 Task: Find connections with filter location Changanācheri with filter topic #travelwith filter profile language German with filter current company GAIL (India) Limited with filter school MGM COLLEGE with filter industry Interurban and Rural Bus Services with filter service category Immigration Law with filter keywords title Customer Service
Action: Mouse moved to (552, 71)
Screenshot: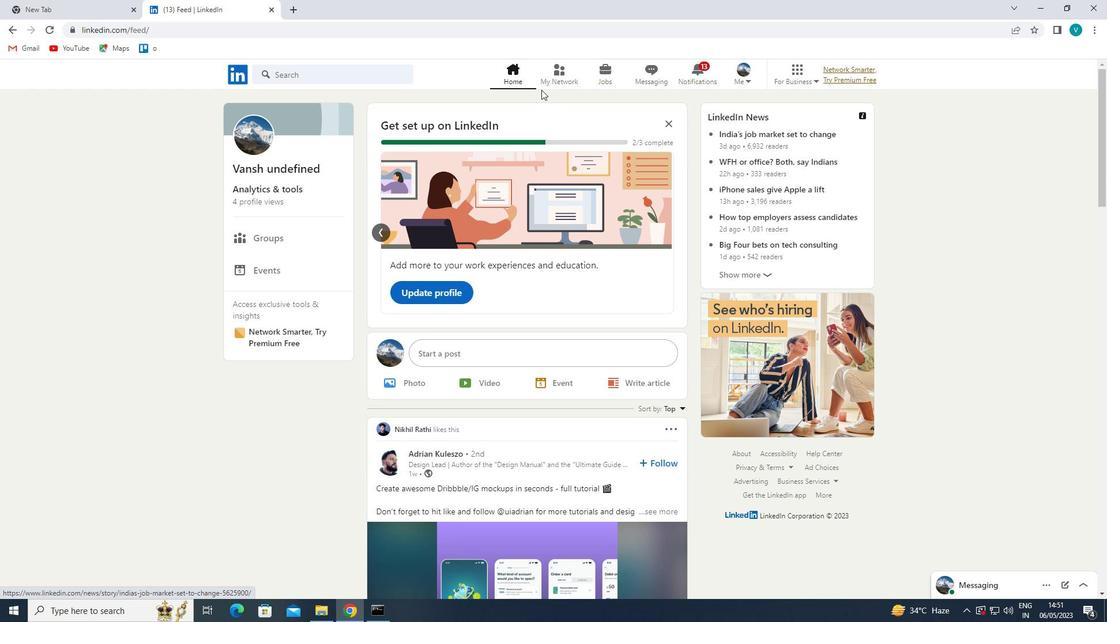 
Action: Mouse pressed left at (552, 71)
Screenshot: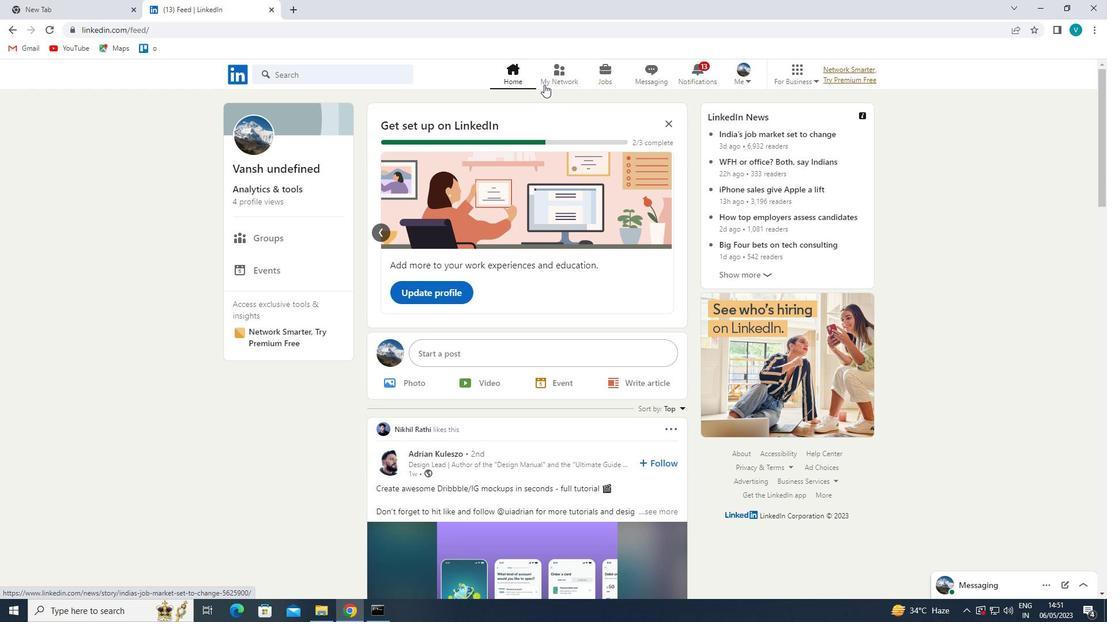
Action: Mouse moved to (333, 134)
Screenshot: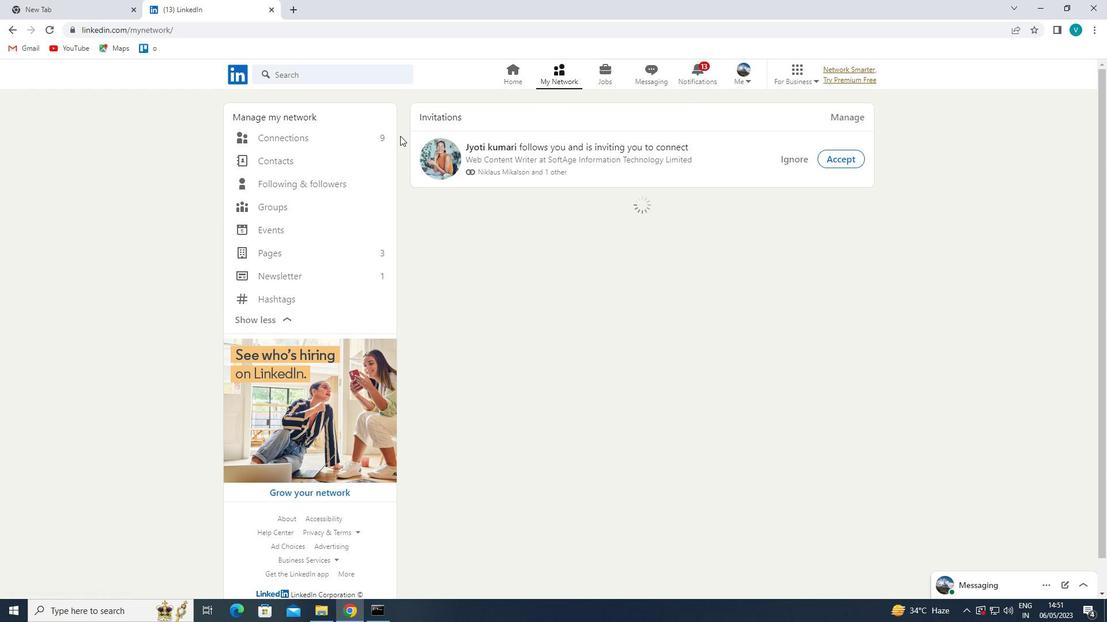 
Action: Mouse pressed left at (333, 134)
Screenshot: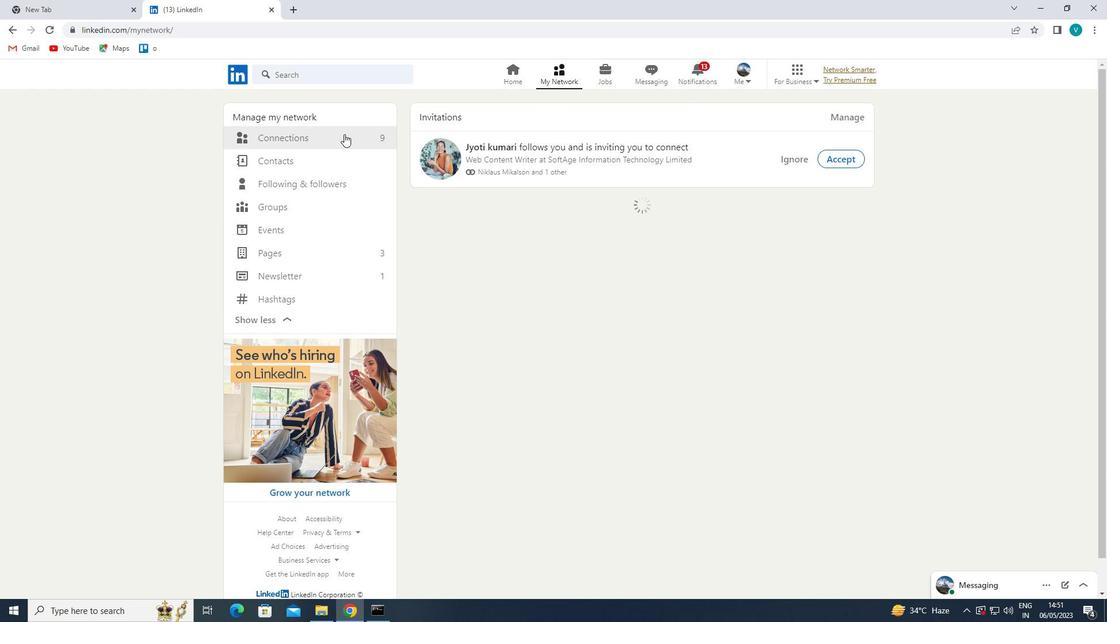
Action: Mouse moved to (635, 138)
Screenshot: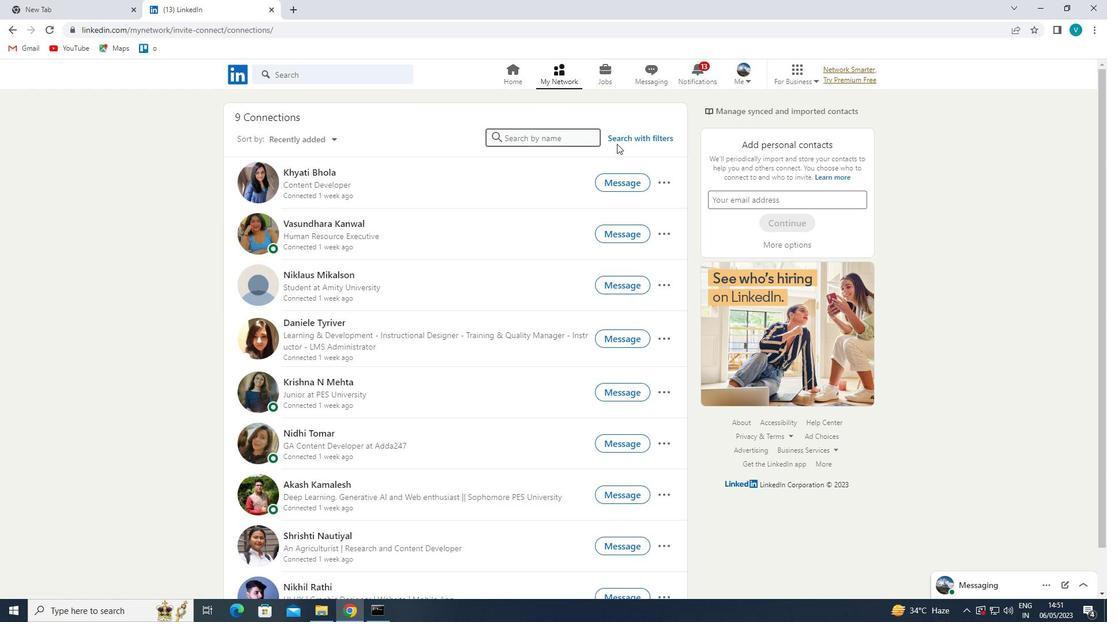 
Action: Mouse pressed left at (635, 138)
Screenshot: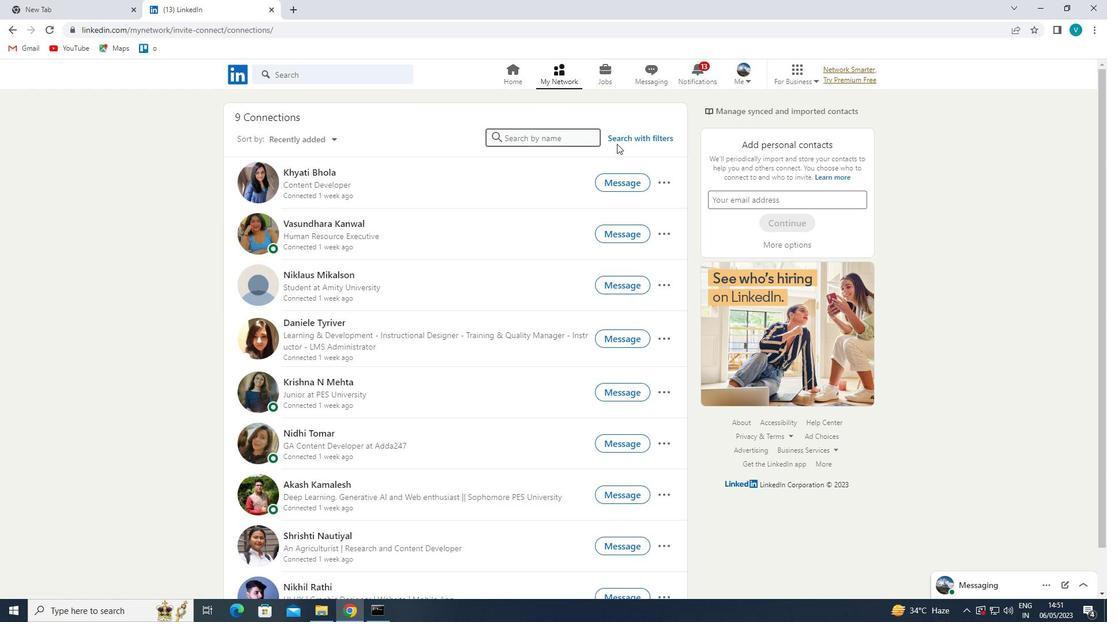 
Action: Mouse moved to (565, 106)
Screenshot: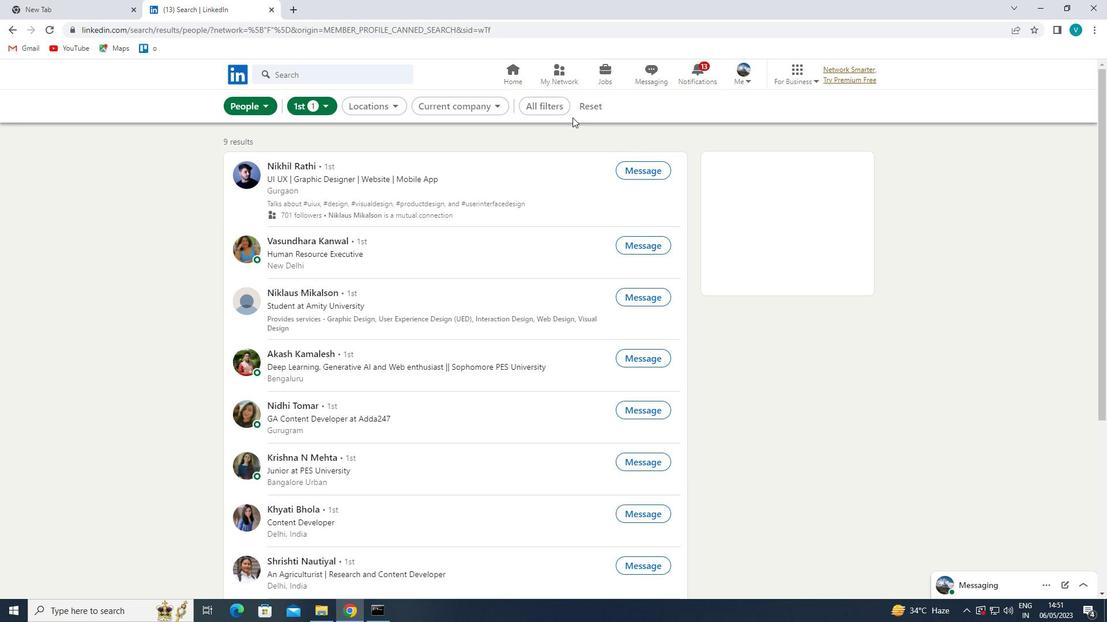 
Action: Mouse pressed left at (565, 106)
Screenshot: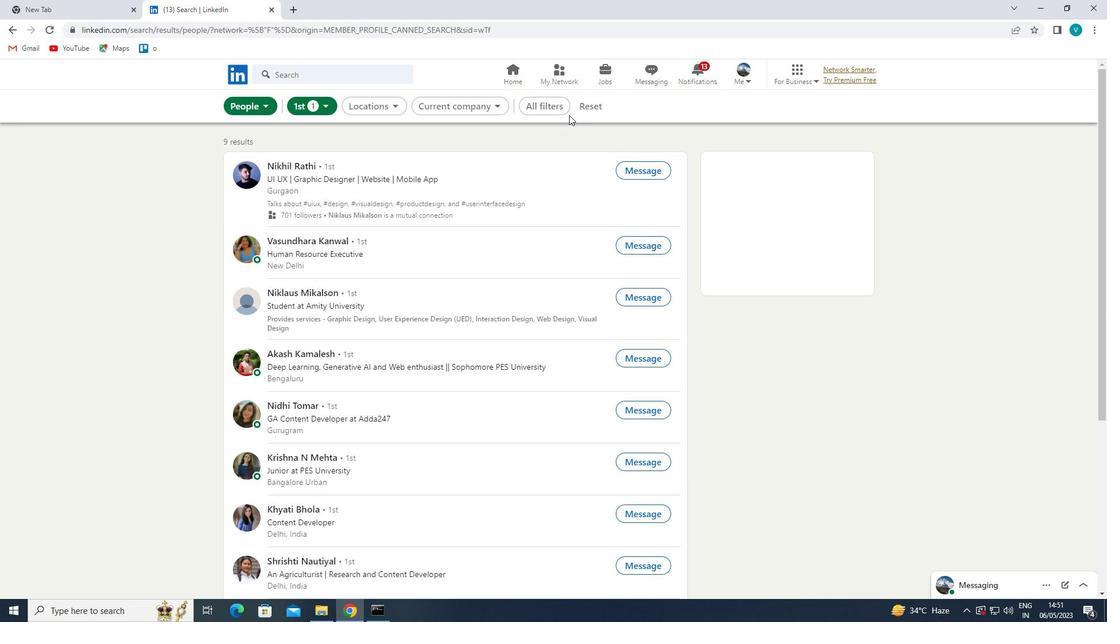 
Action: Mouse moved to (936, 253)
Screenshot: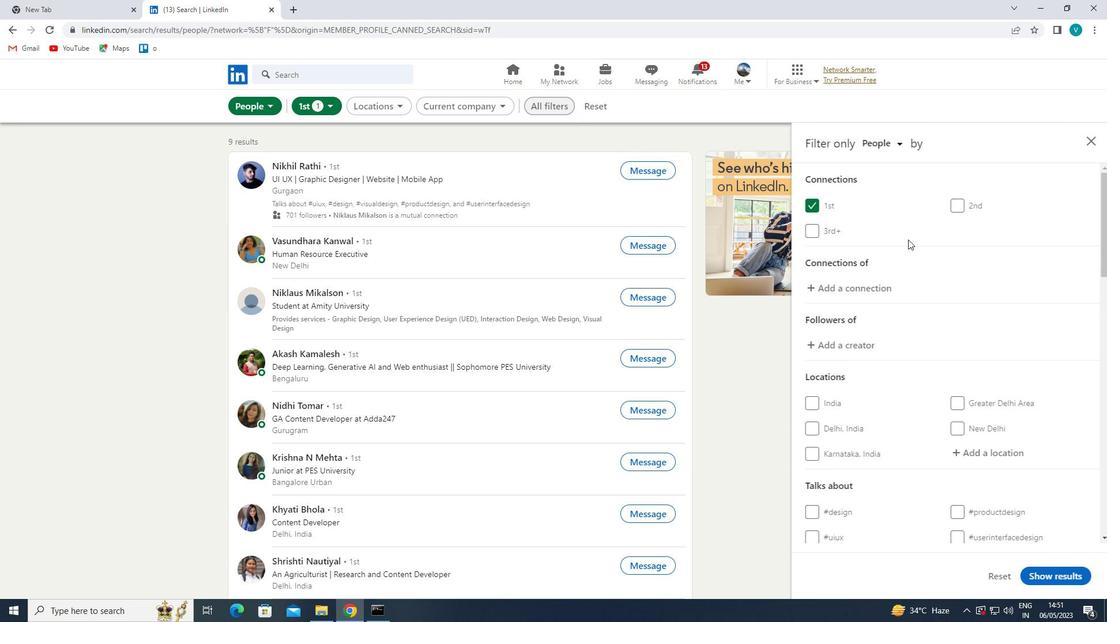 
Action: Mouse scrolled (936, 252) with delta (0, 0)
Screenshot: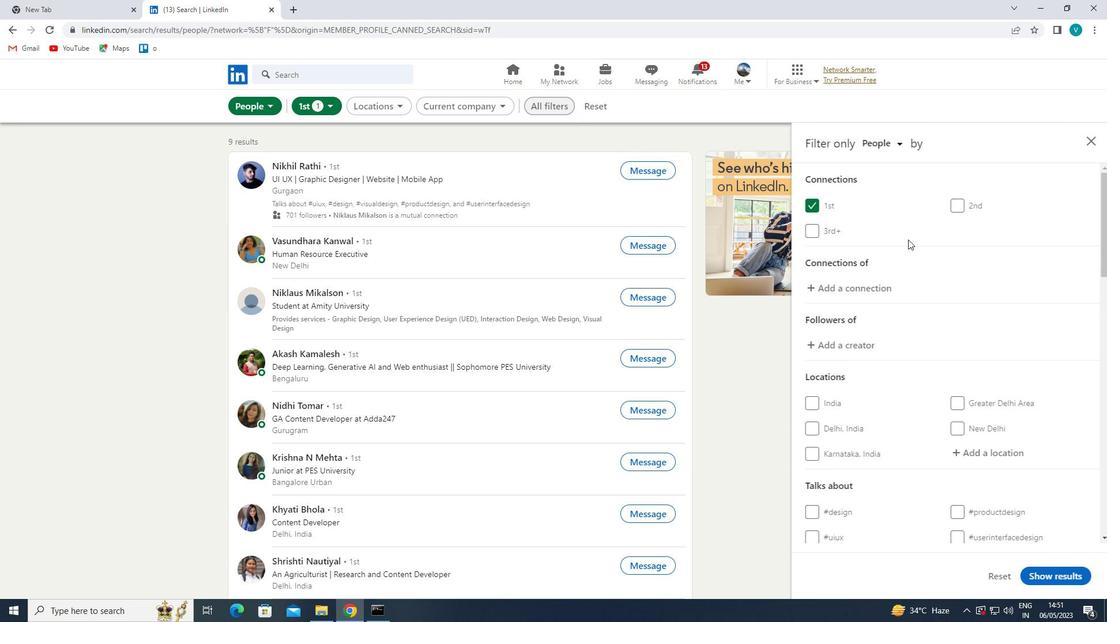 
Action: Mouse moved to (938, 254)
Screenshot: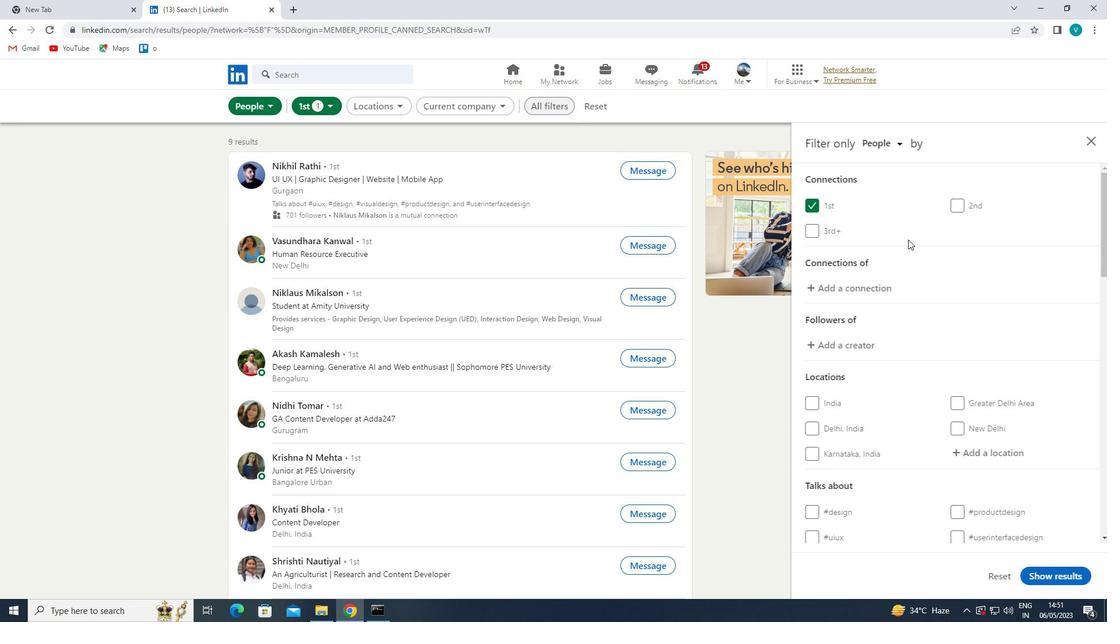 
Action: Mouse scrolled (938, 254) with delta (0, 0)
Screenshot: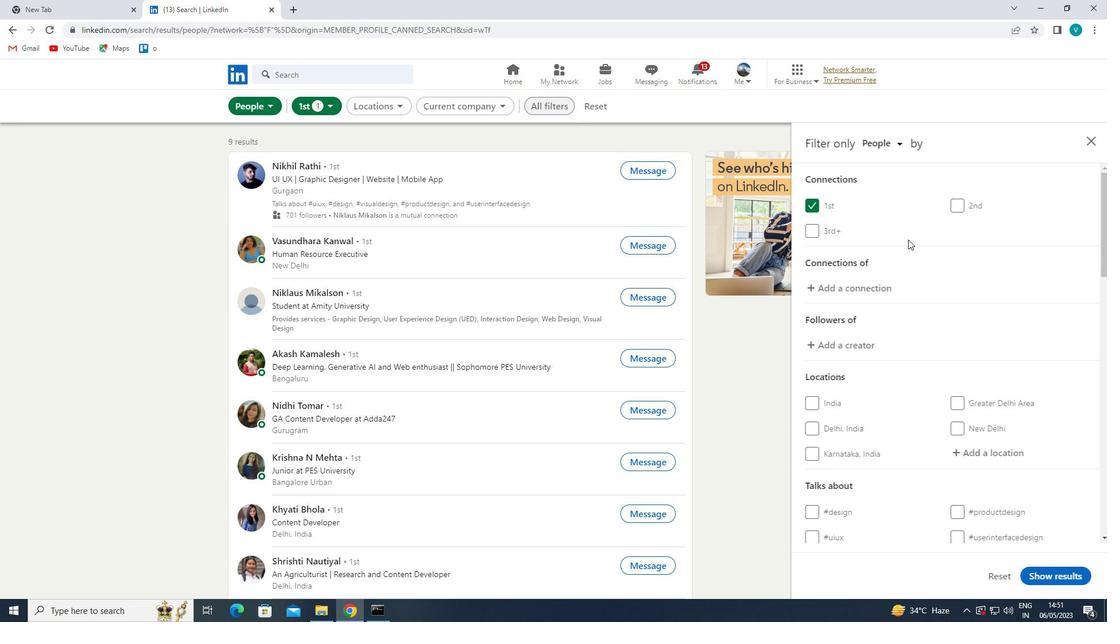
Action: Mouse moved to (939, 254)
Screenshot: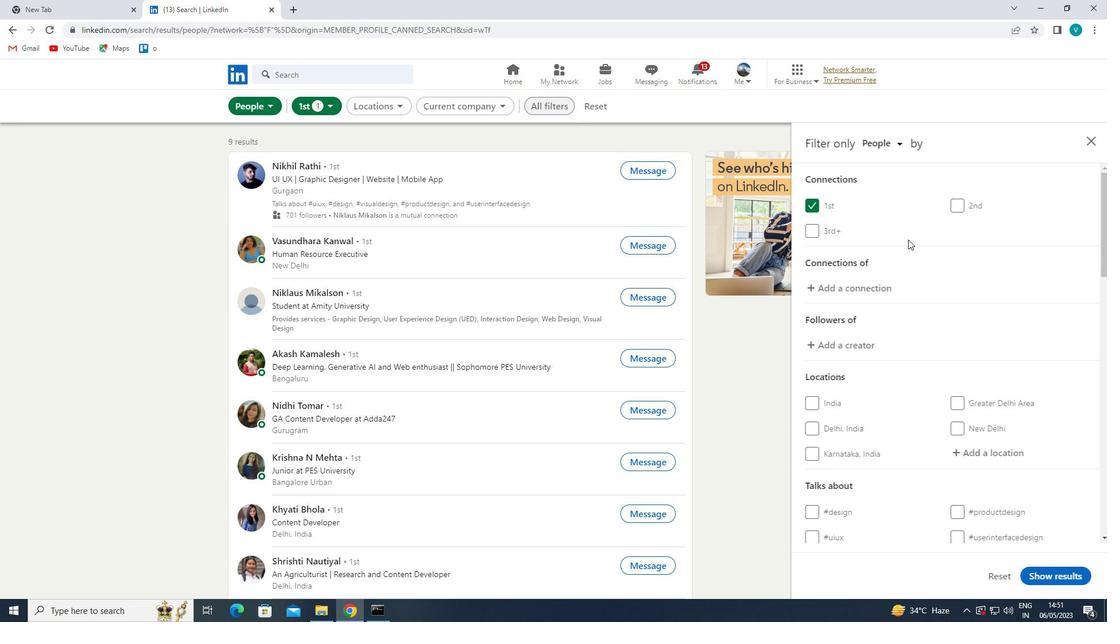 
Action: Mouse scrolled (939, 254) with delta (0, 0)
Screenshot: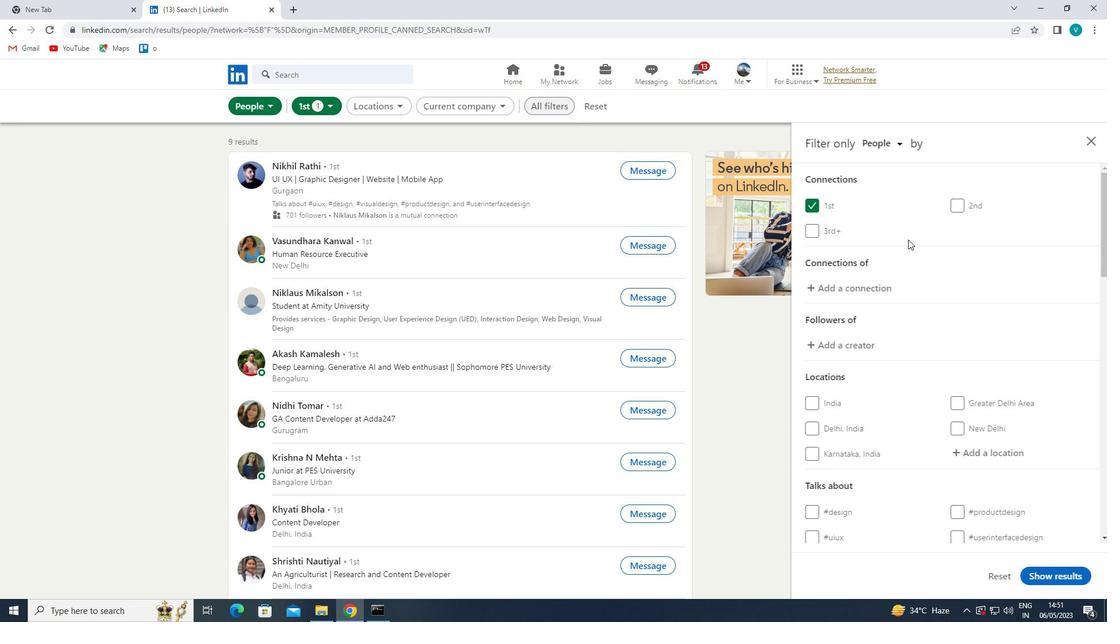 
Action: Mouse moved to (977, 327)
Screenshot: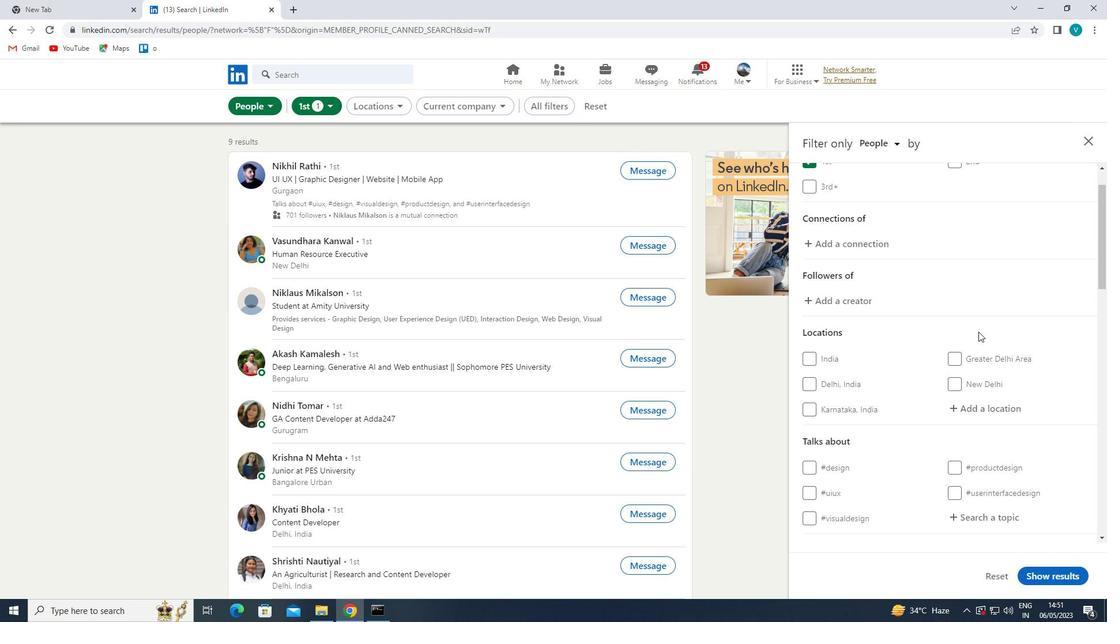 
Action: Mouse scrolled (977, 326) with delta (0, 0)
Screenshot: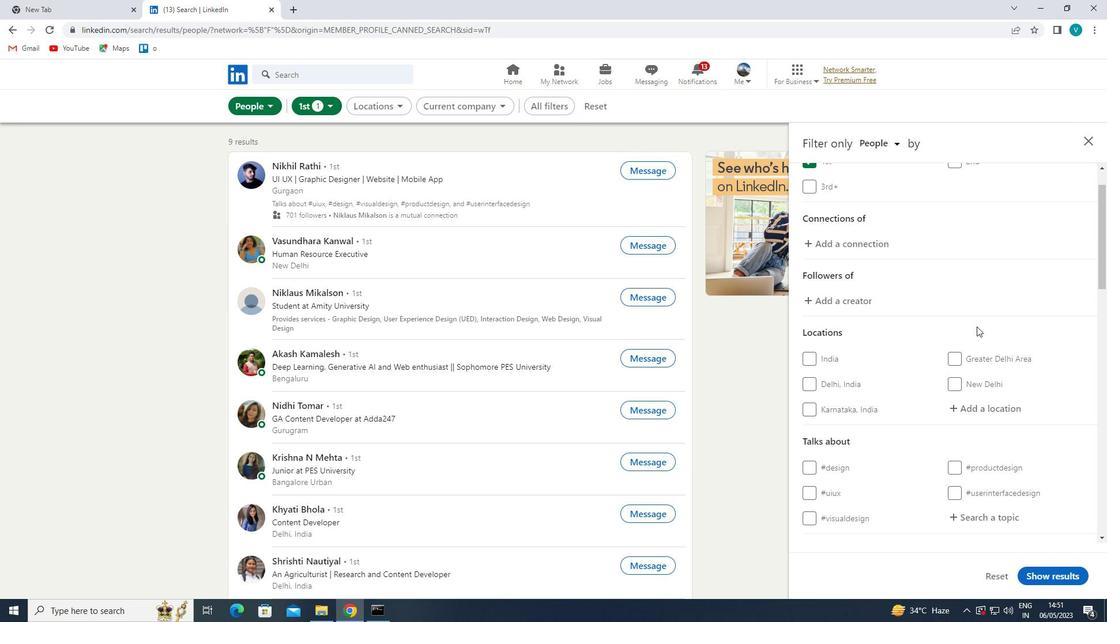
Action: Mouse moved to (980, 313)
Screenshot: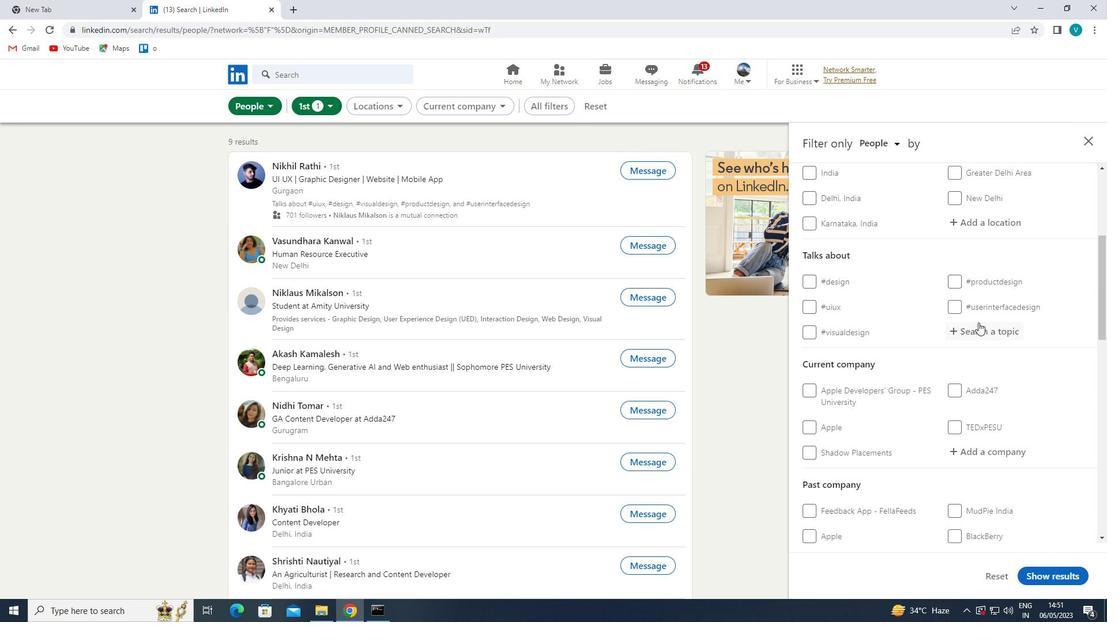 
Action: Mouse scrolled (980, 314) with delta (0, 0)
Screenshot: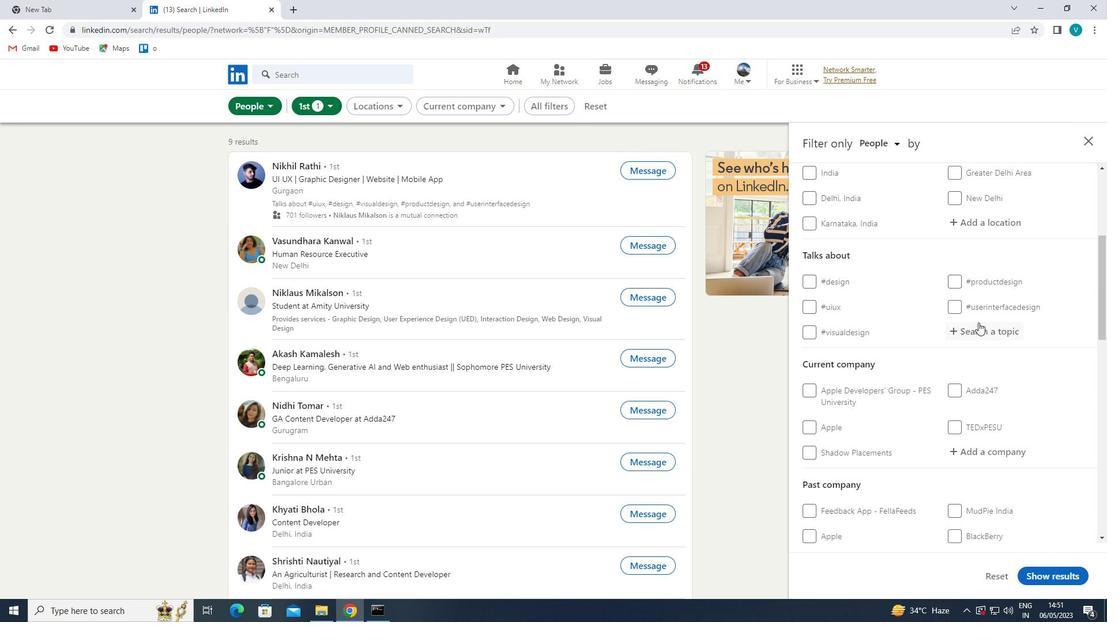 
Action: Mouse moved to (988, 287)
Screenshot: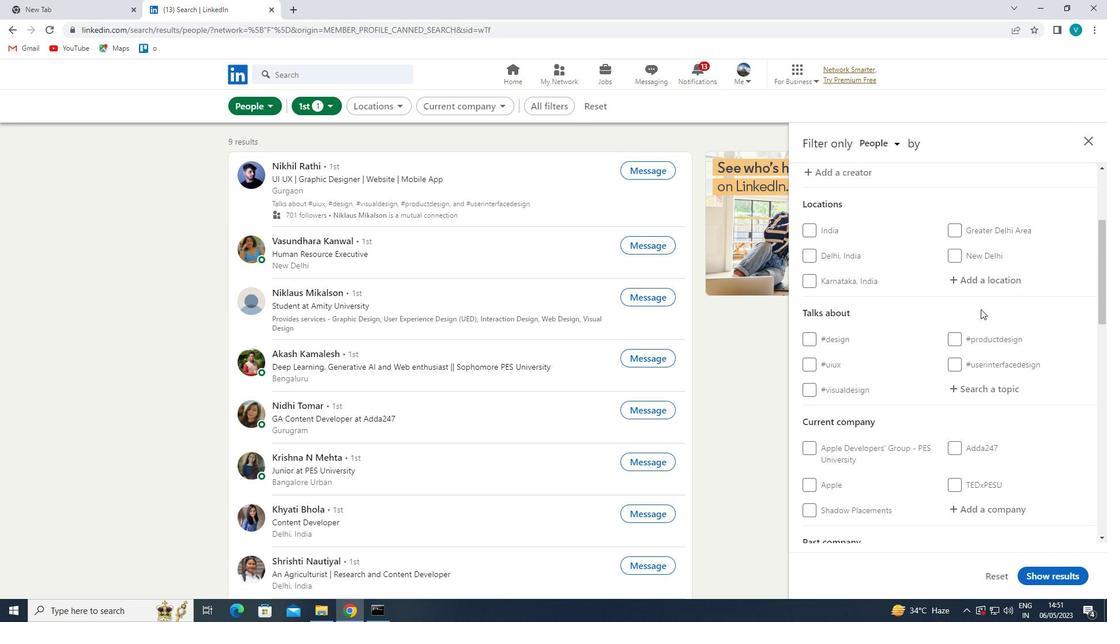 
Action: Mouse pressed left at (988, 287)
Screenshot: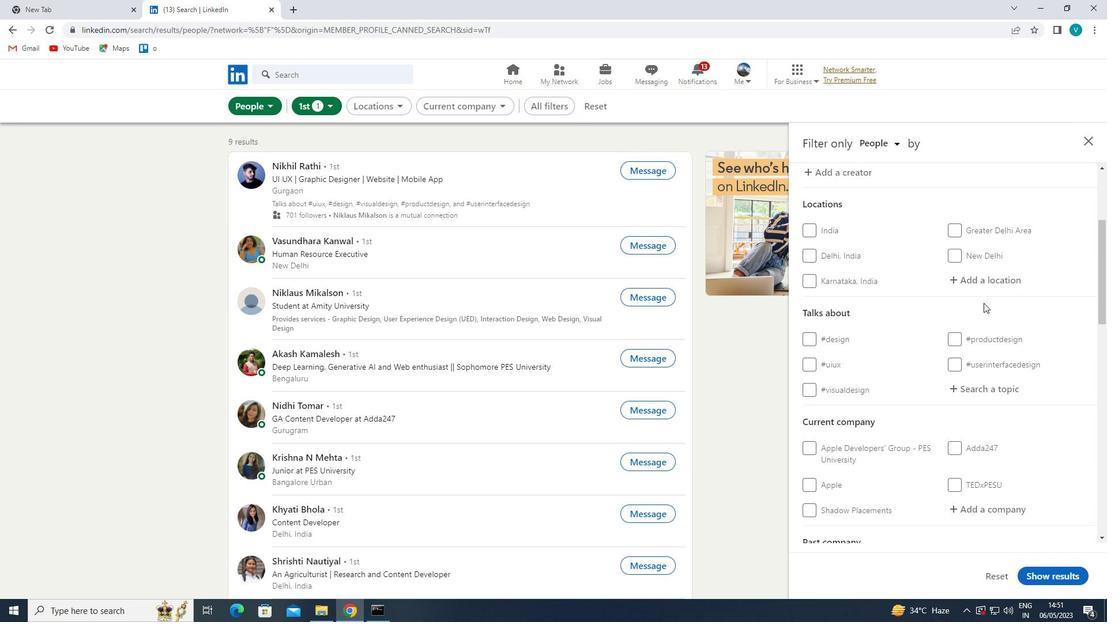
Action: Mouse moved to (629, 151)
Screenshot: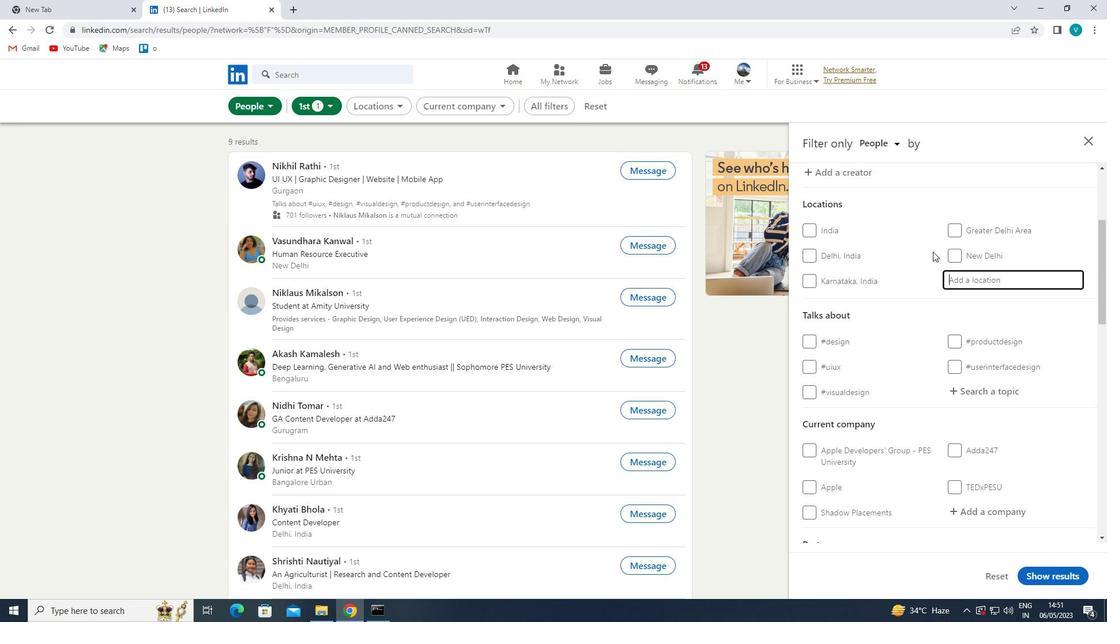 
Action: Key pressed <Key.shift>CHANGANACHERI
Screenshot: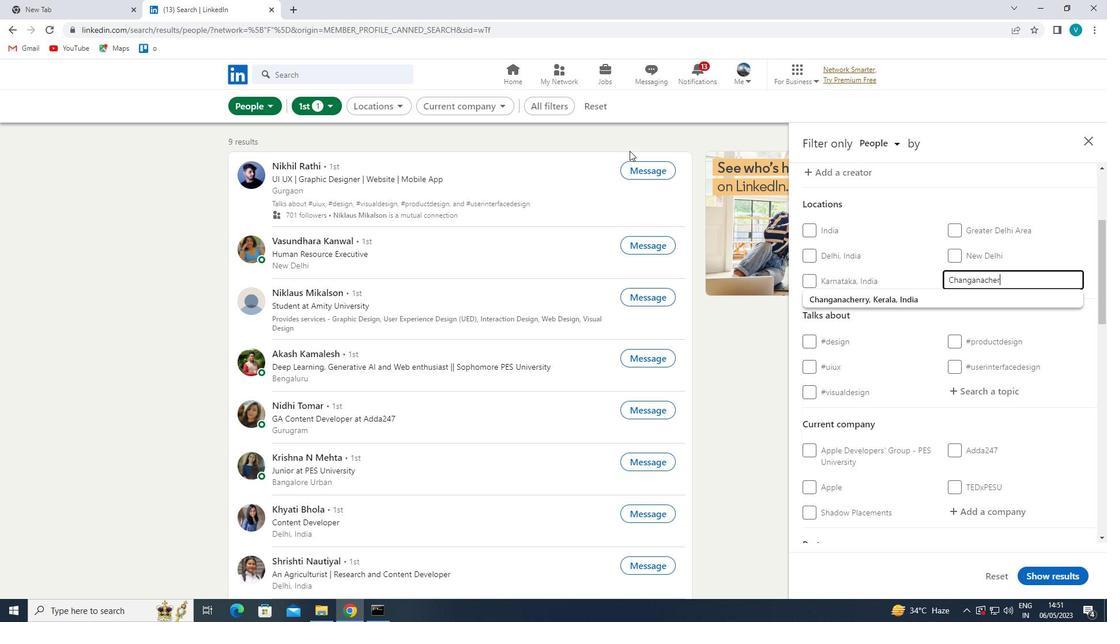 
Action: Mouse moved to (920, 291)
Screenshot: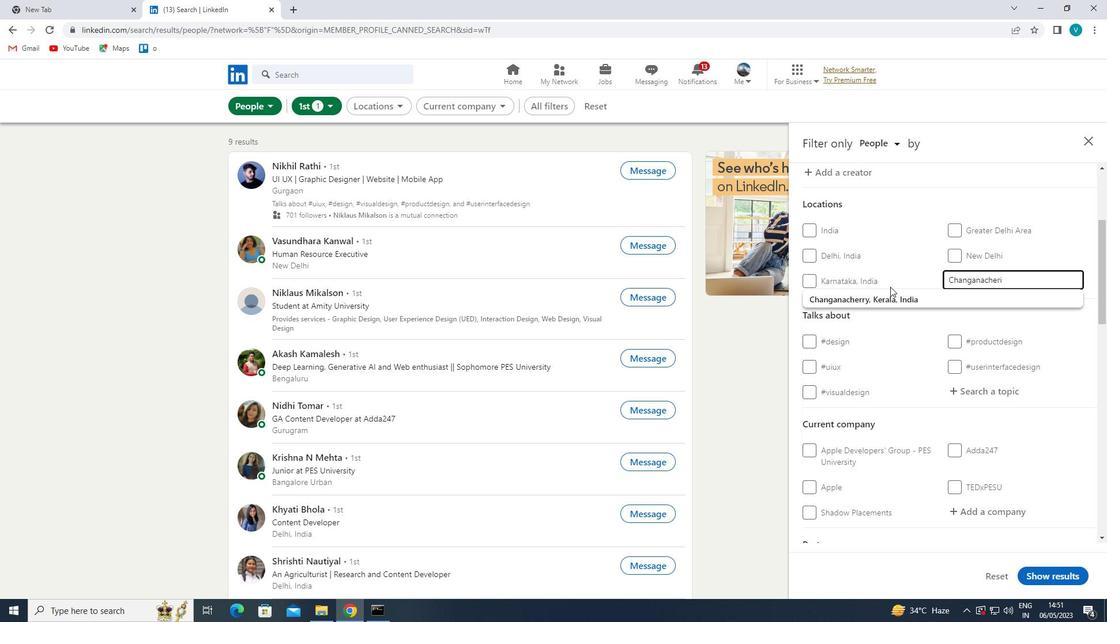 
Action: Mouse pressed left at (920, 291)
Screenshot: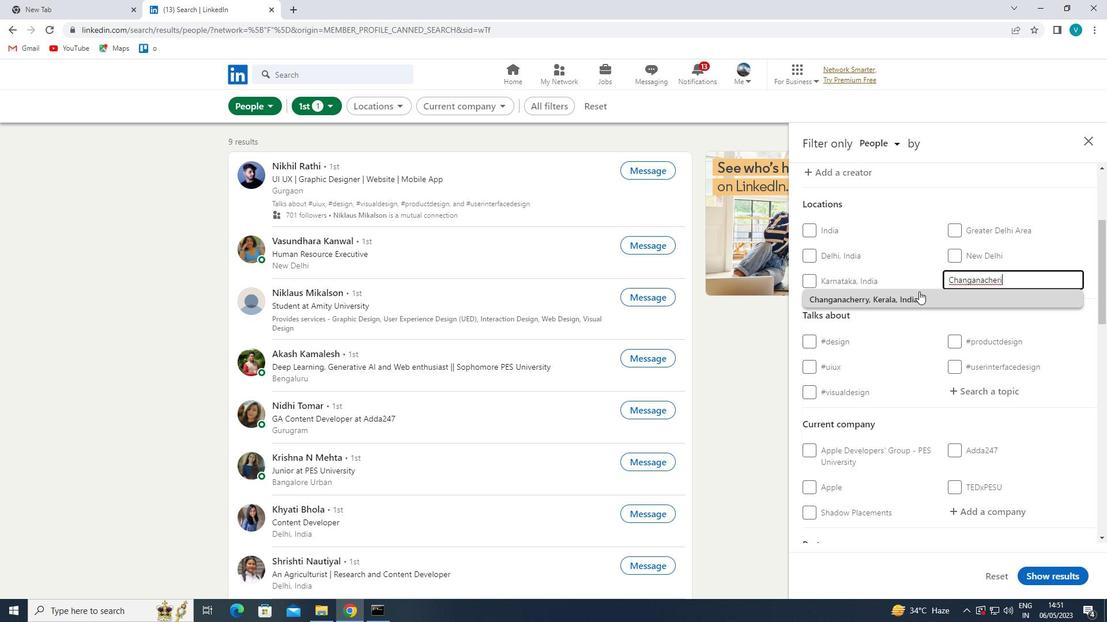 
Action: Mouse moved to (937, 308)
Screenshot: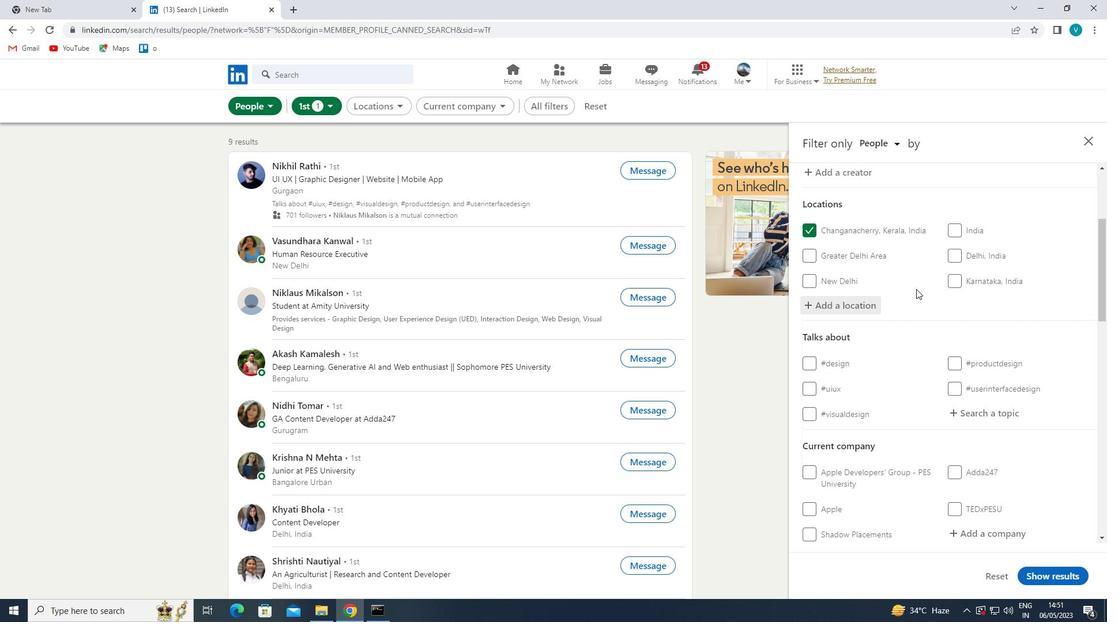 
Action: Mouse scrolled (937, 307) with delta (0, 0)
Screenshot: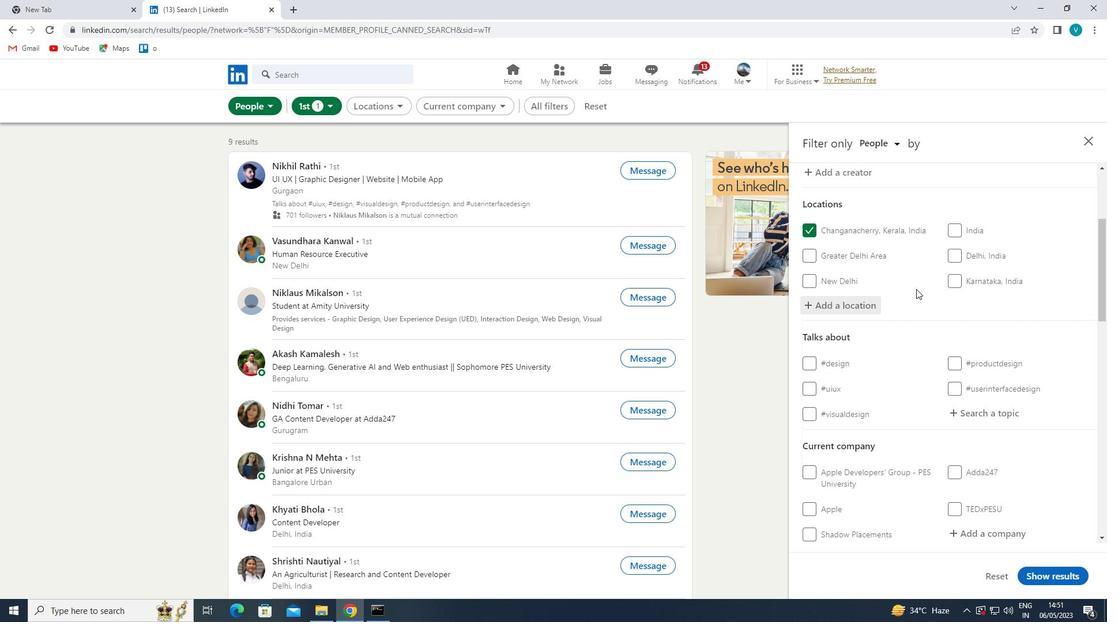 
Action: Mouse moved to (940, 309)
Screenshot: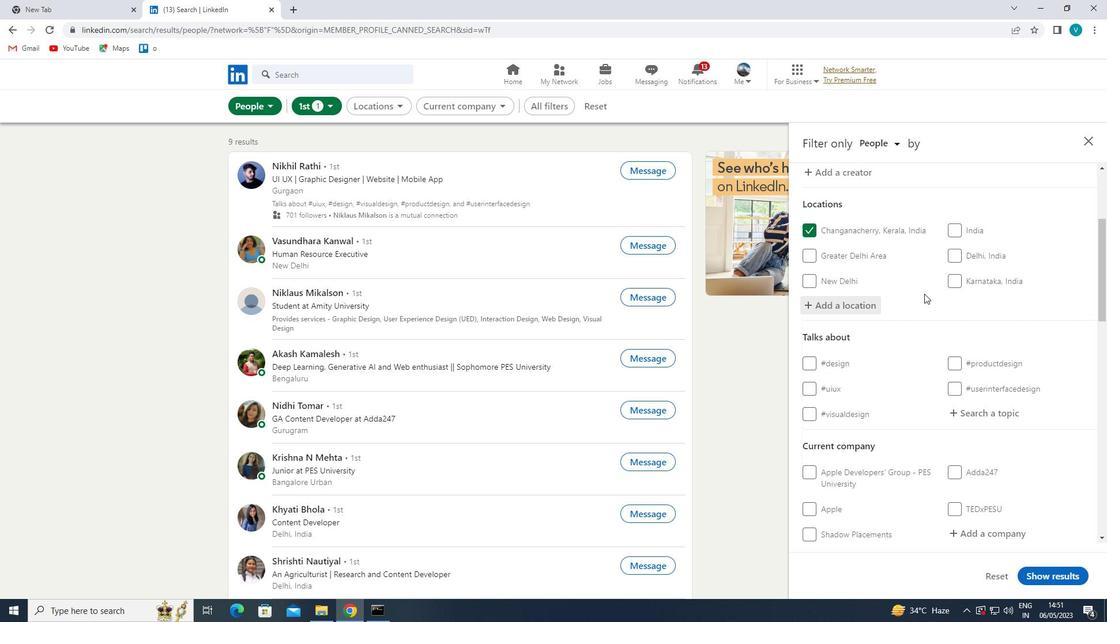
Action: Mouse scrolled (940, 309) with delta (0, 0)
Screenshot: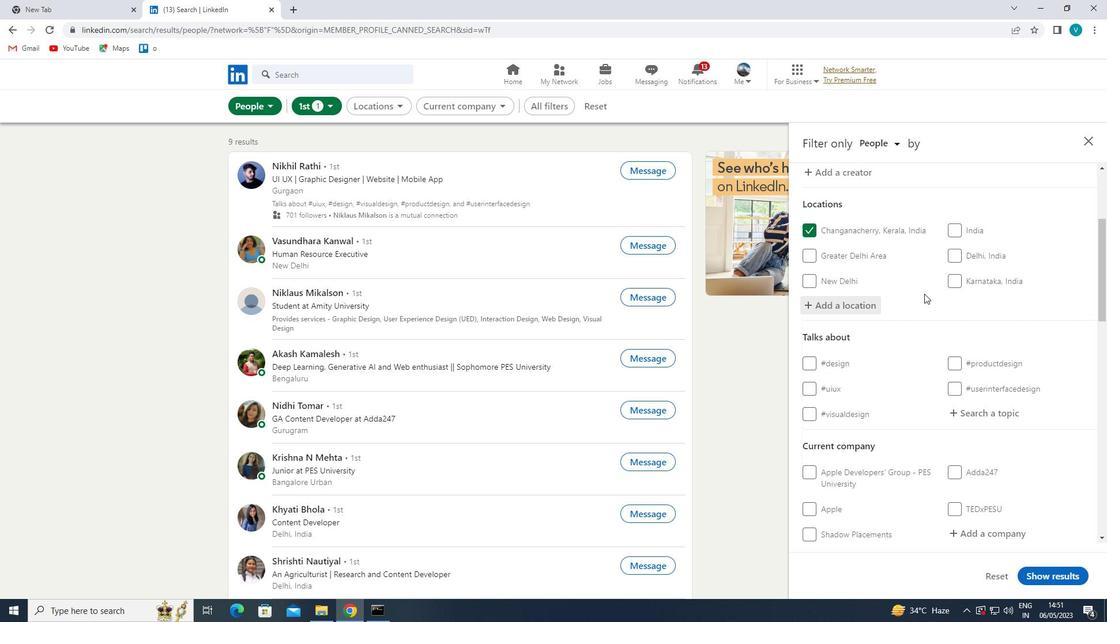 
Action: Mouse moved to (1004, 295)
Screenshot: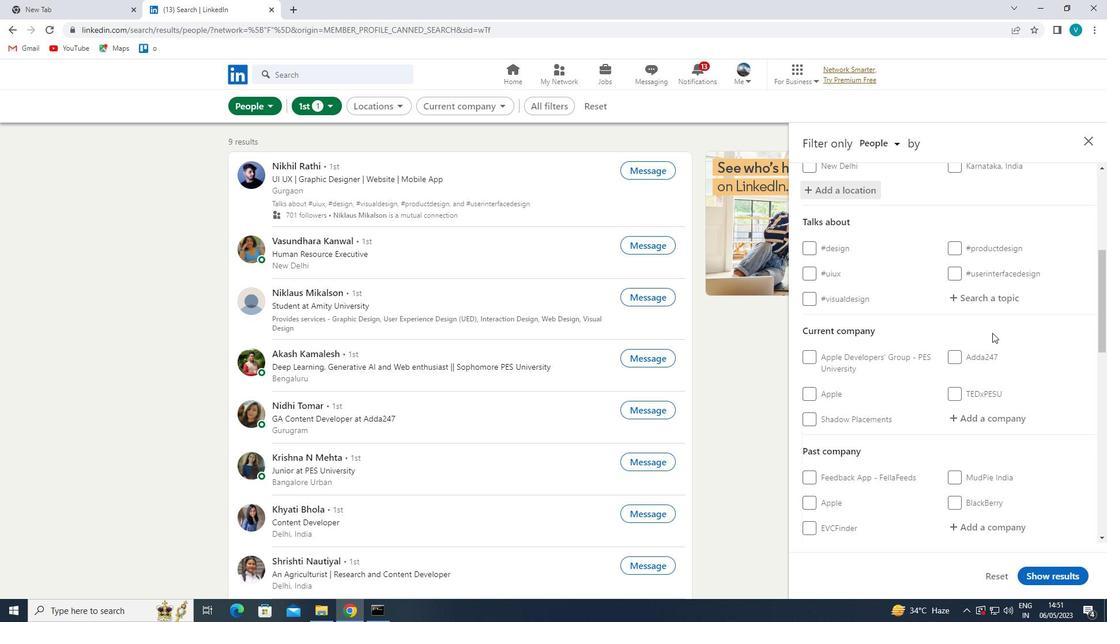 
Action: Mouse pressed left at (1004, 295)
Screenshot: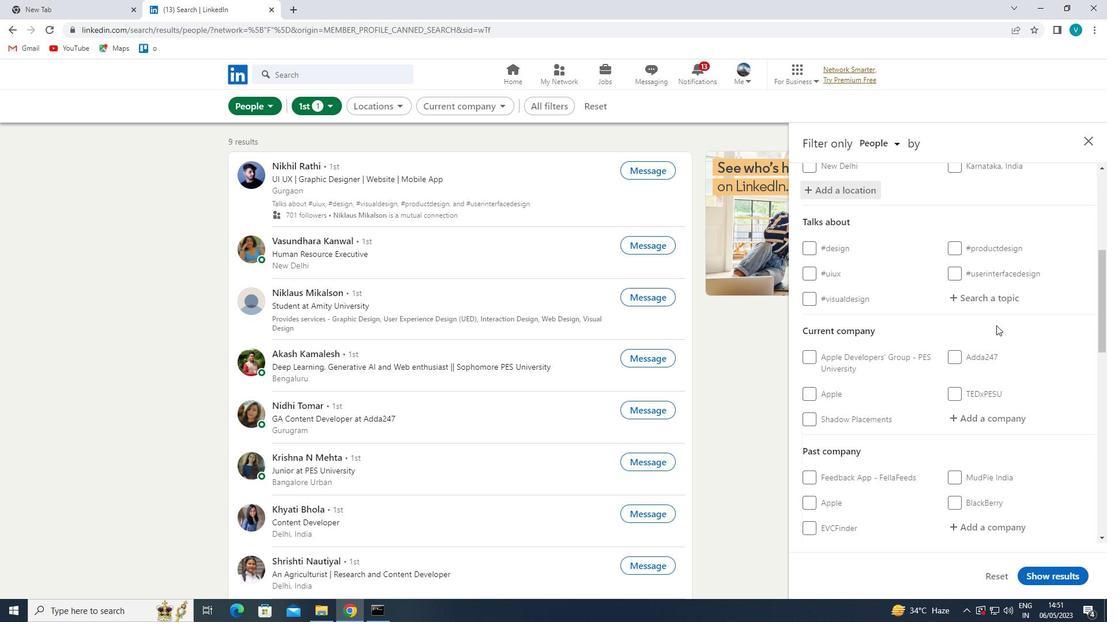 
Action: Mouse moved to (932, 253)
Screenshot: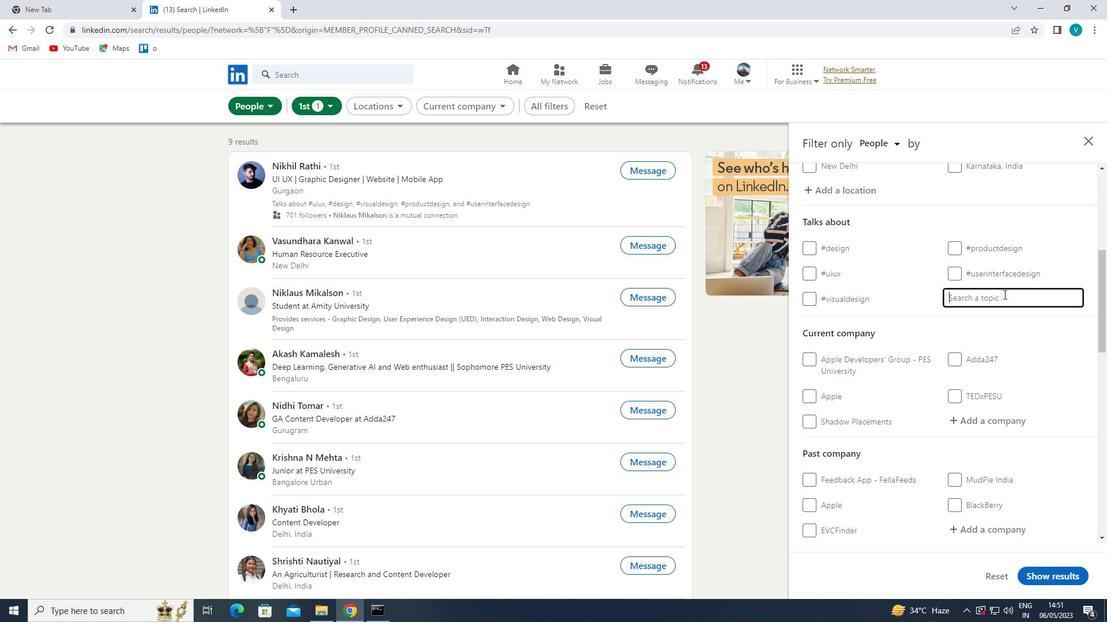 
Action: Key pressed TRAVEL
Screenshot: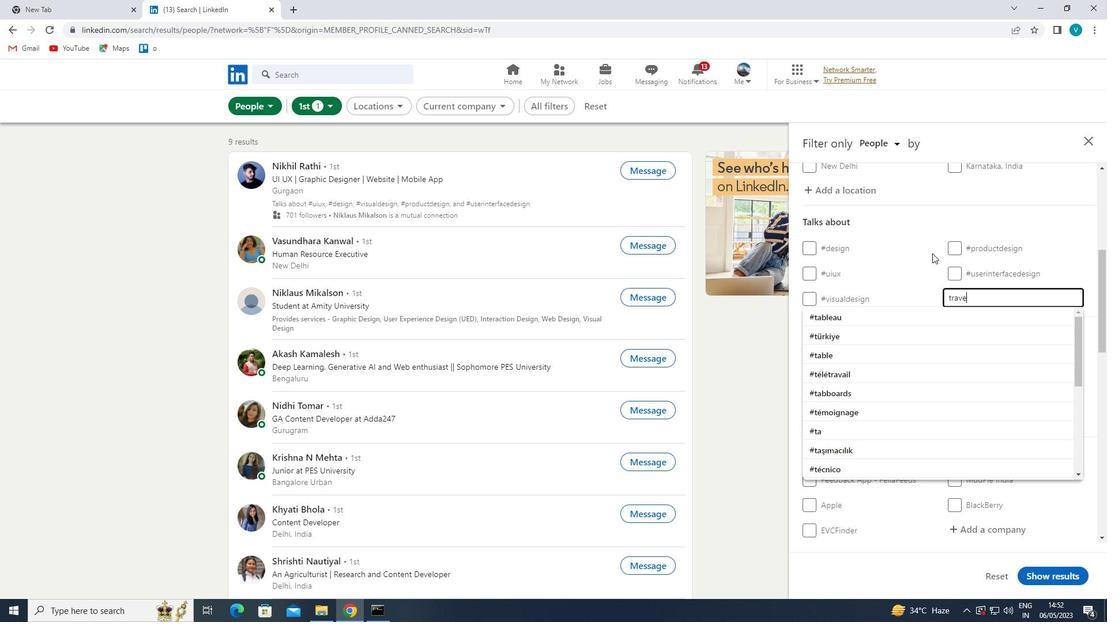 
Action: Mouse moved to (895, 324)
Screenshot: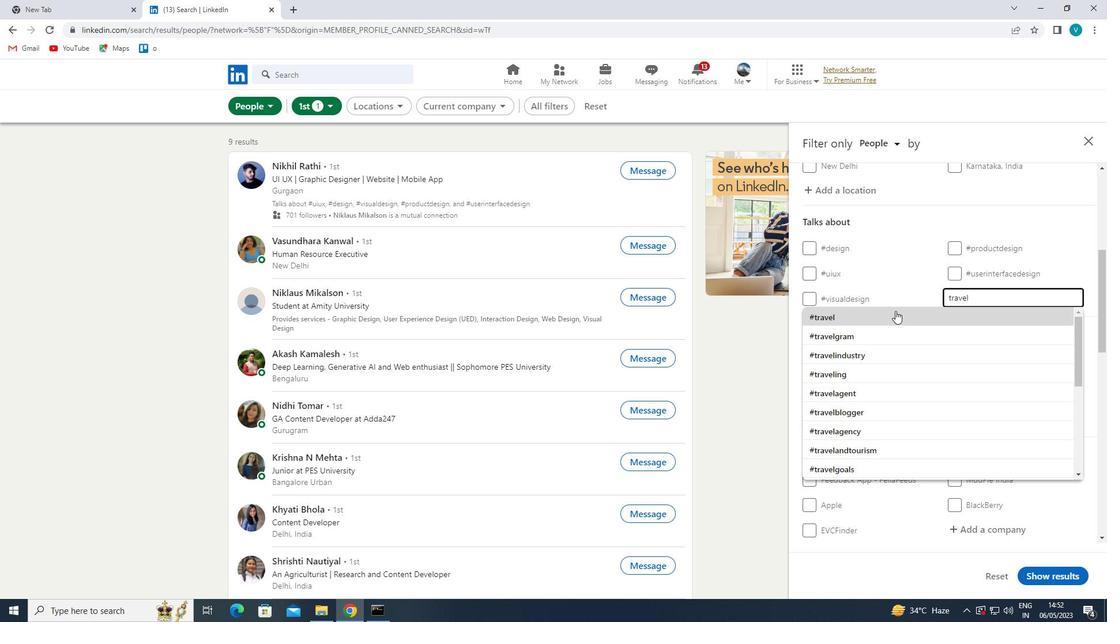 
Action: Mouse pressed left at (895, 324)
Screenshot: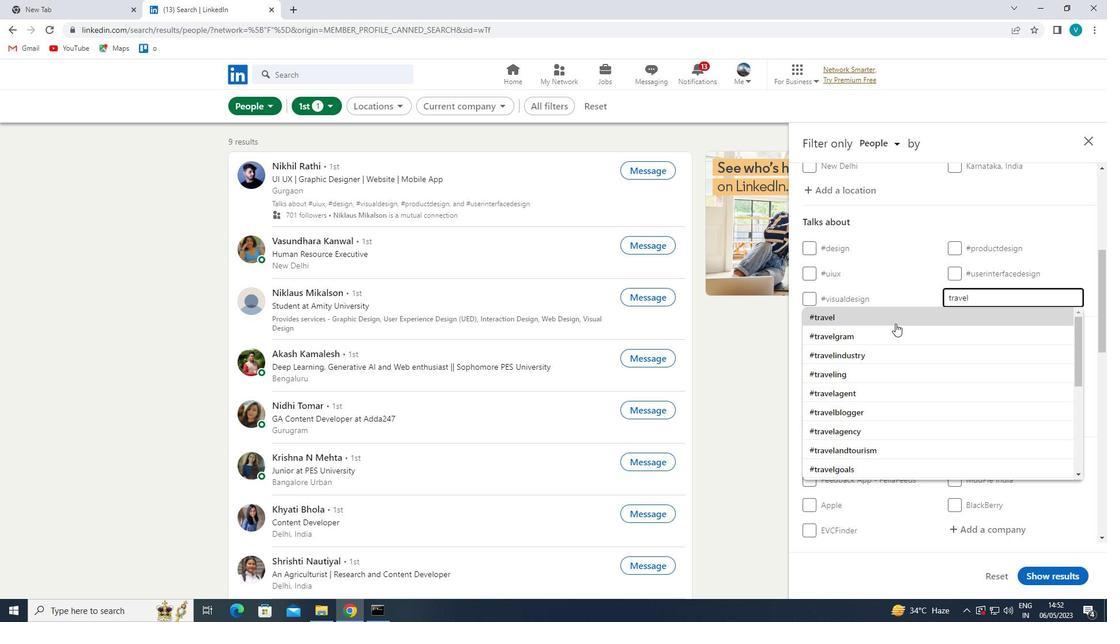
Action: Mouse moved to (903, 324)
Screenshot: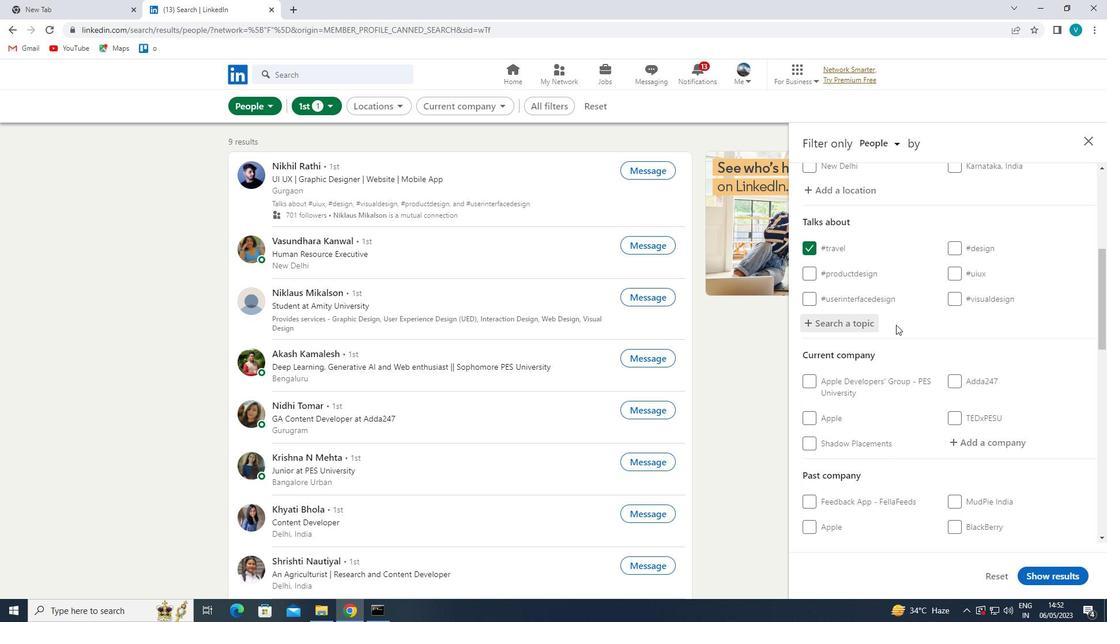 
Action: Mouse scrolled (903, 323) with delta (0, 0)
Screenshot: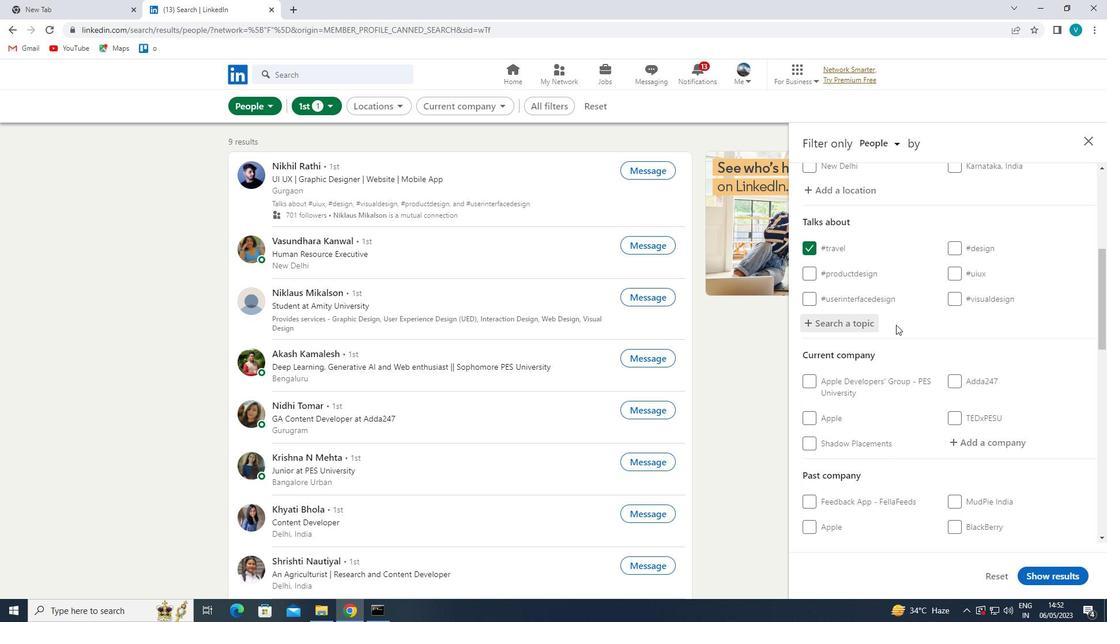 
Action: Mouse moved to (905, 324)
Screenshot: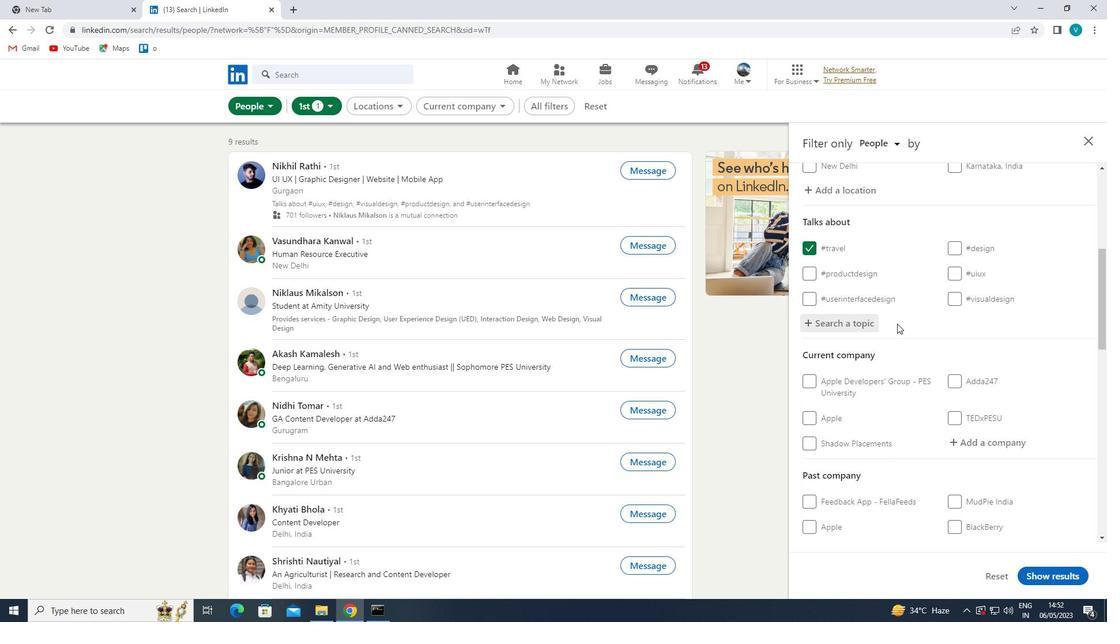 
Action: Mouse scrolled (905, 324) with delta (0, 0)
Screenshot: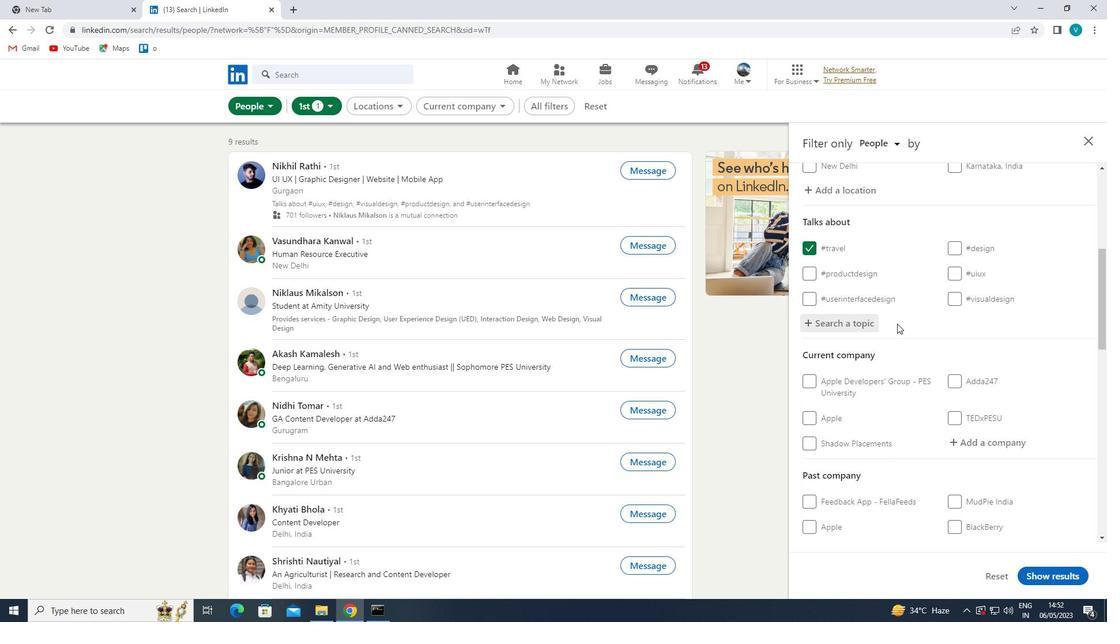 
Action: Mouse moved to (911, 328)
Screenshot: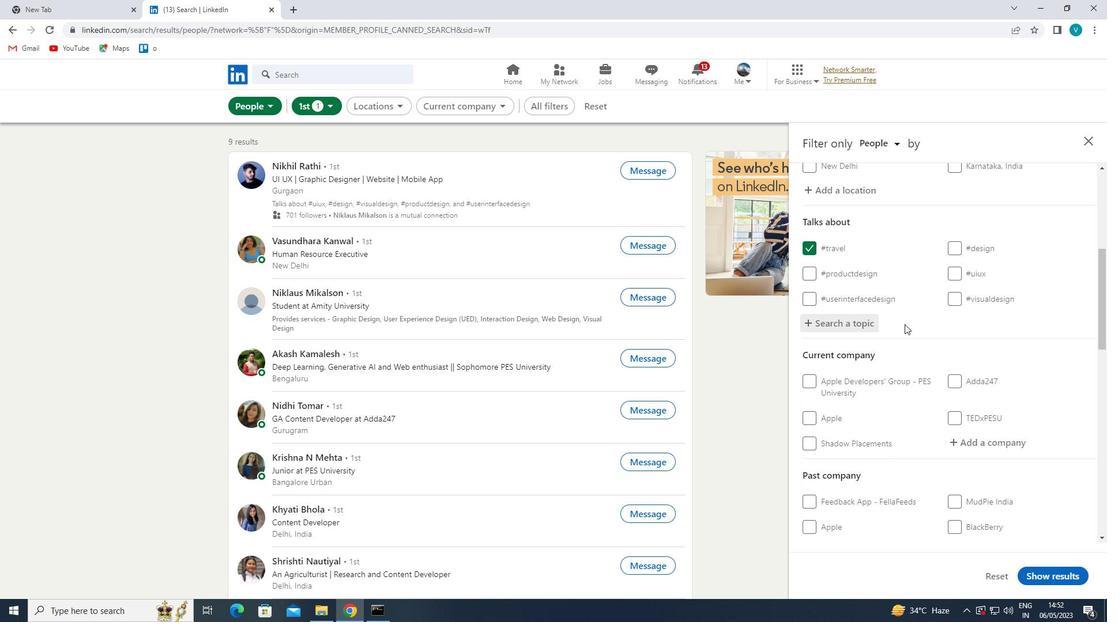 
Action: Mouse scrolled (911, 328) with delta (0, 0)
Screenshot: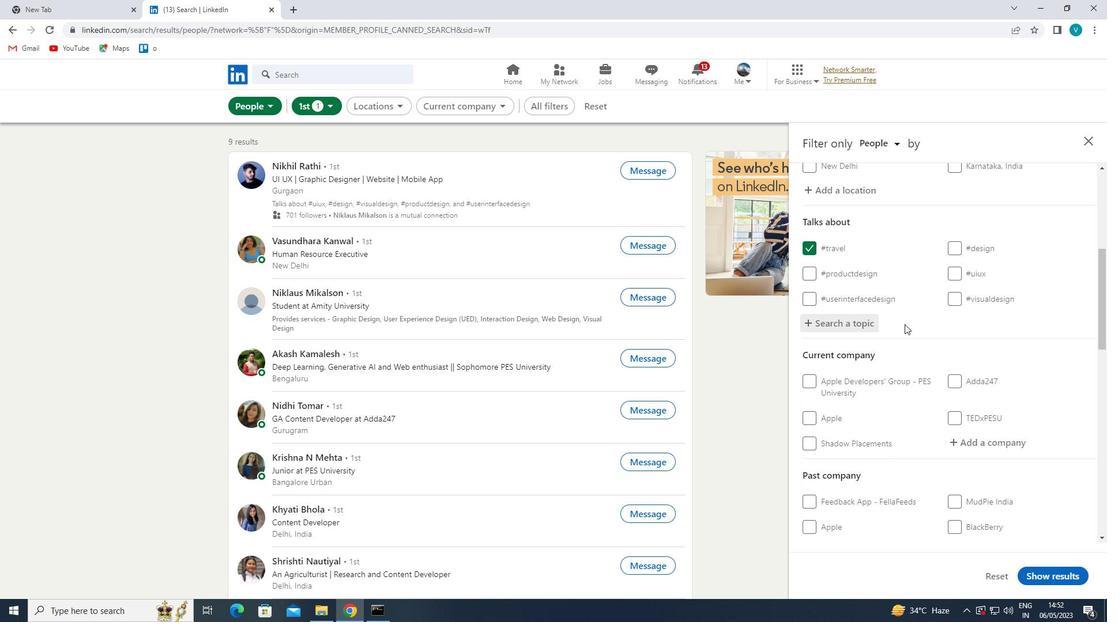 
Action: Mouse moved to (966, 288)
Screenshot: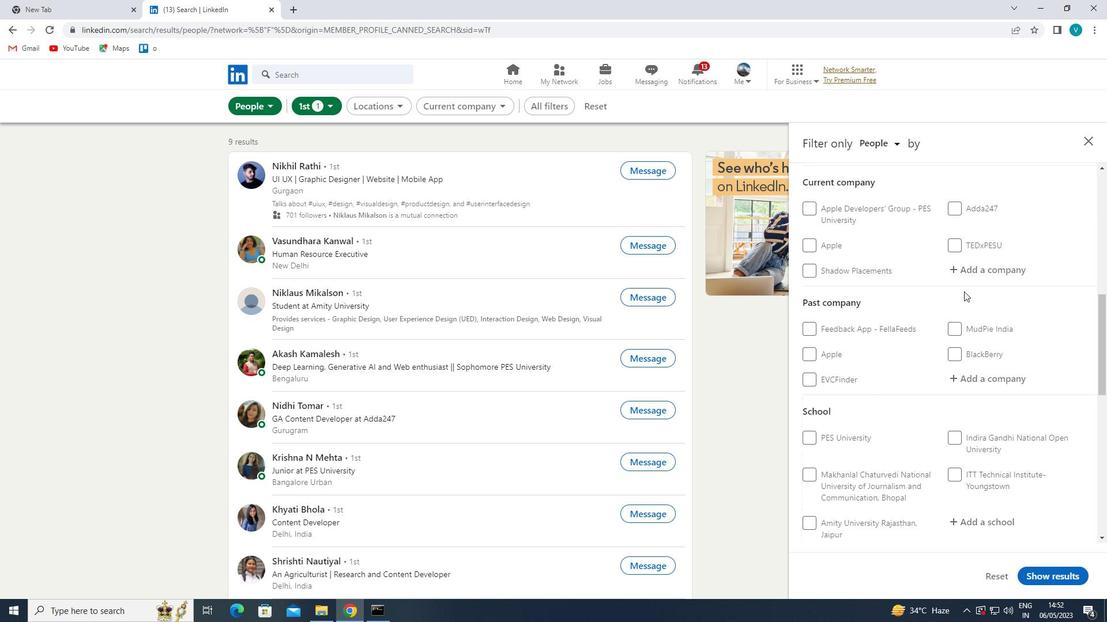 
Action: Mouse scrolled (966, 288) with delta (0, 0)
Screenshot: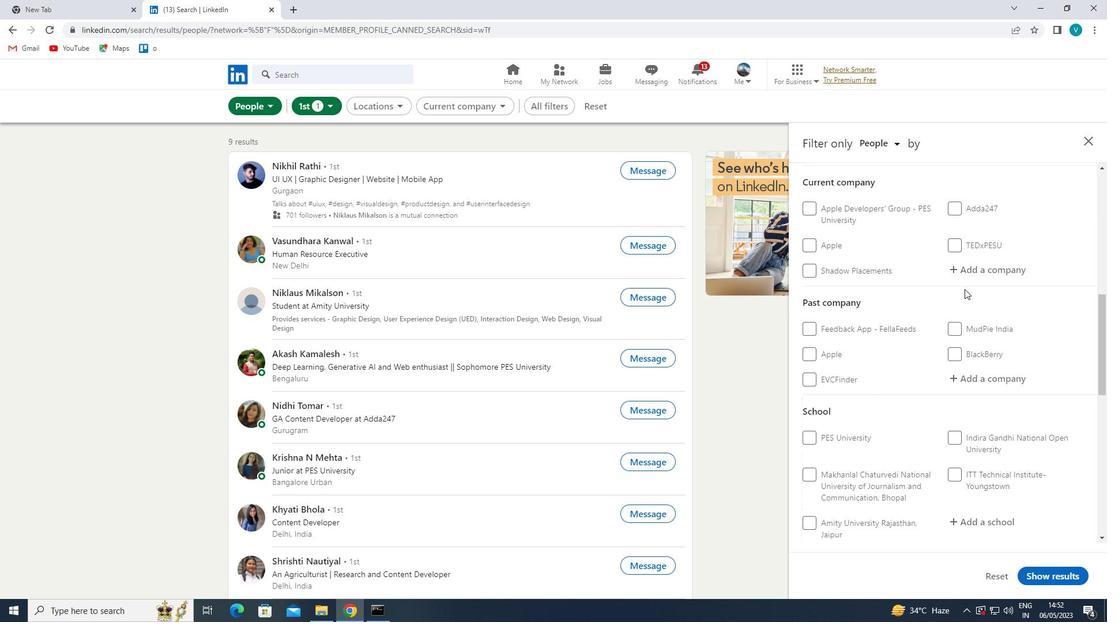 
Action: Mouse moved to (983, 320)
Screenshot: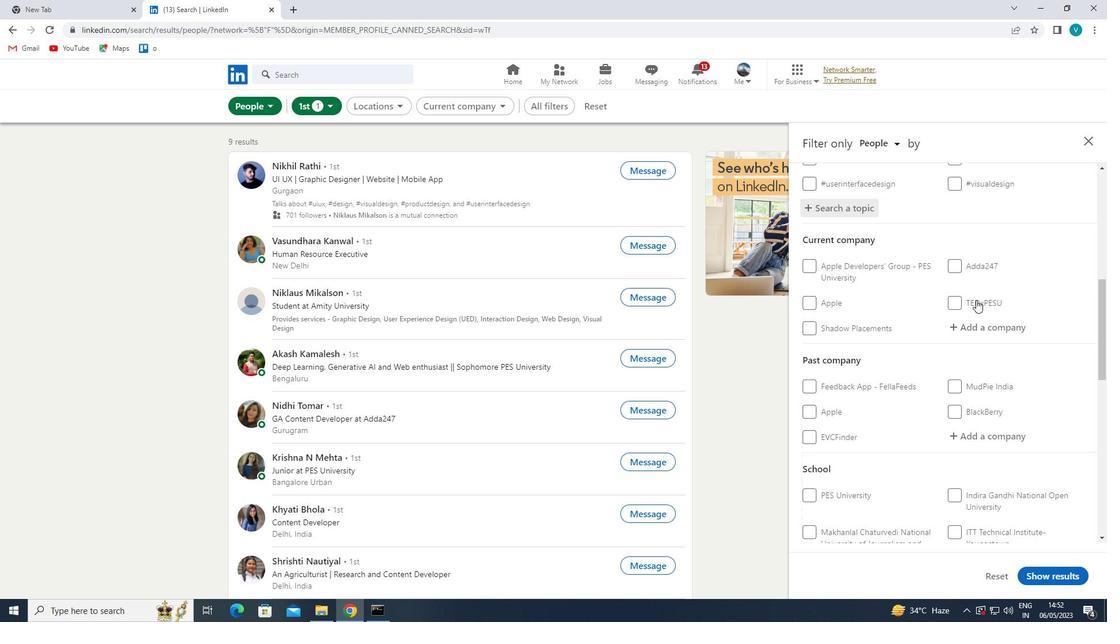 
Action: Mouse pressed left at (983, 320)
Screenshot: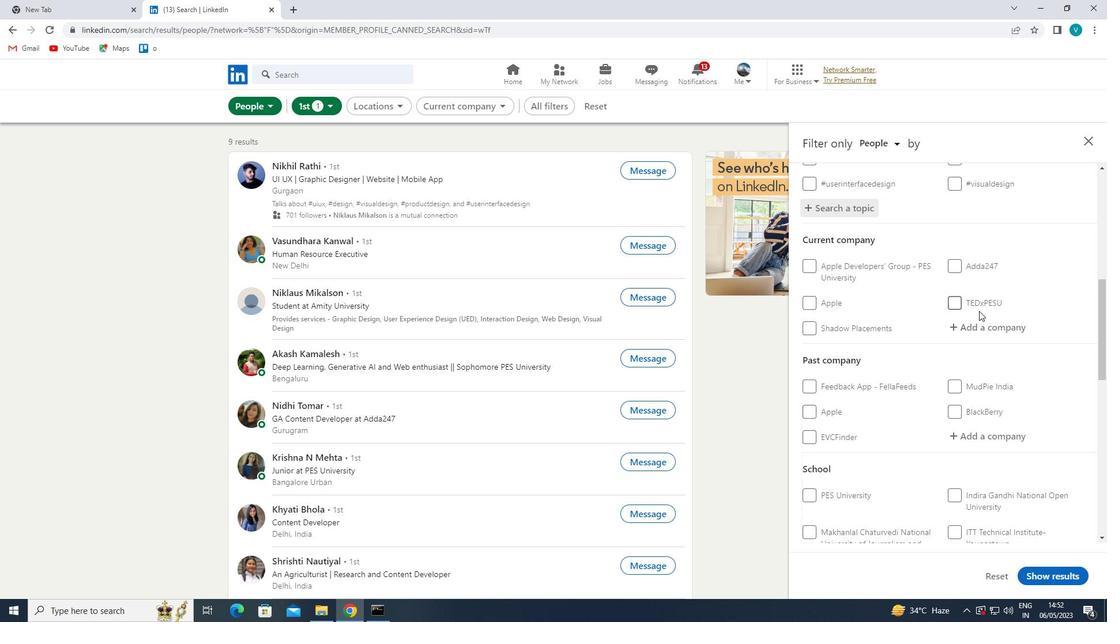 
Action: Mouse moved to (963, 310)
Screenshot: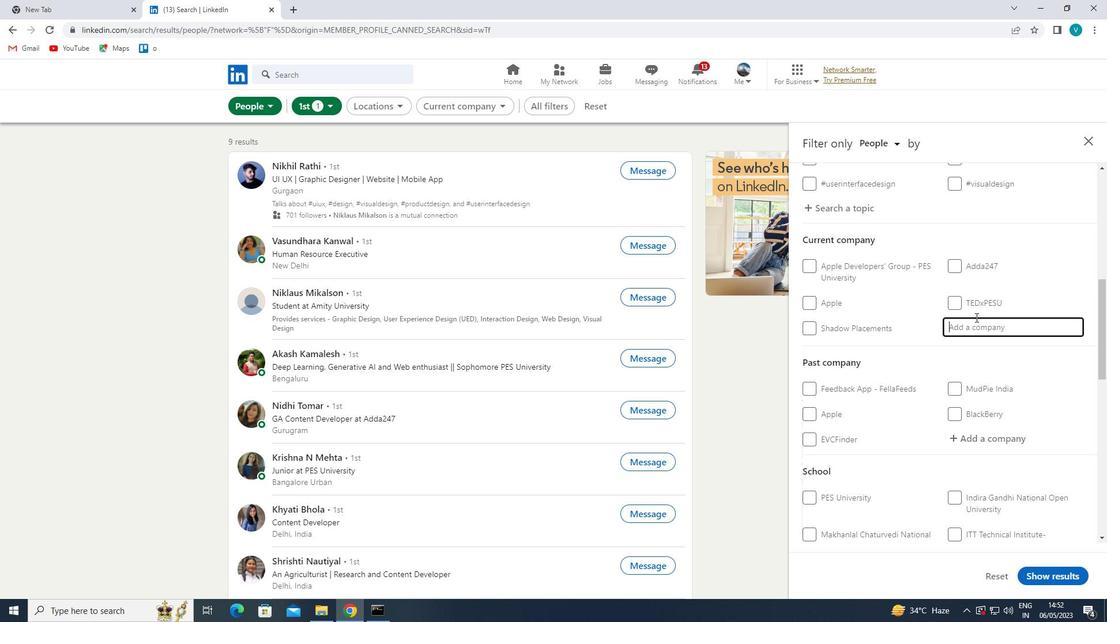 
Action: Key pressed <Key.shift>GAI
Screenshot: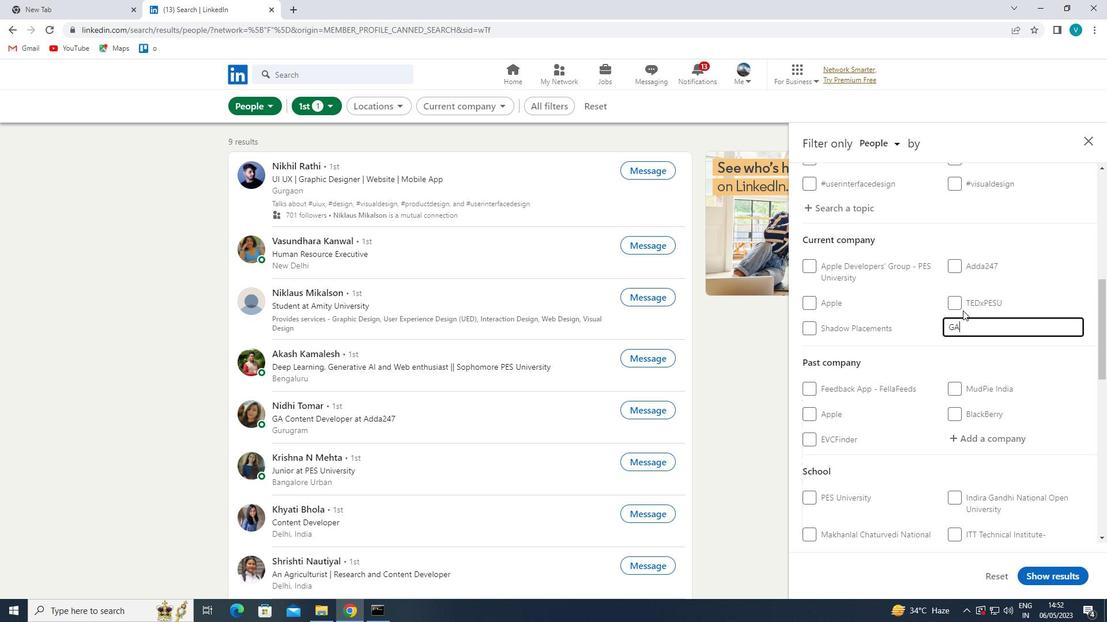 
Action: Mouse moved to (963, 310)
Screenshot: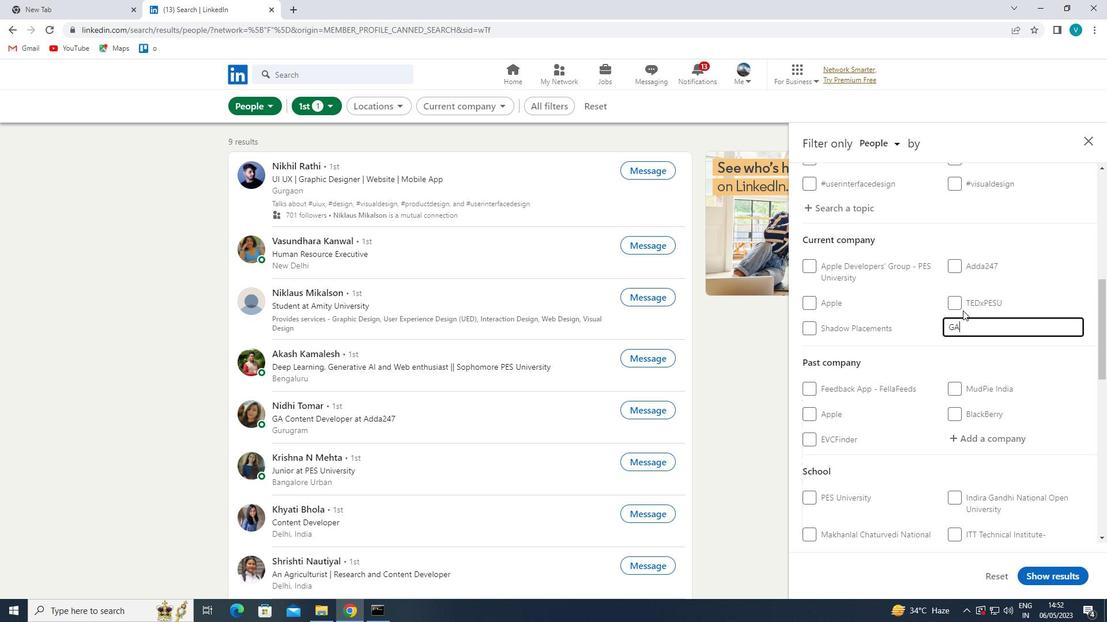 
Action: Key pressed L
Screenshot: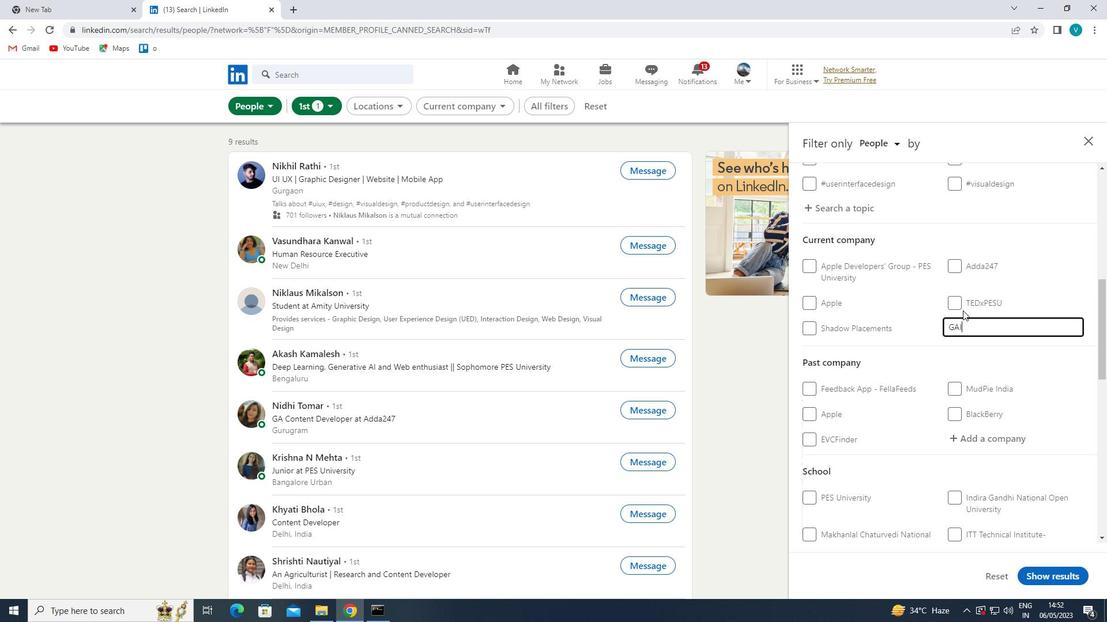 
Action: Mouse moved to (927, 336)
Screenshot: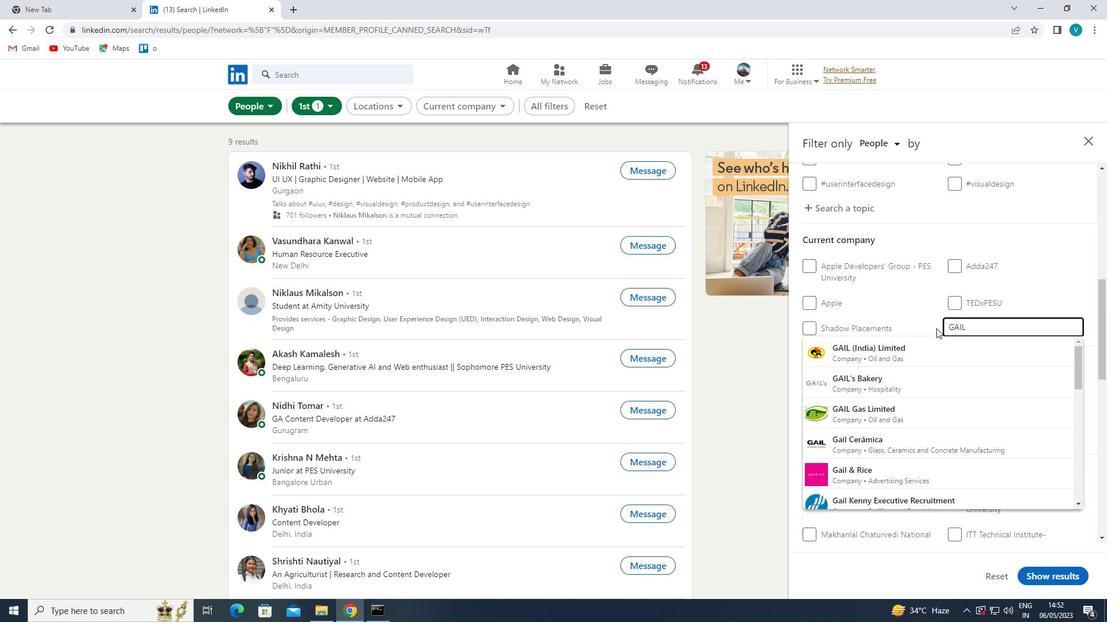 
Action: Mouse pressed left at (927, 336)
Screenshot: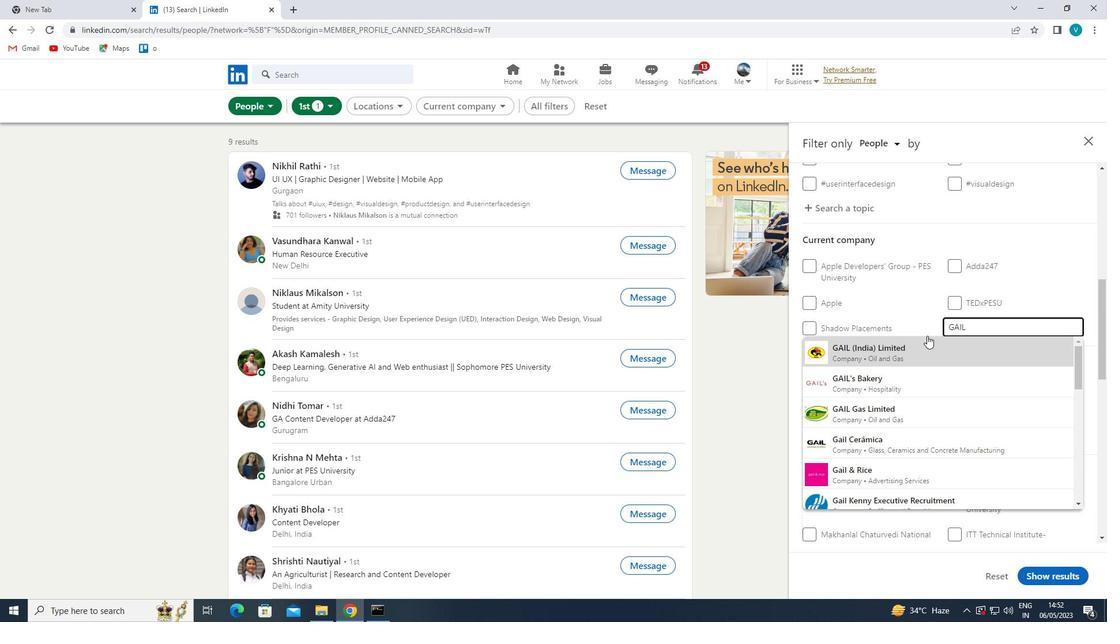 
Action: Mouse moved to (941, 336)
Screenshot: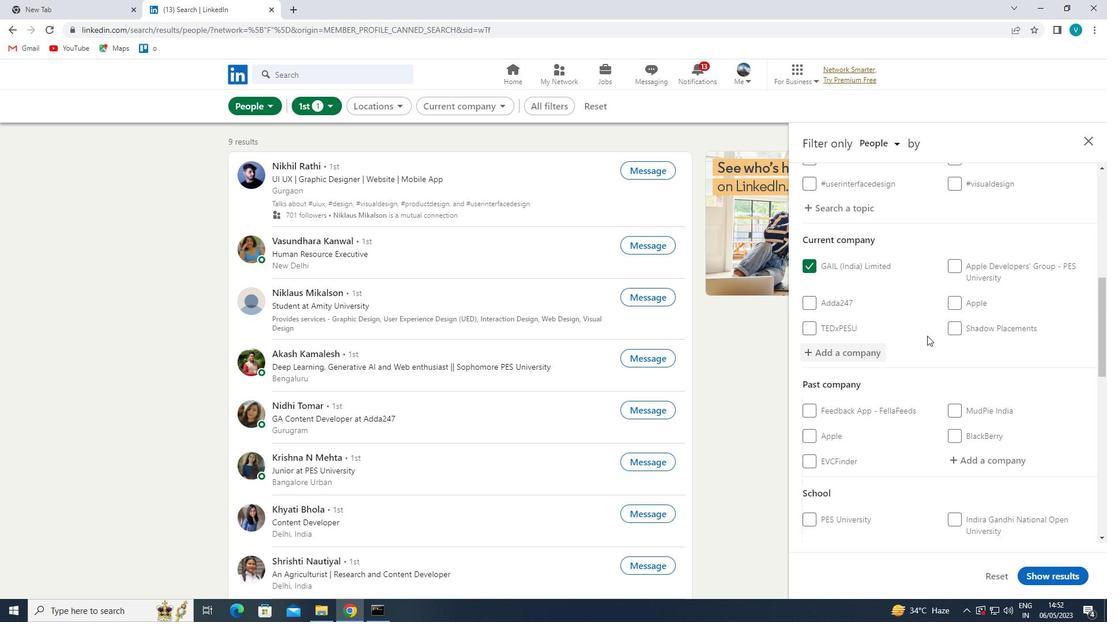 
Action: Mouse scrolled (941, 335) with delta (0, 0)
Screenshot: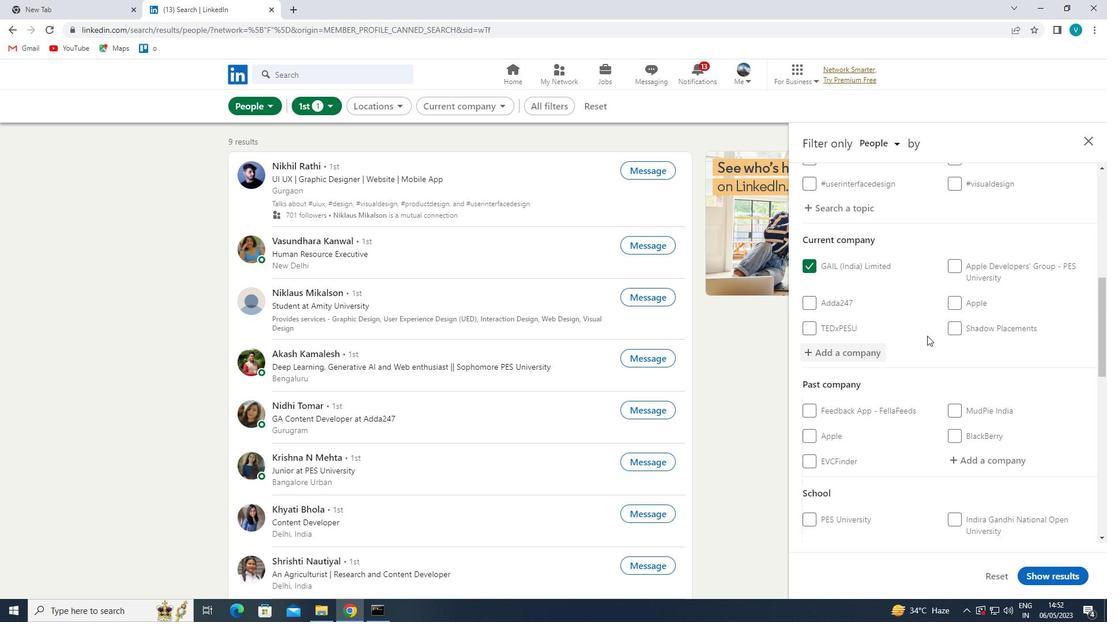 
Action: Mouse moved to (949, 338)
Screenshot: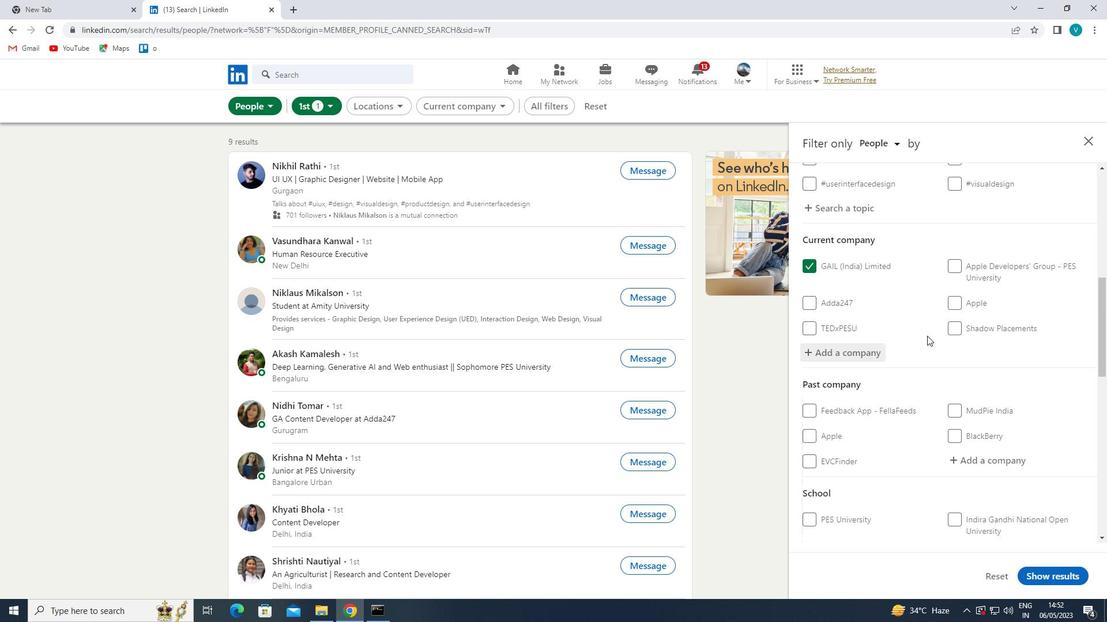 
Action: Mouse scrolled (949, 338) with delta (0, 0)
Screenshot: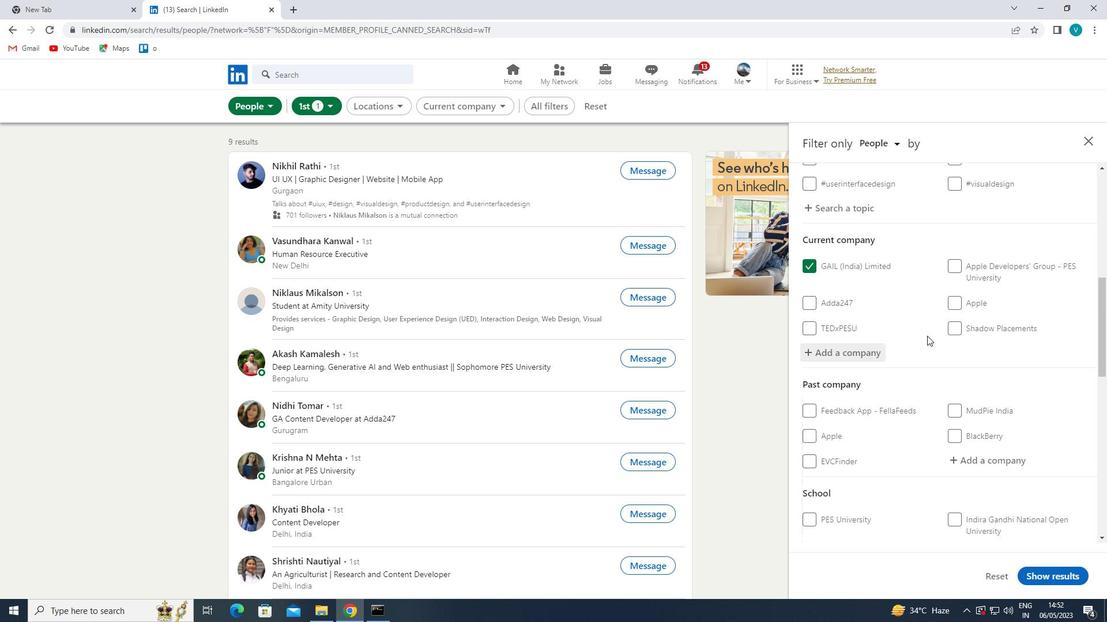 
Action: Mouse moved to (965, 347)
Screenshot: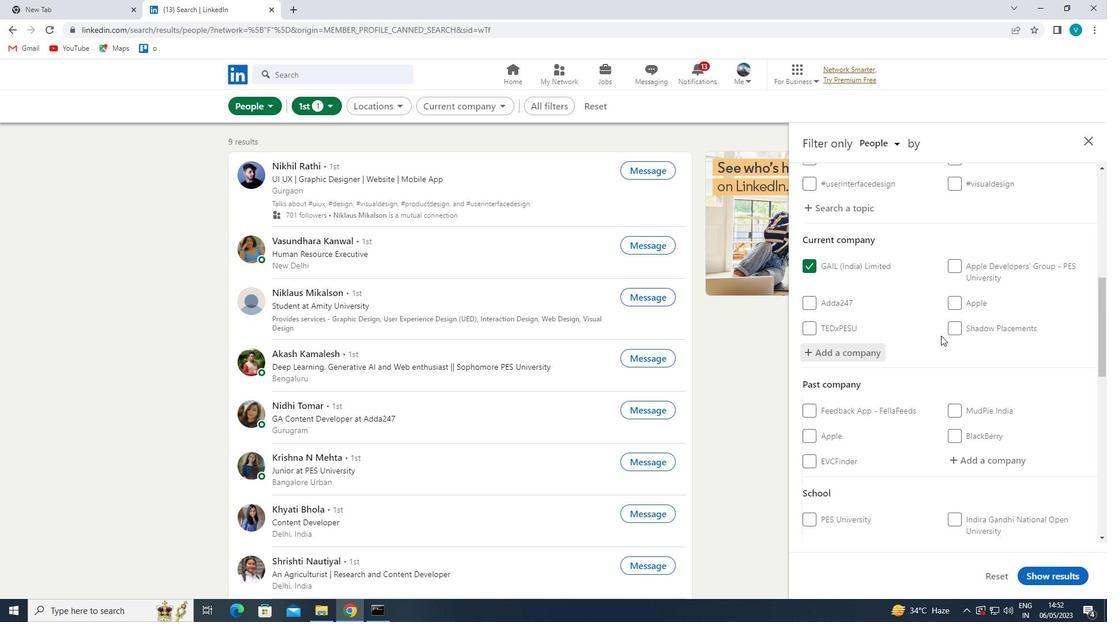 
Action: Mouse scrolled (965, 347) with delta (0, 0)
Screenshot: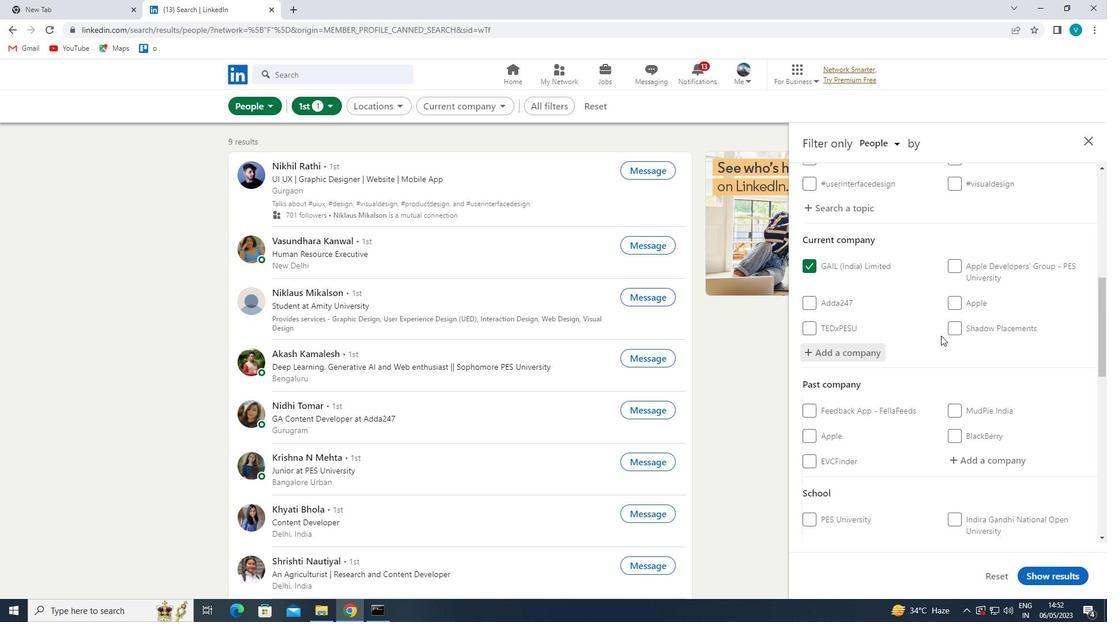 
Action: Mouse moved to (1003, 436)
Screenshot: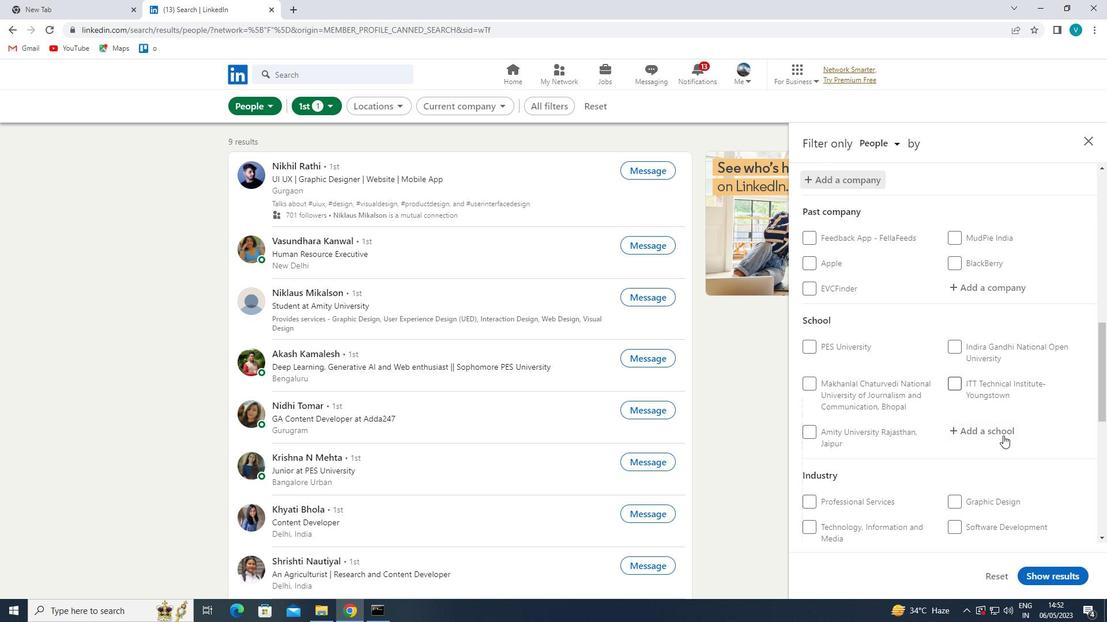 
Action: Mouse pressed left at (1003, 436)
Screenshot: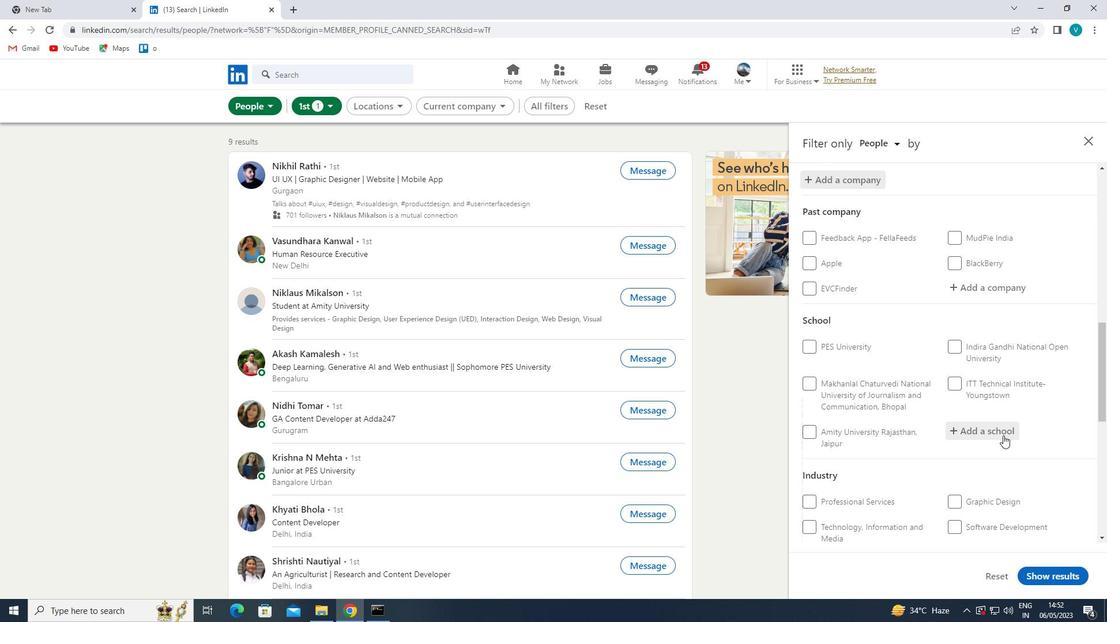 
Action: Mouse moved to (946, 406)
Screenshot: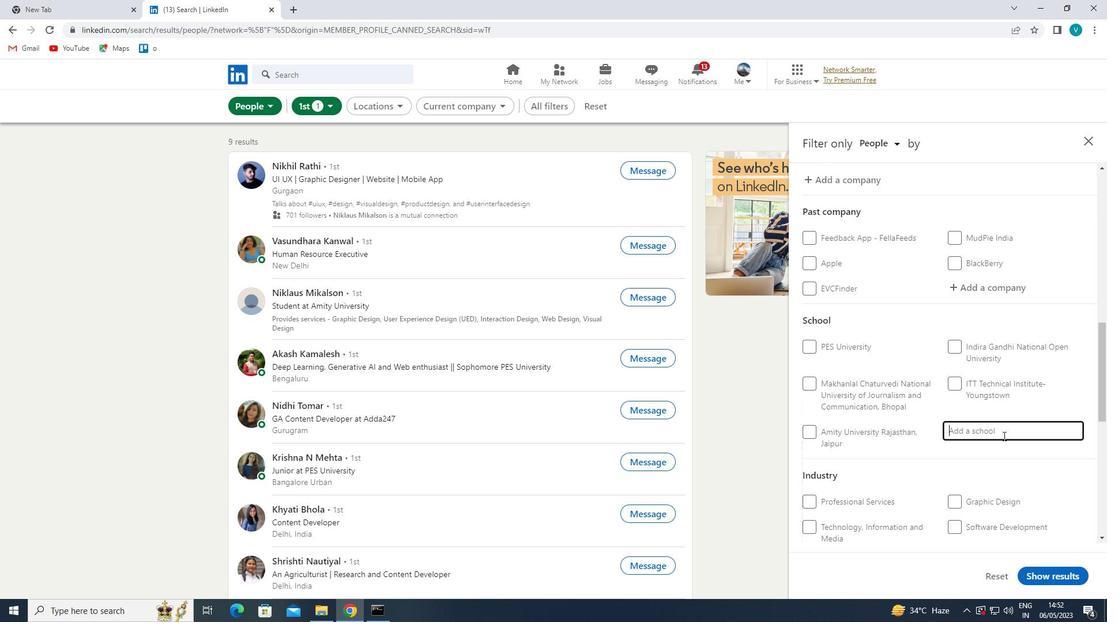 
Action: Key pressed <Key.shift>MGM<Key.space><Key.shift>C
Screenshot: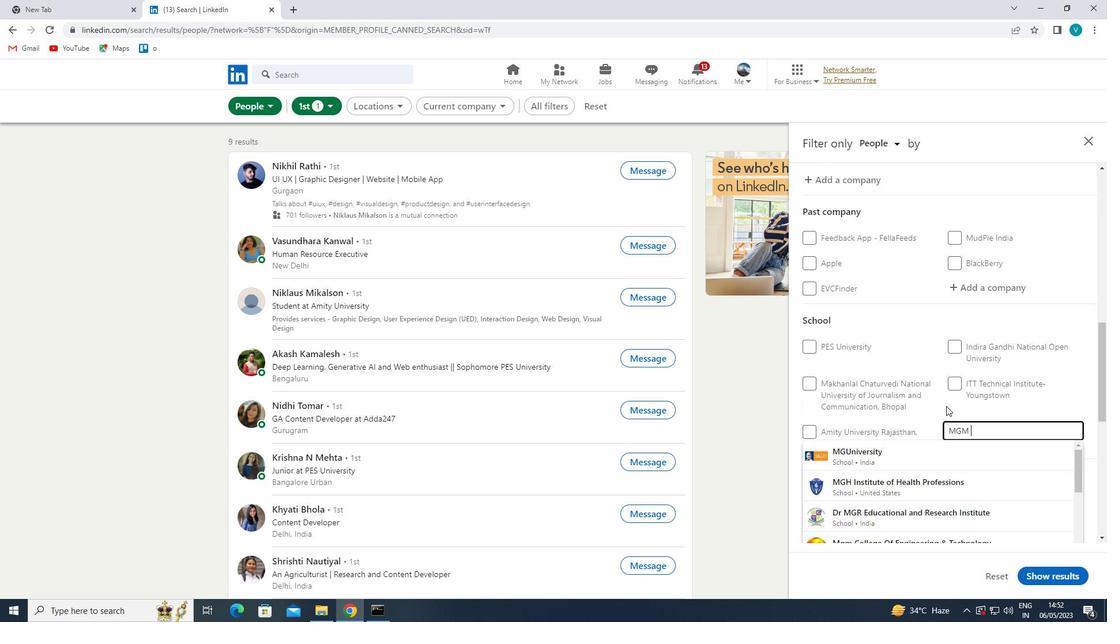 
Action: Mouse moved to (931, 494)
Screenshot: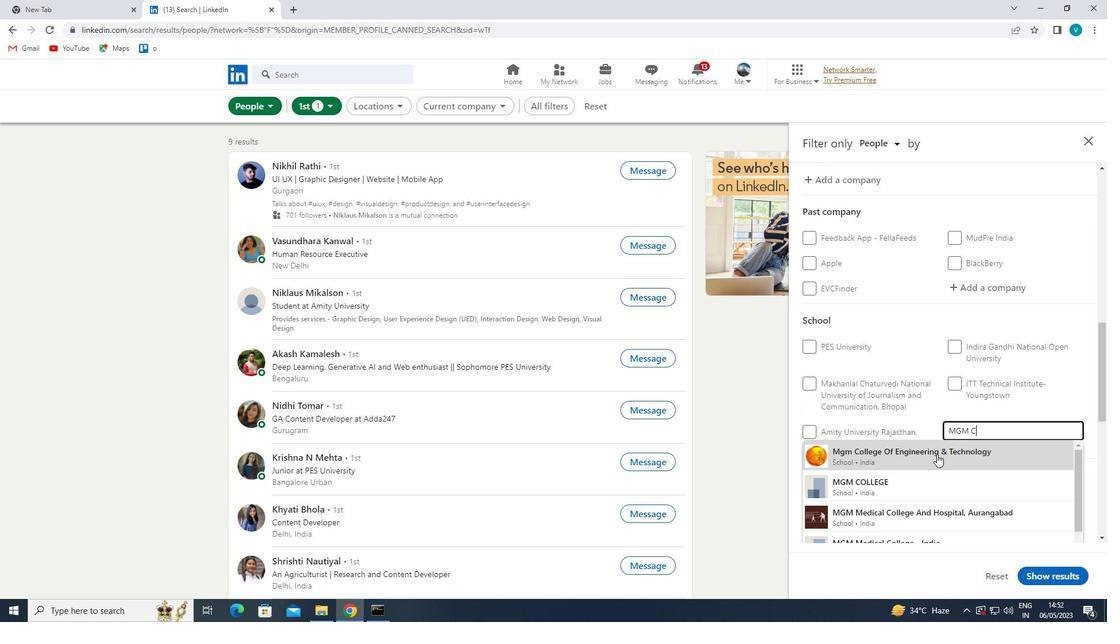 
Action: Mouse pressed left at (931, 494)
Screenshot: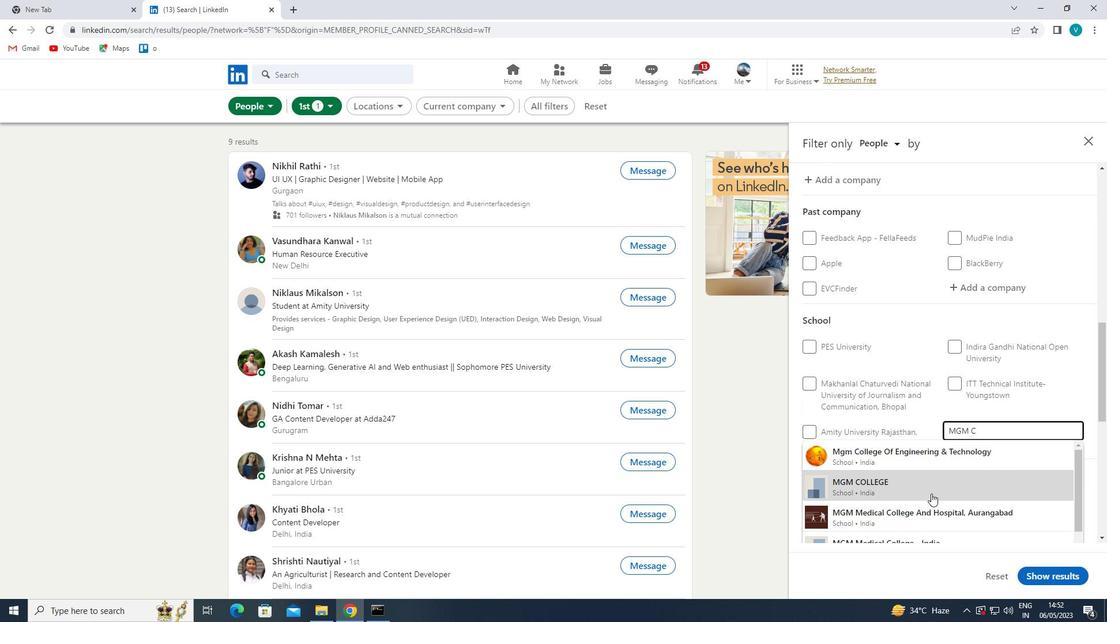 
Action: Mouse moved to (941, 449)
Screenshot: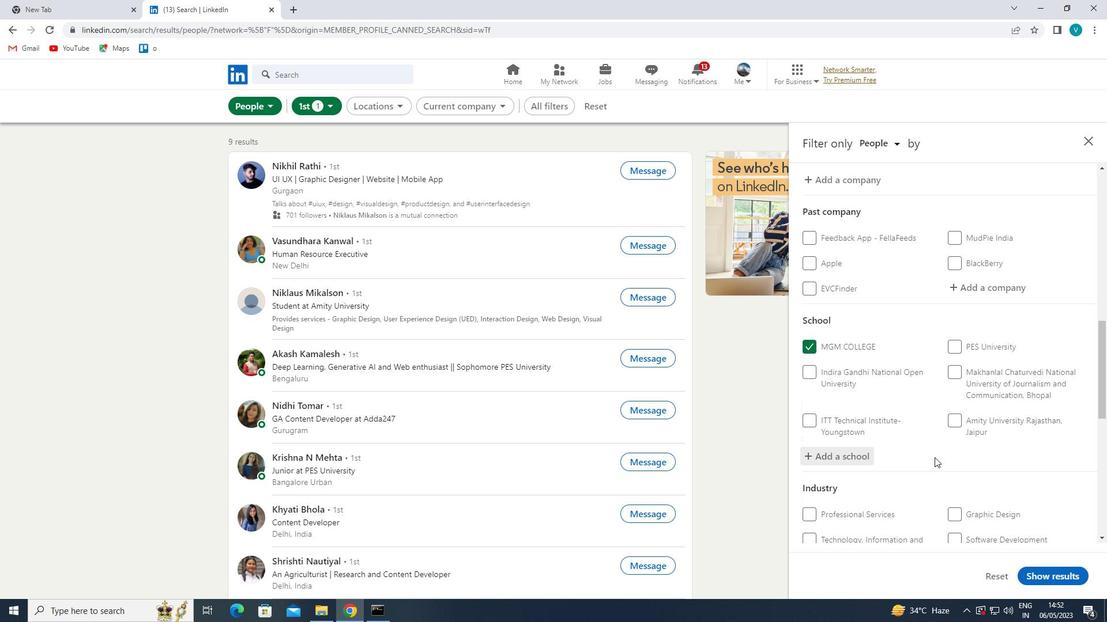 
Action: Mouse scrolled (941, 449) with delta (0, 0)
Screenshot: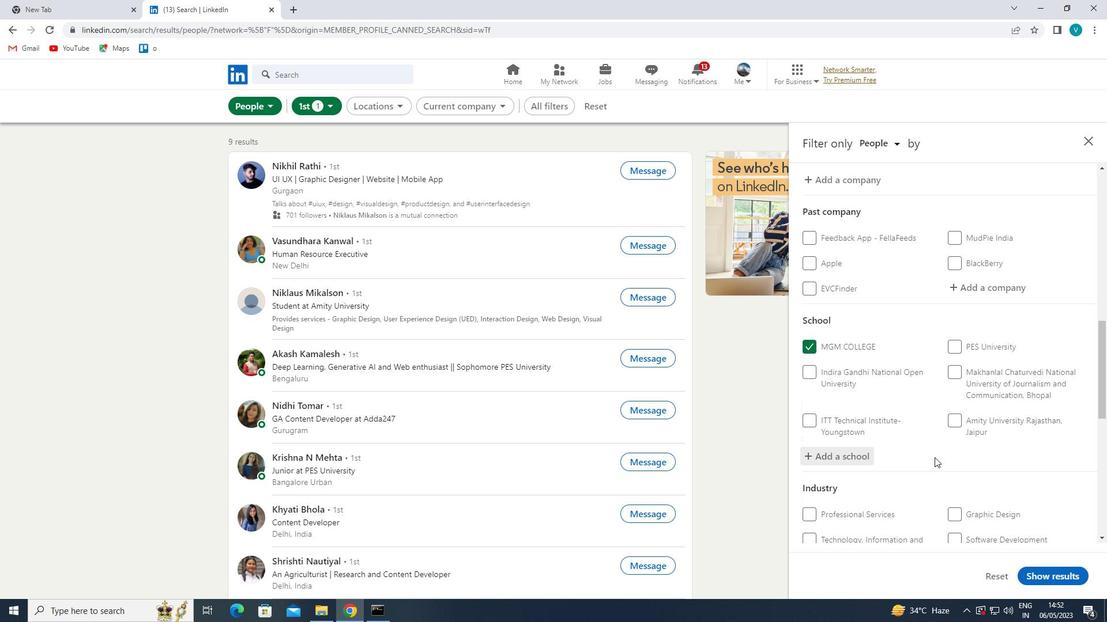 
Action: Mouse moved to (941, 449)
Screenshot: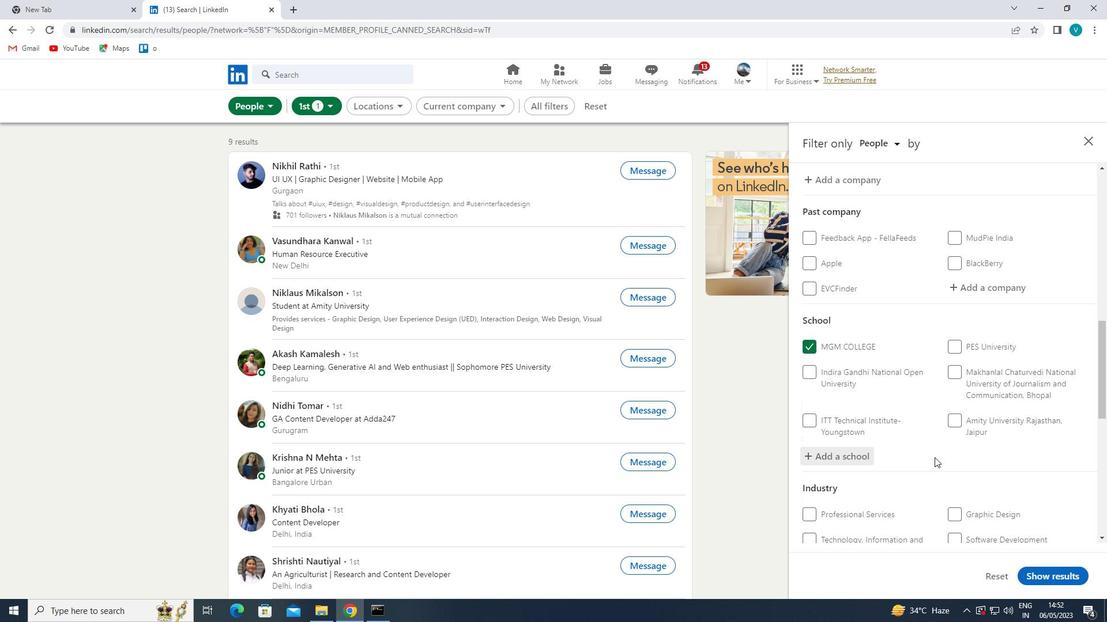 
Action: Mouse scrolled (941, 448) with delta (0, 0)
Screenshot: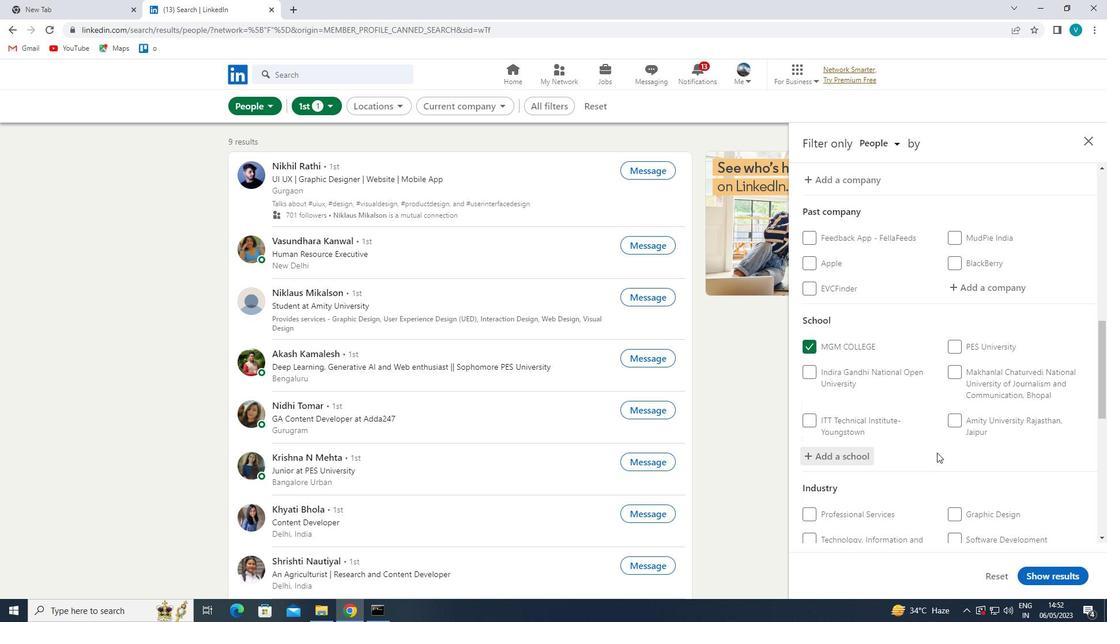 
Action: Mouse moved to (943, 448)
Screenshot: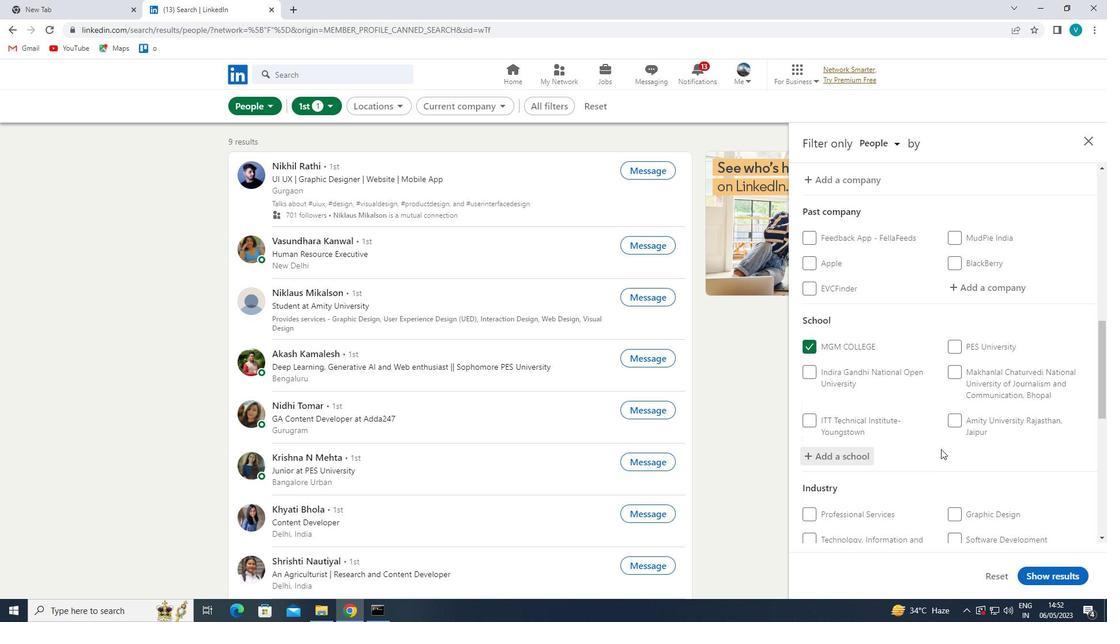 
Action: Mouse scrolled (943, 447) with delta (0, 0)
Screenshot: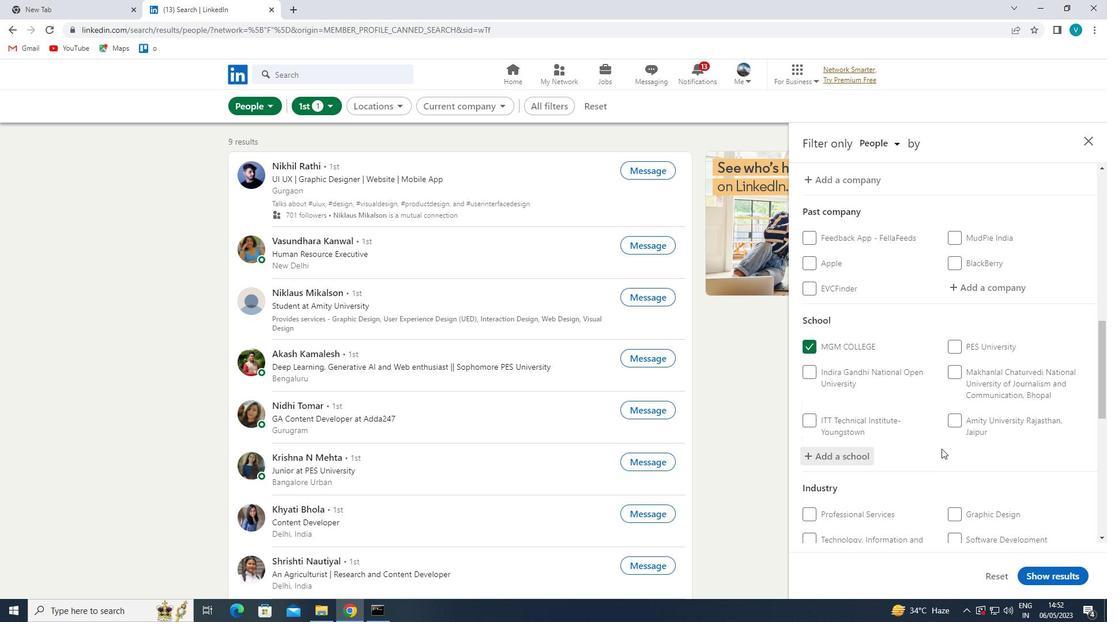 
Action: Mouse moved to (987, 400)
Screenshot: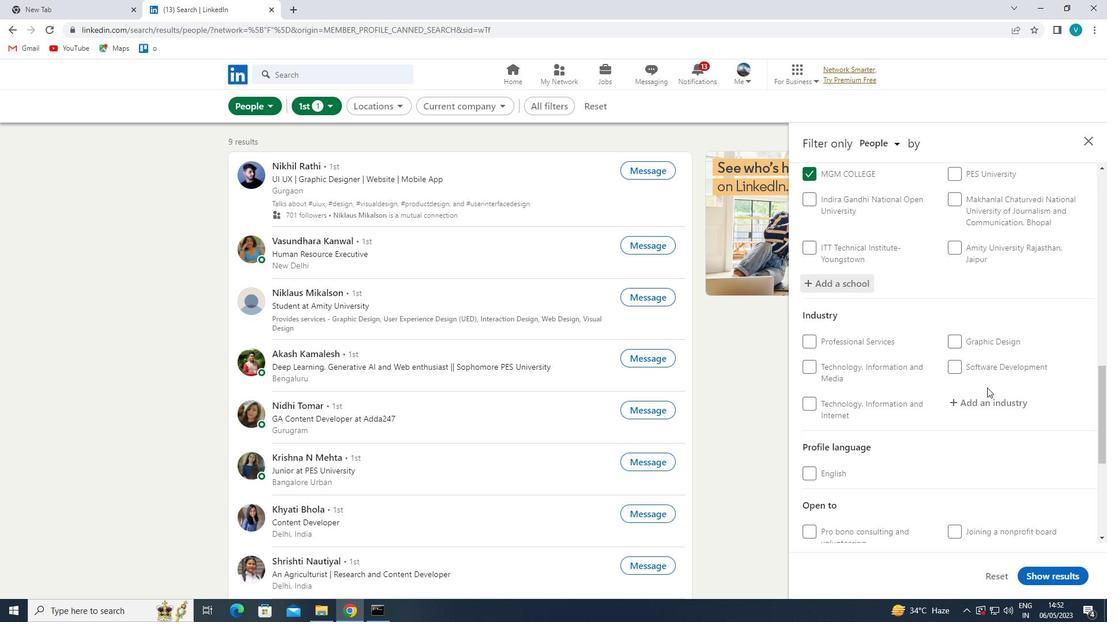 
Action: Mouse pressed left at (987, 400)
Screenshot: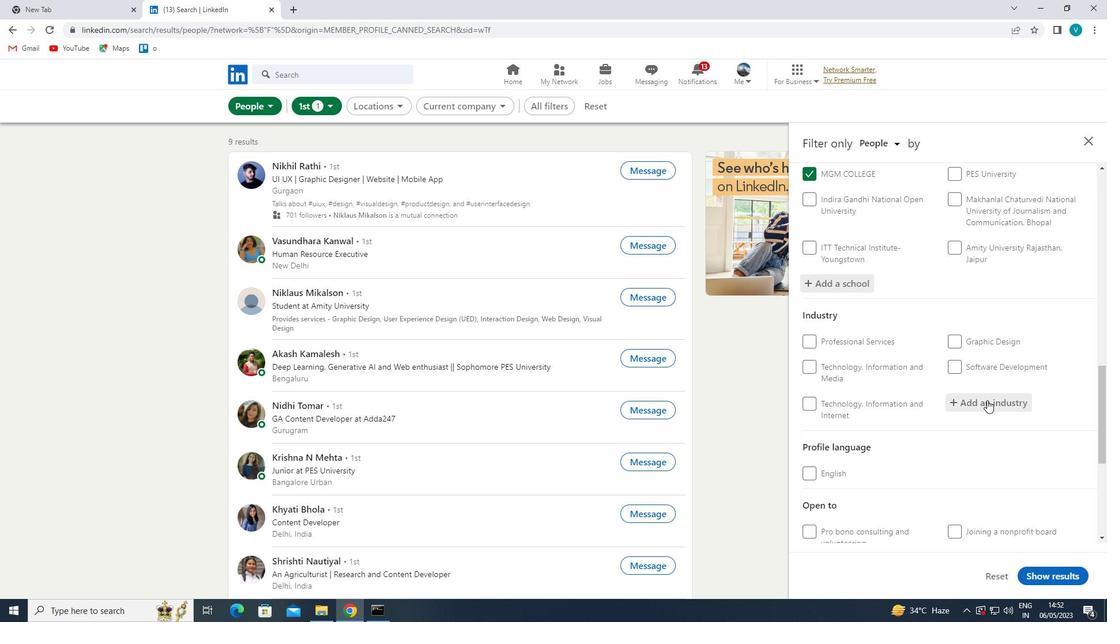 
Action: Mouse moved to (929, 381)
Screenshot: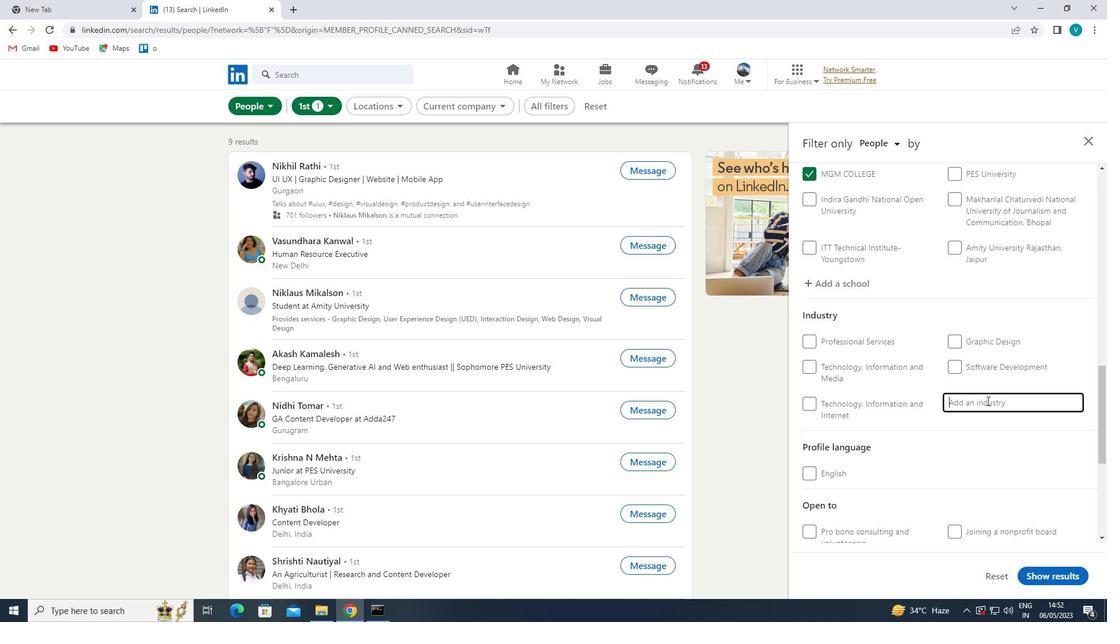 
Action: Key pressed <Key.shift>INT
Screenshot: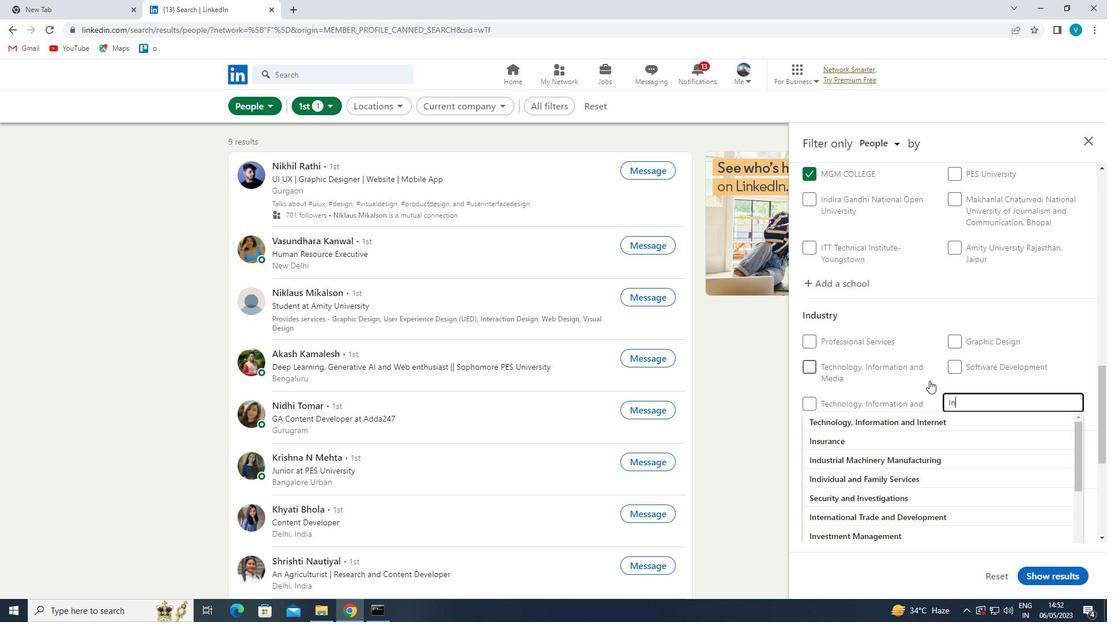 
Action: Mouse moved to (929, 381)
Screenshot: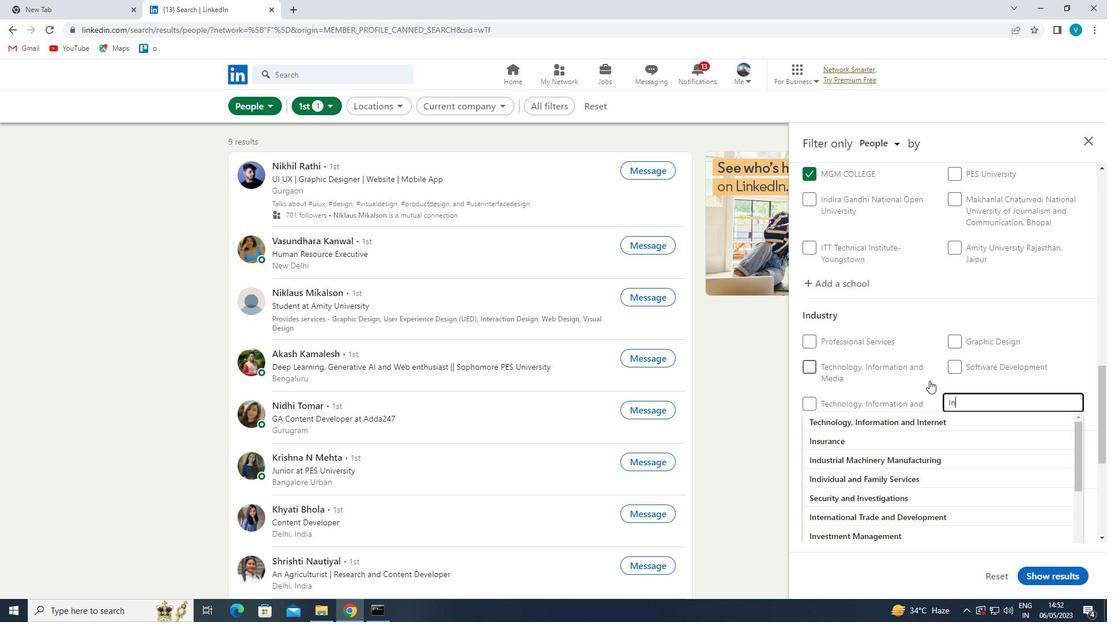 
Action: Key pressed ERURBAN
Screenshot: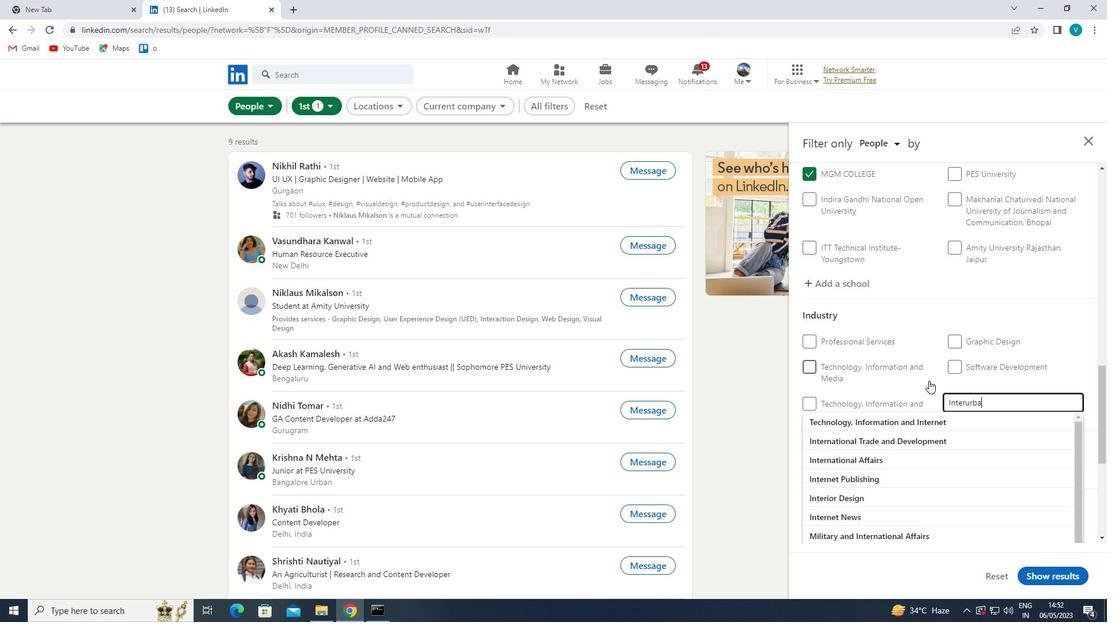 
Action: Mouse moved to (963, 423)
Screenshot: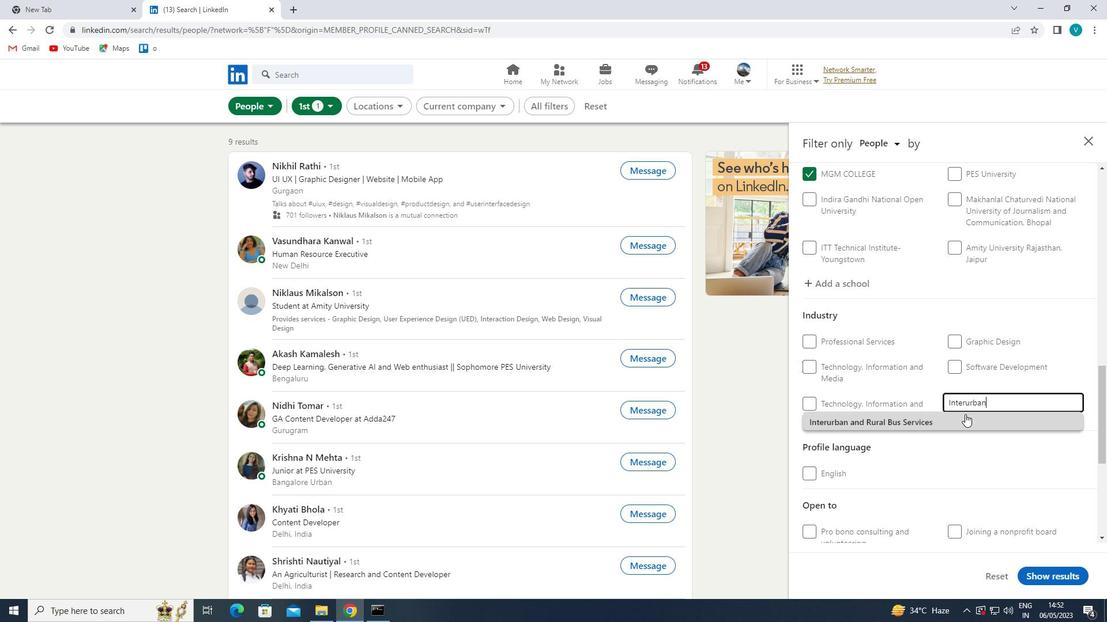 
Action: Mouse pressed left at (963, 423)
Screenshot: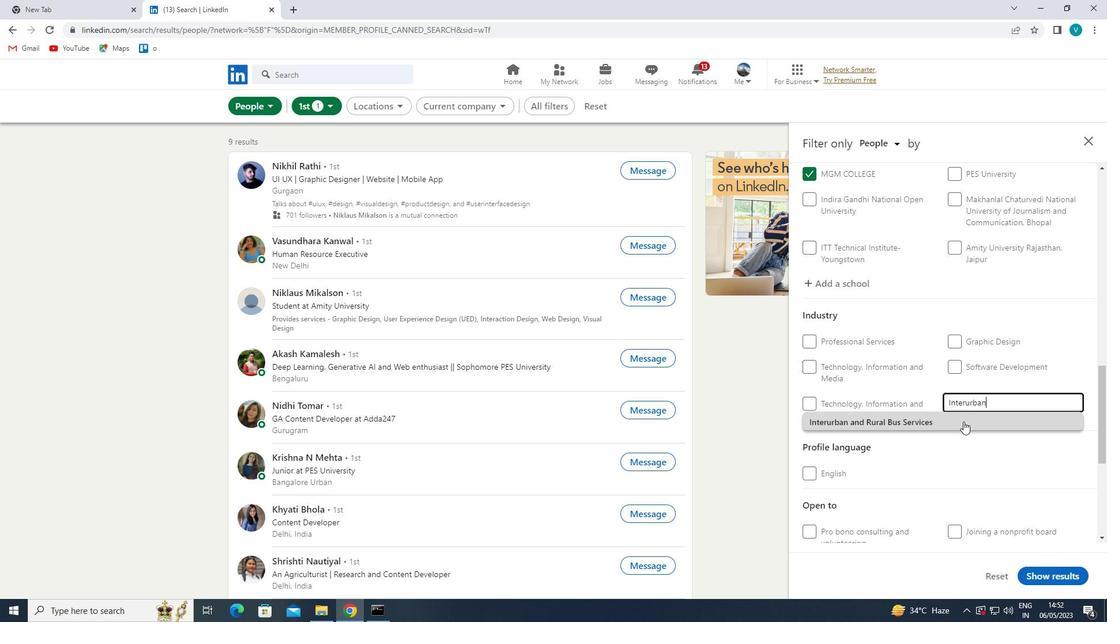 
Action: Mouse moved to (965, 421)
Screenshot: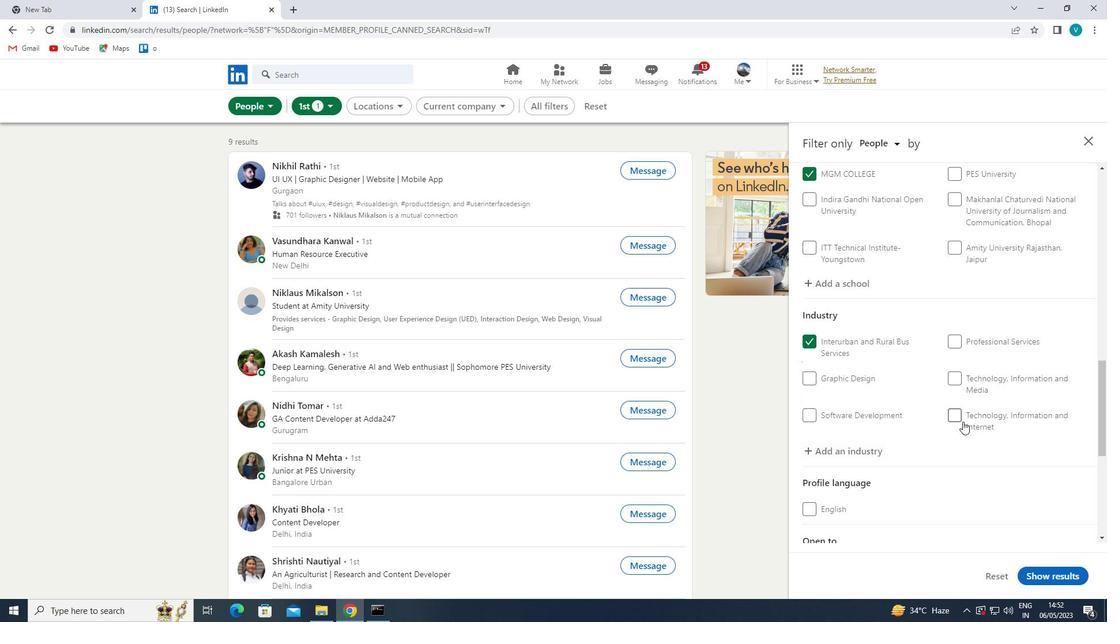 
Action: Mouse scrolled (965, 420) with delta (0, 0)
Screenshot: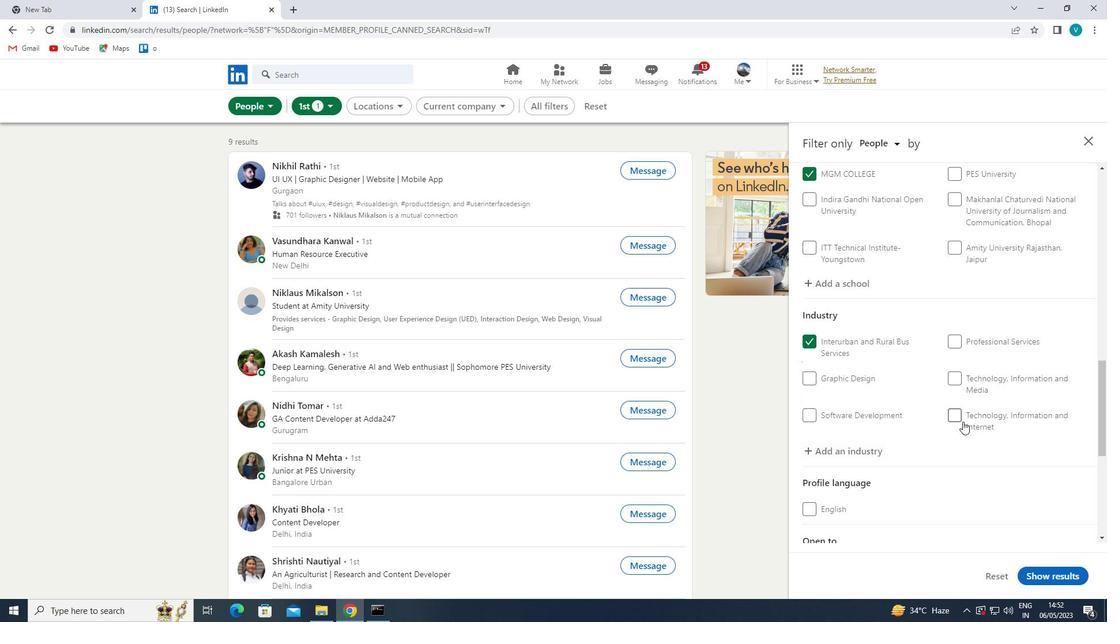 
Action: Mouse scrolled (965, 420) with delta (0, 0)
Screenshot: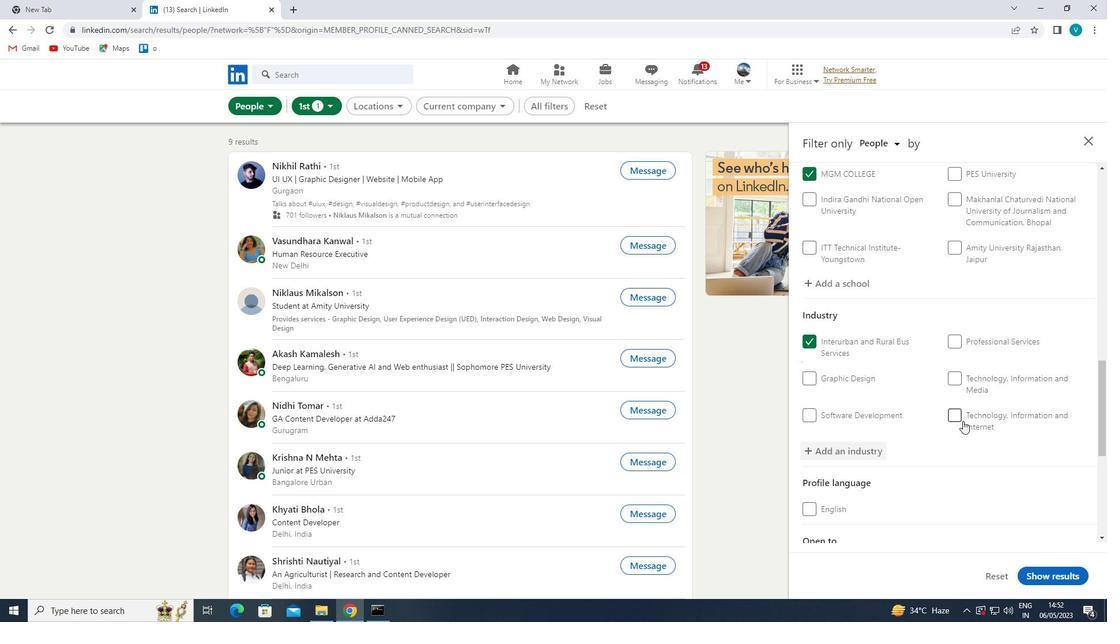 
Action: Mouse moved to (965, 421)
Screenshot: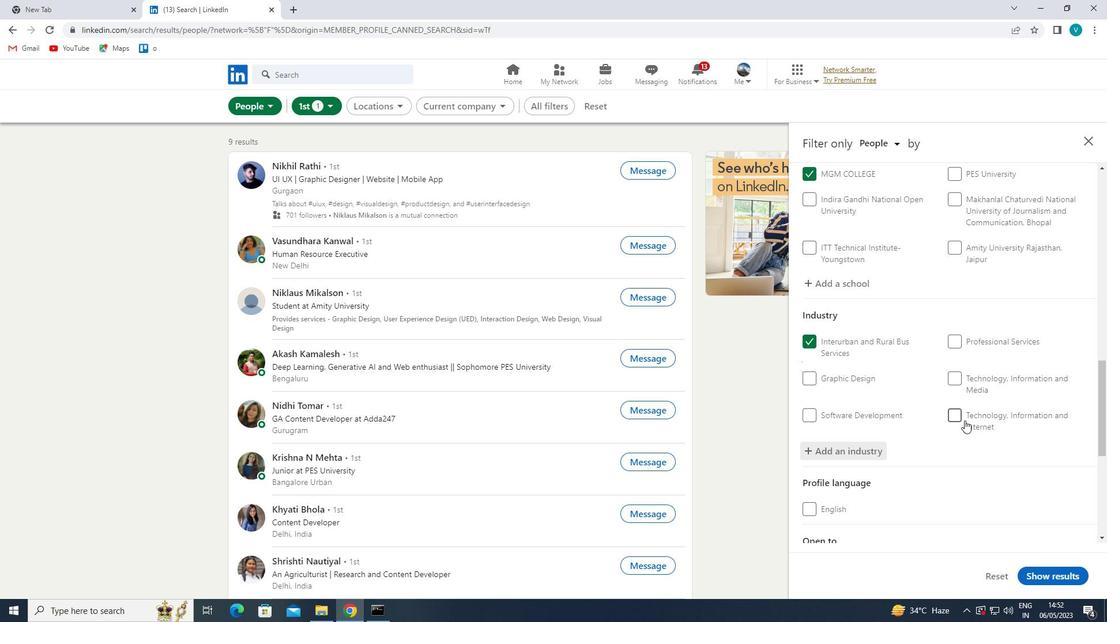 
Action: Mouse scrolled (965, 420) with delta (0, 0)
Screenshot: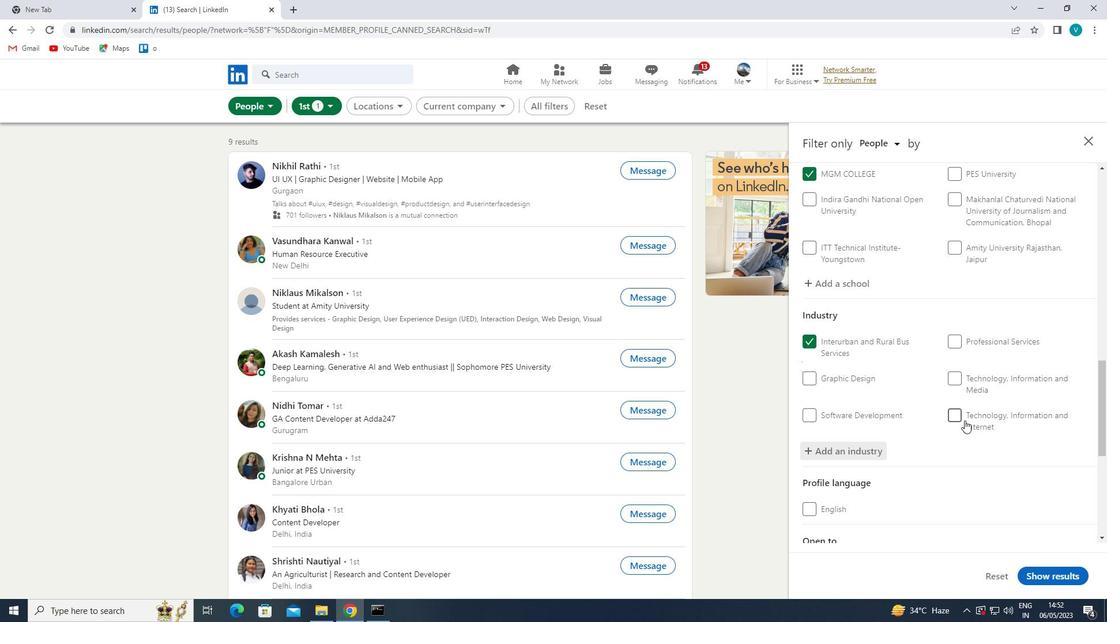 
Action: Mouse moved to (966, 421)
Screenshot: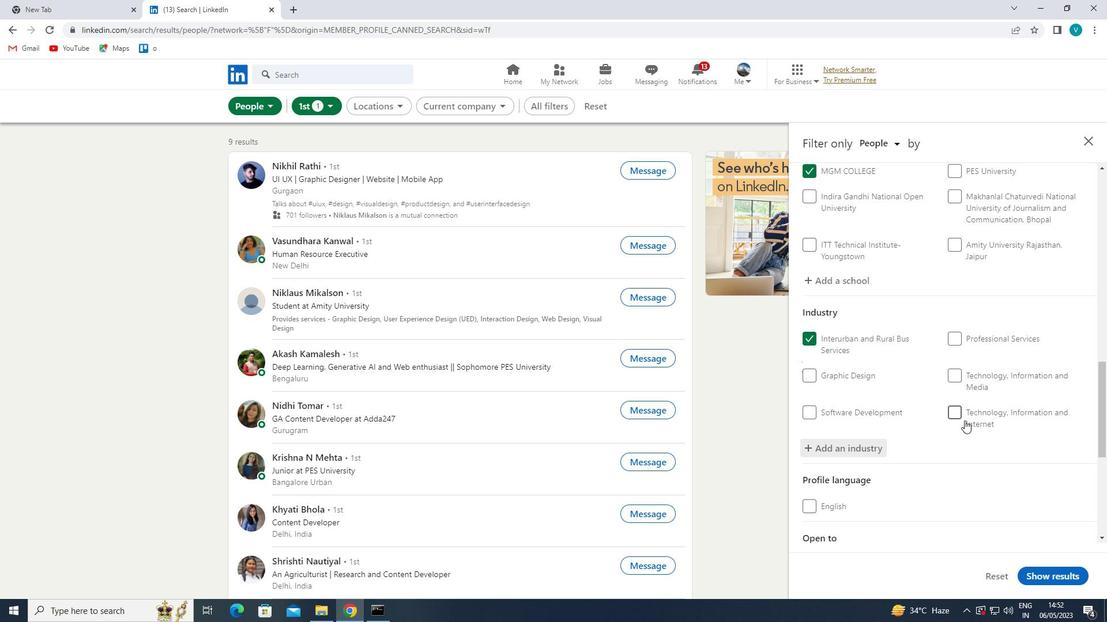 
Action: Mouse scrolled (966, 420) with delta (0, 0)
Screenshot: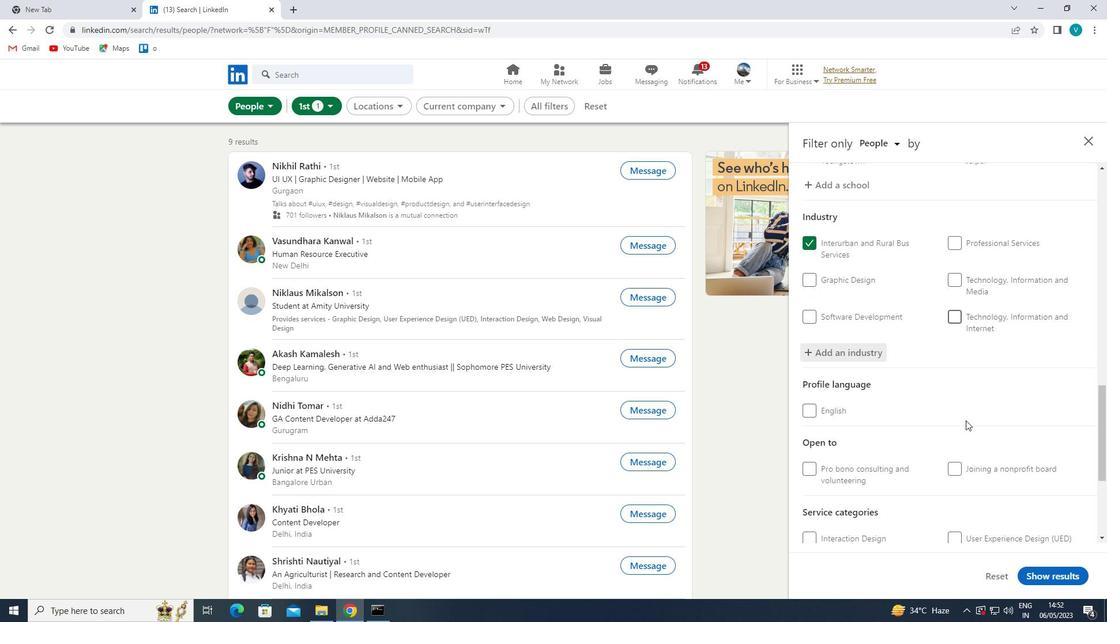 
Action: Mouse moved to (976, 451)
Screenshot: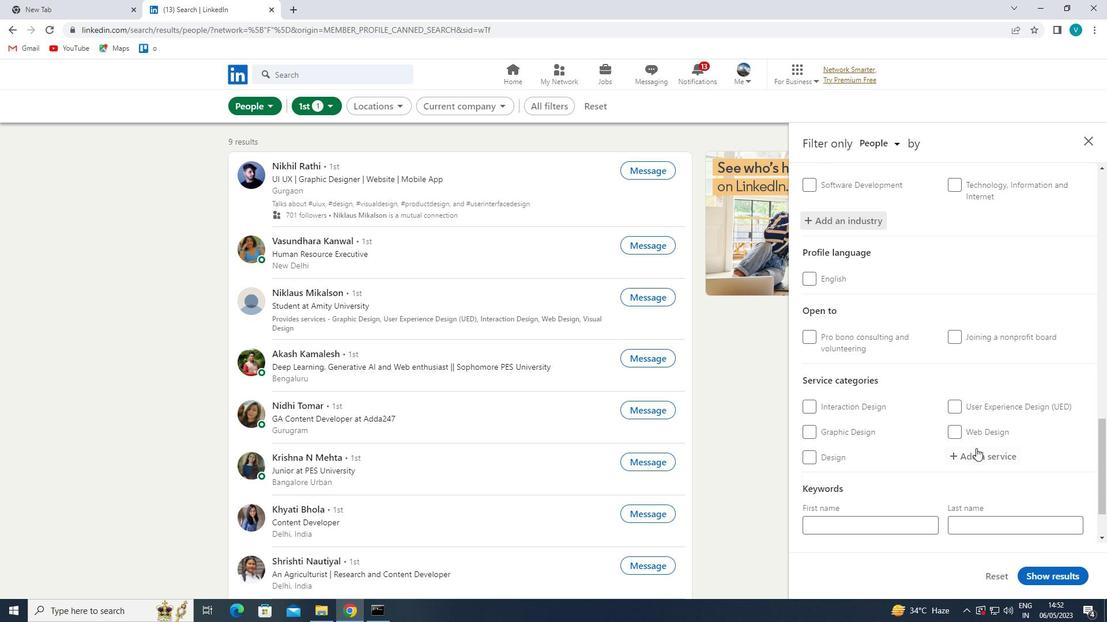 
Action: Mouse pressed left at (976, 451)
Screenshot: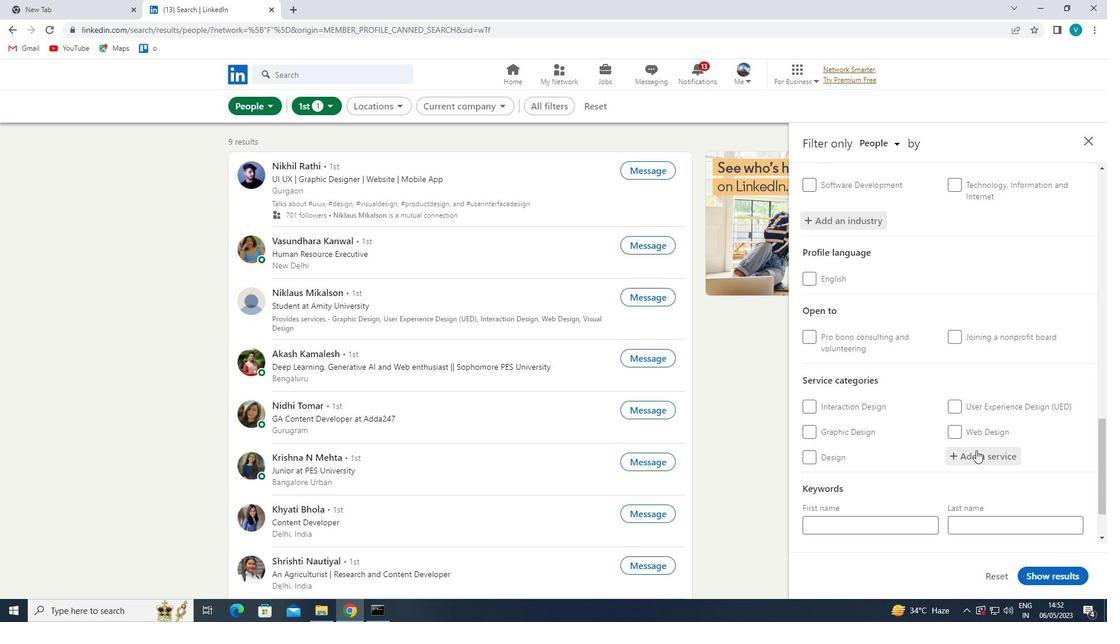 
Action: Mouse moved to (977, 451)
Screenshot: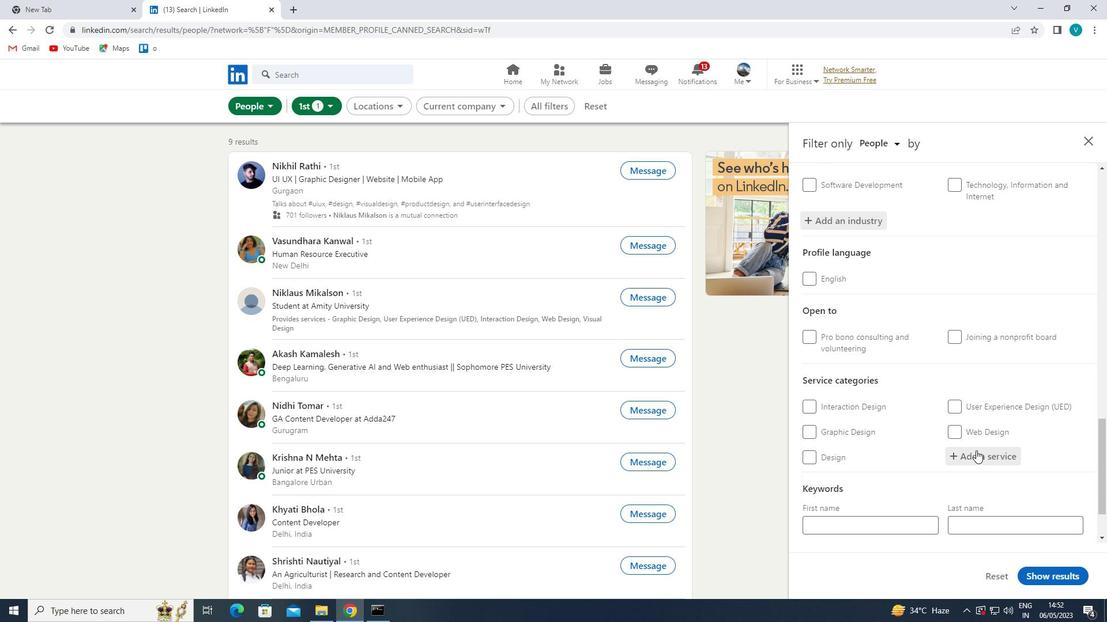 
Action: Key pressed <Key.shift>I
Screenshot: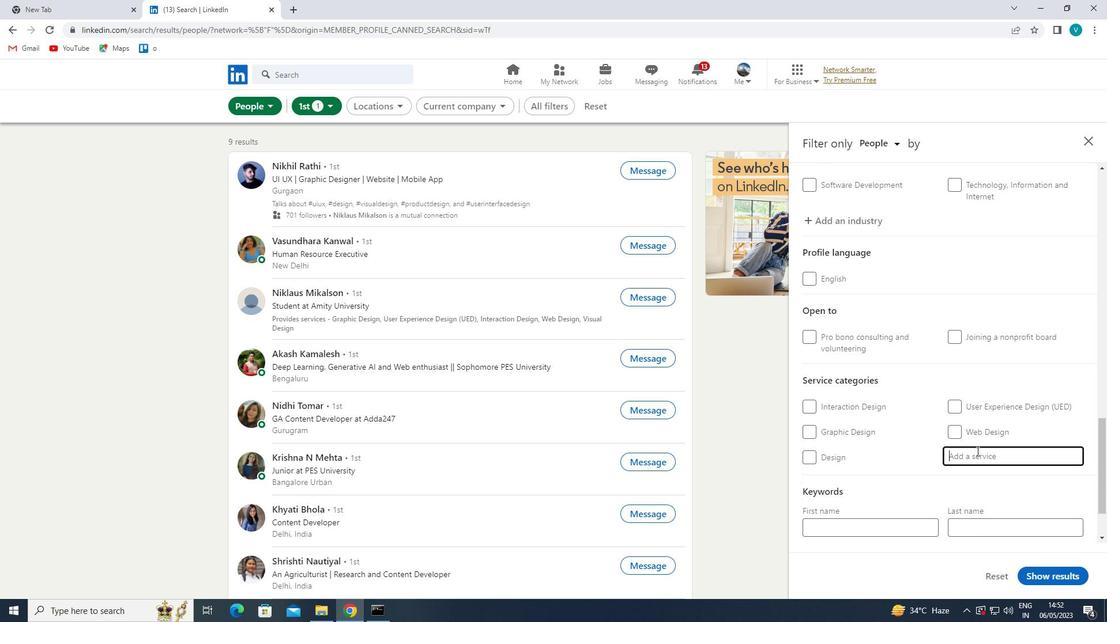 
Action: Mouse moved to (977, 451)
Screenshot: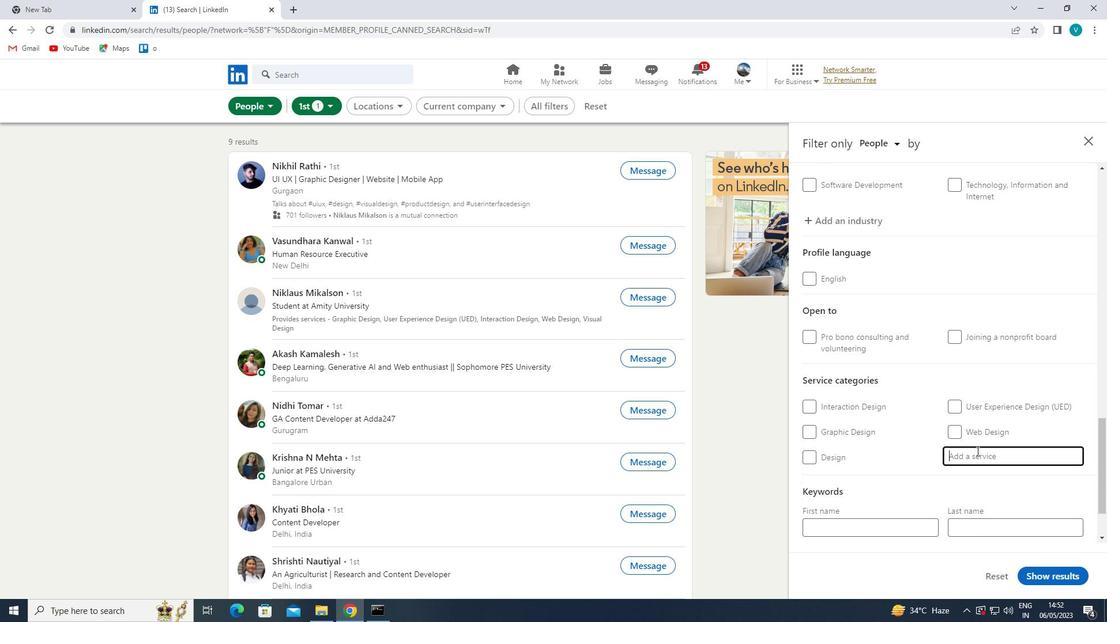 
Action: Key pressed M
Screenshot: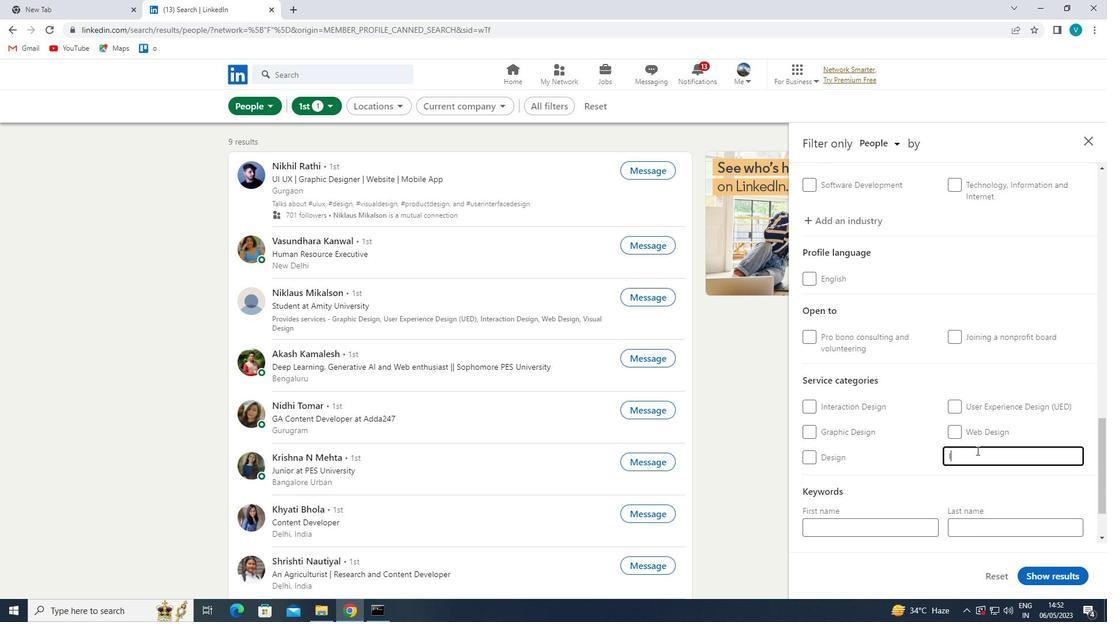 
Action: Mouse moved to (976, 451)
Screenshot: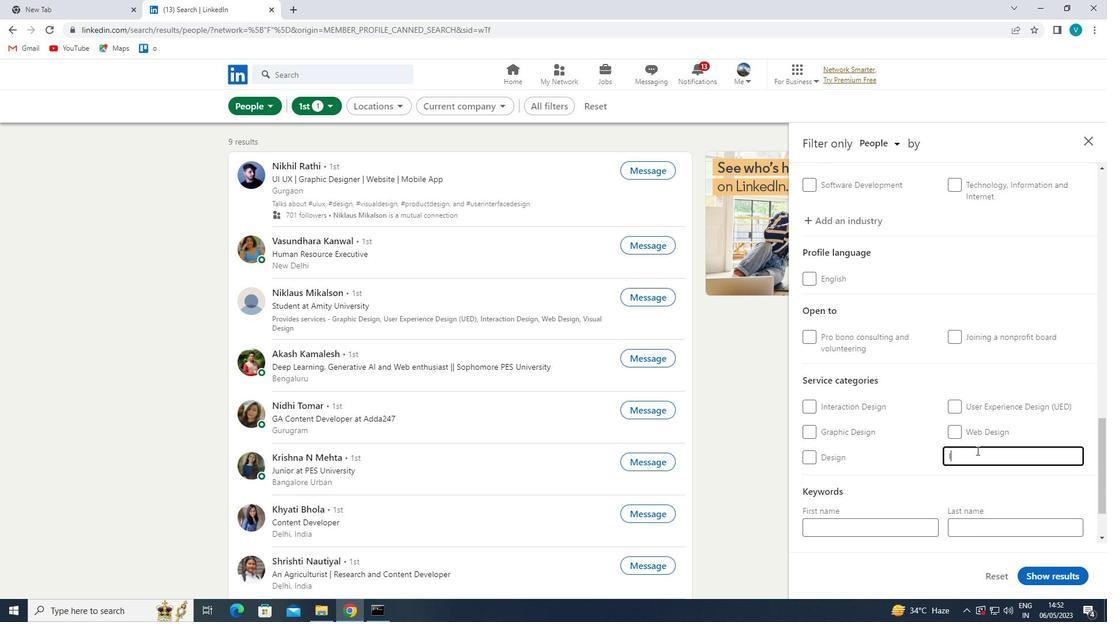 
Action: Key pressed M
Screenshot: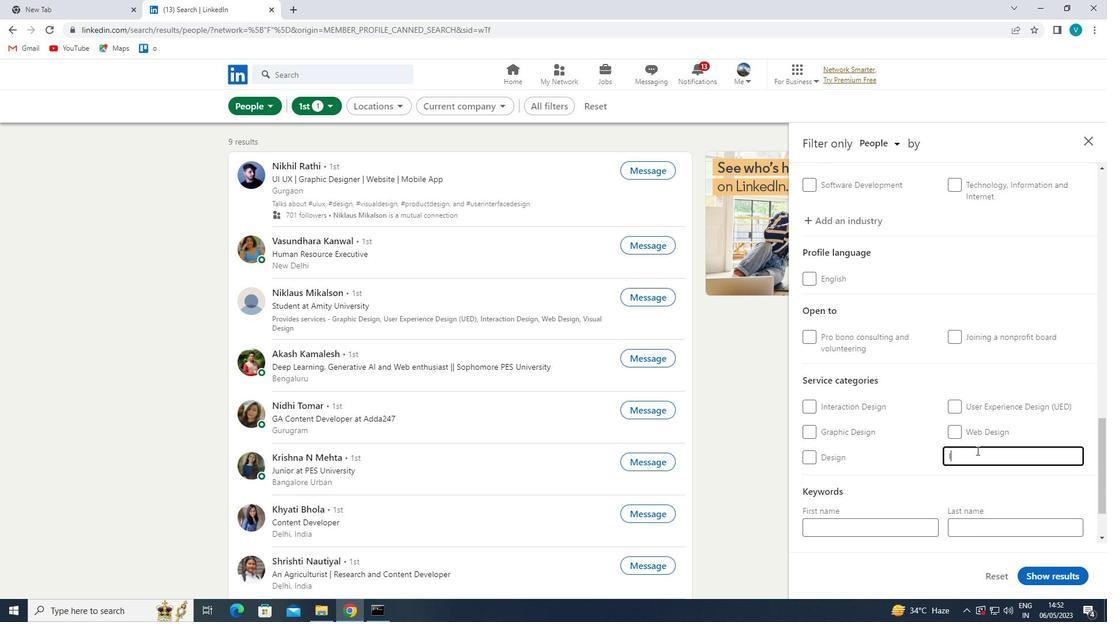 
Action: Mouse moved to (976, 450)
Screenshot: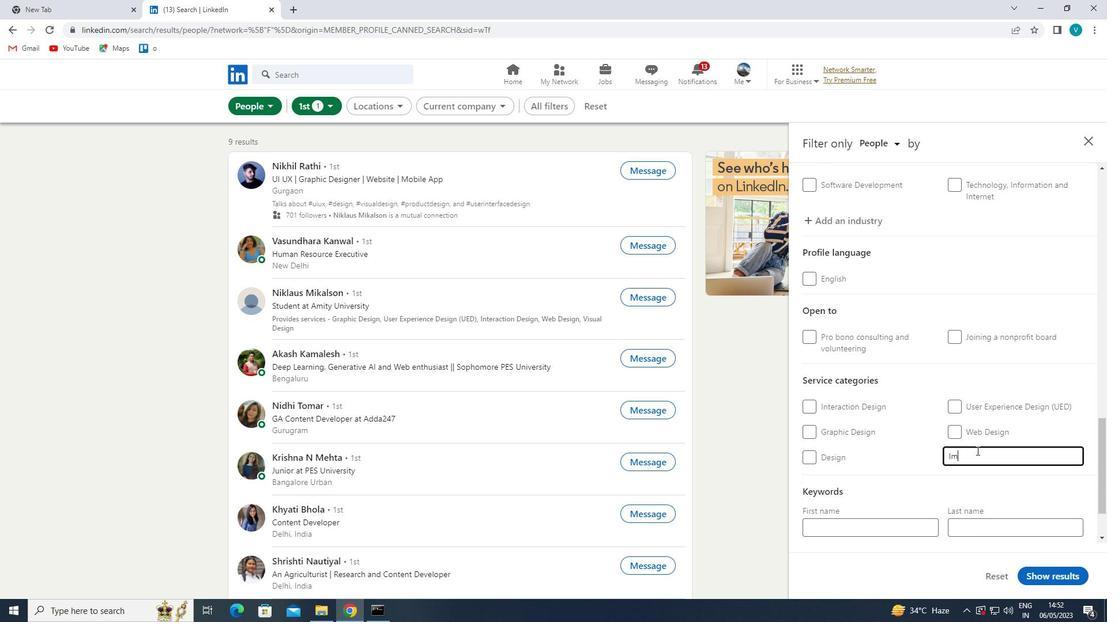 
Action: Key pressed IGR
Screenshot: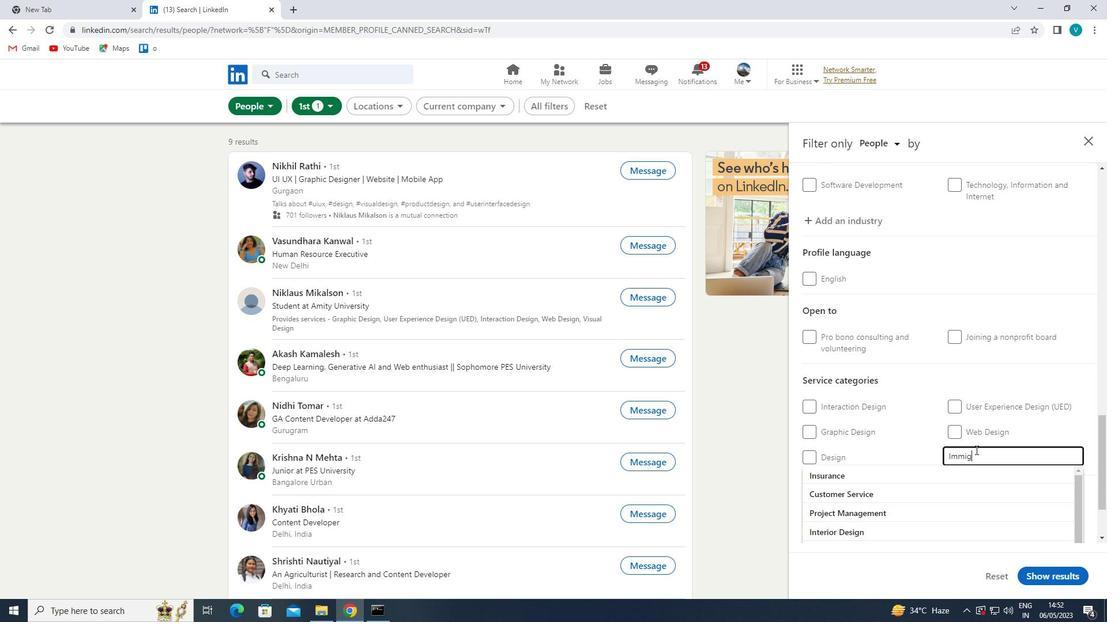
Action: Mouse moved to (975, 449)
Screenshot: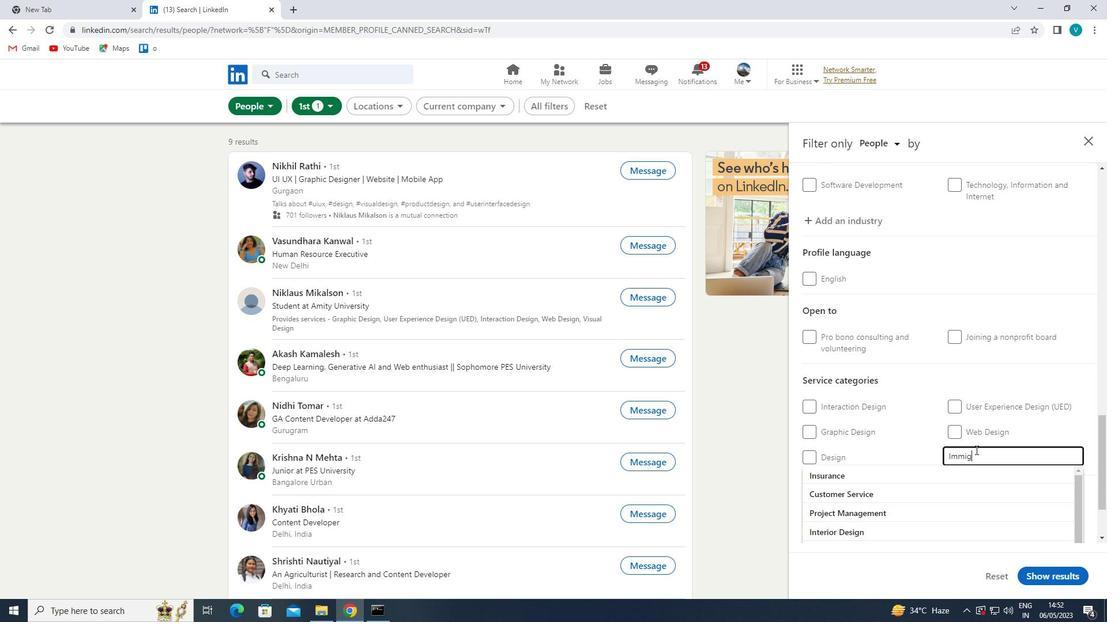
Action: Key pressed A
Screenshot: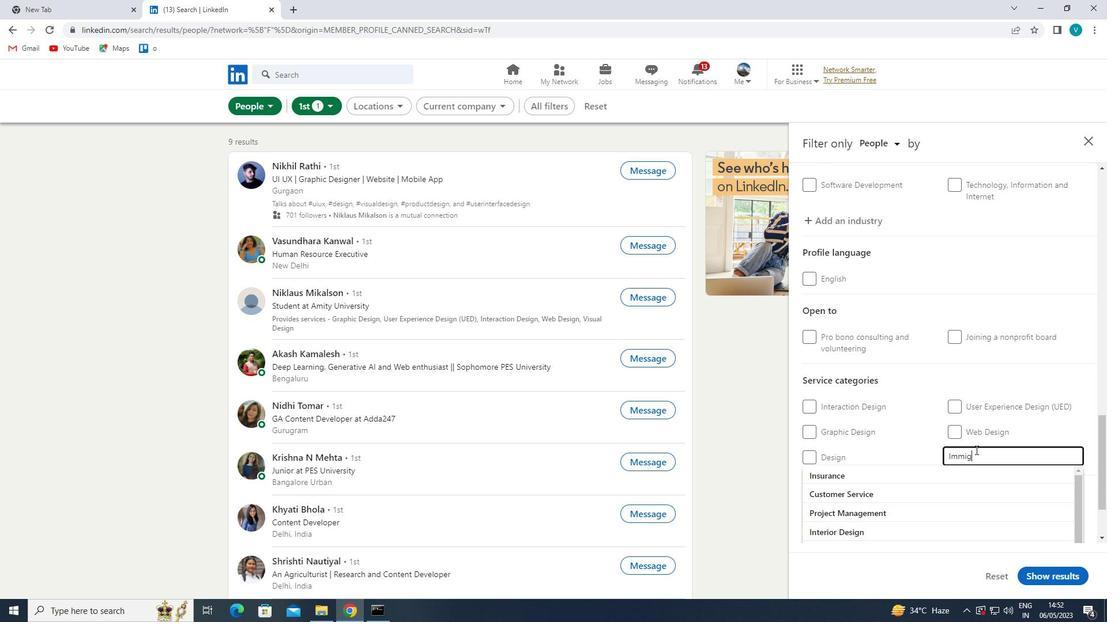 
Action: Mouse moved to (974, 449)
Screenshot: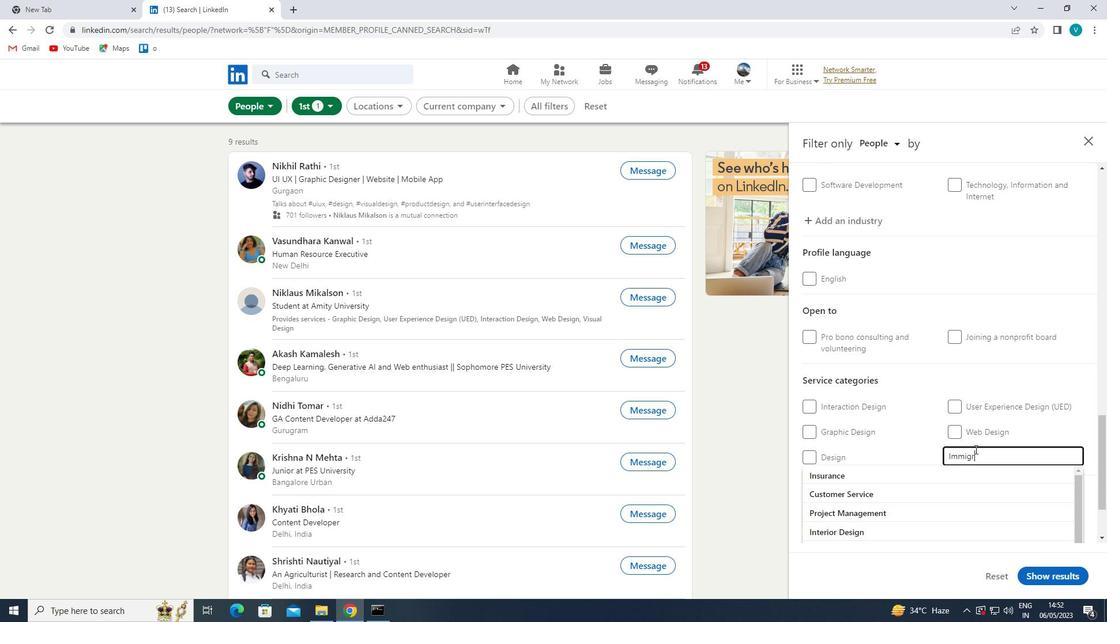 
Action: Key pressed T
Screenshot: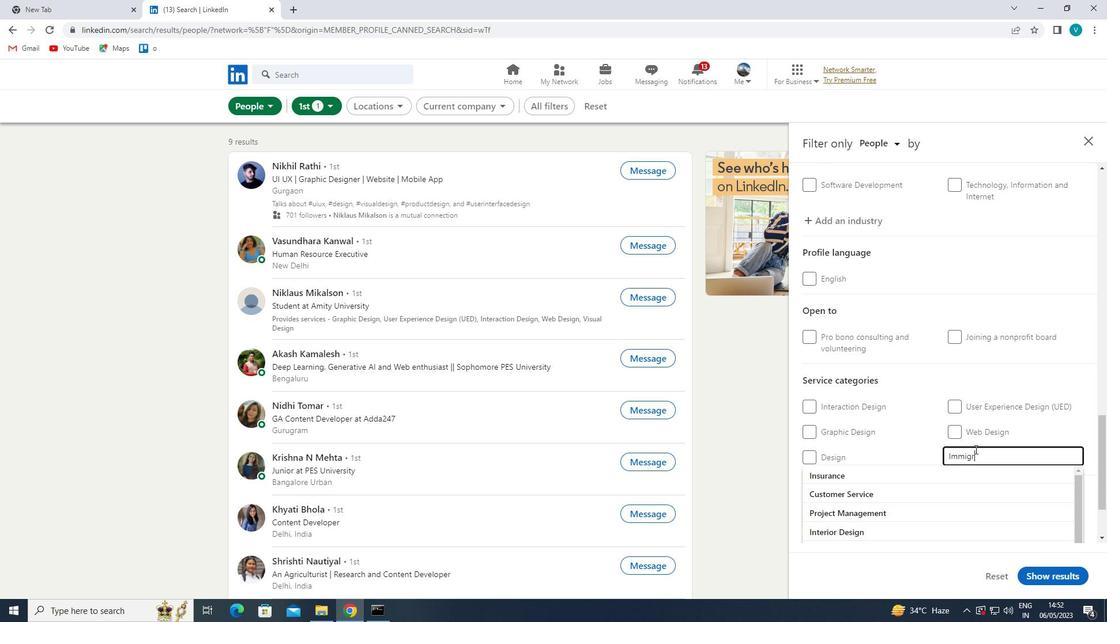 
Action: Mouse moved to (974, 449)
Screenshot: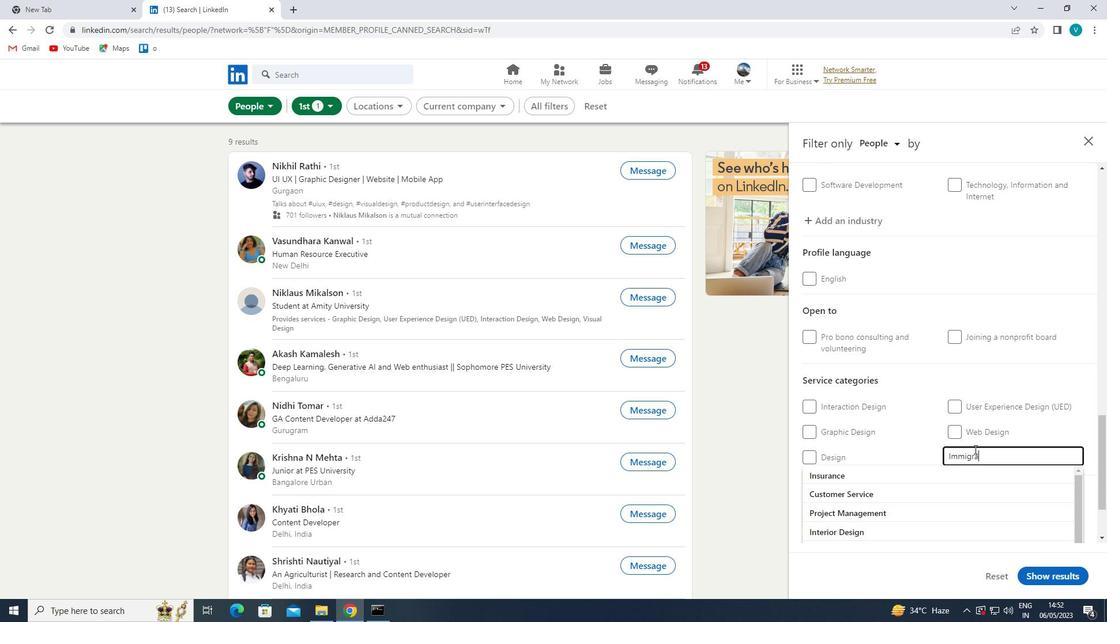 
Action: Key pressed ION
Screenshot: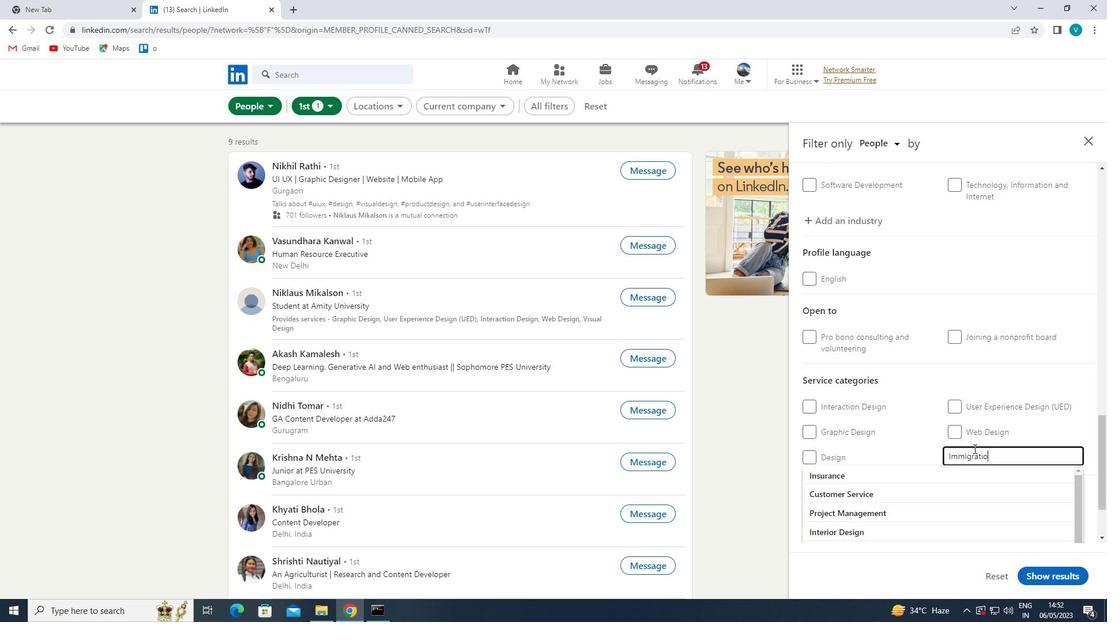 
Action: Mouse moved to (973, 480)
Screenshot: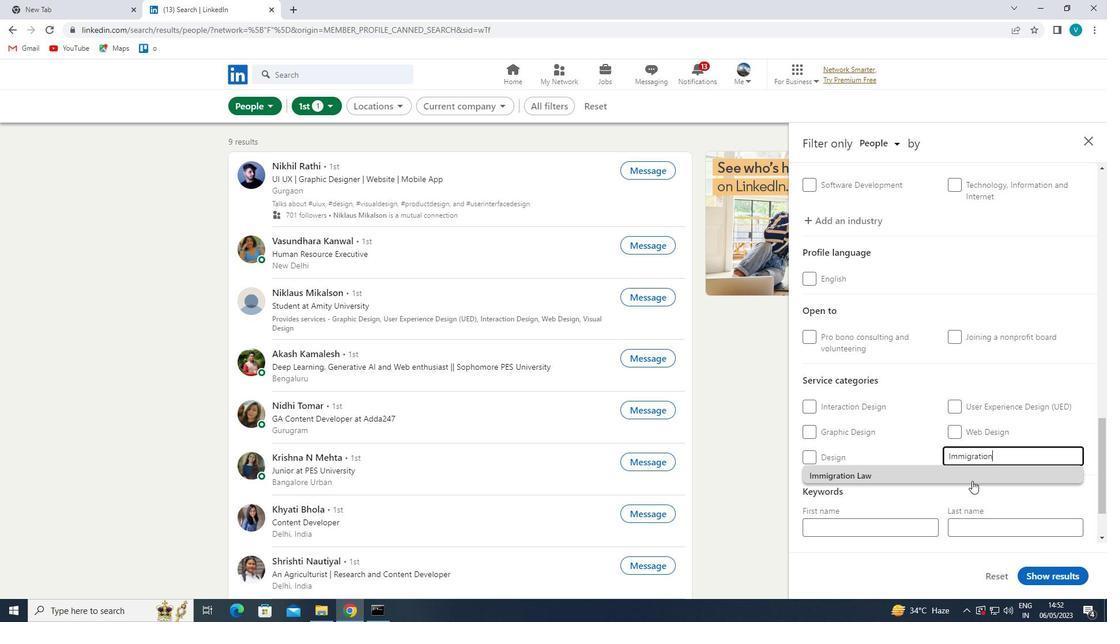 
Action: Mouse pressed left at (973, 480)
Screenshot: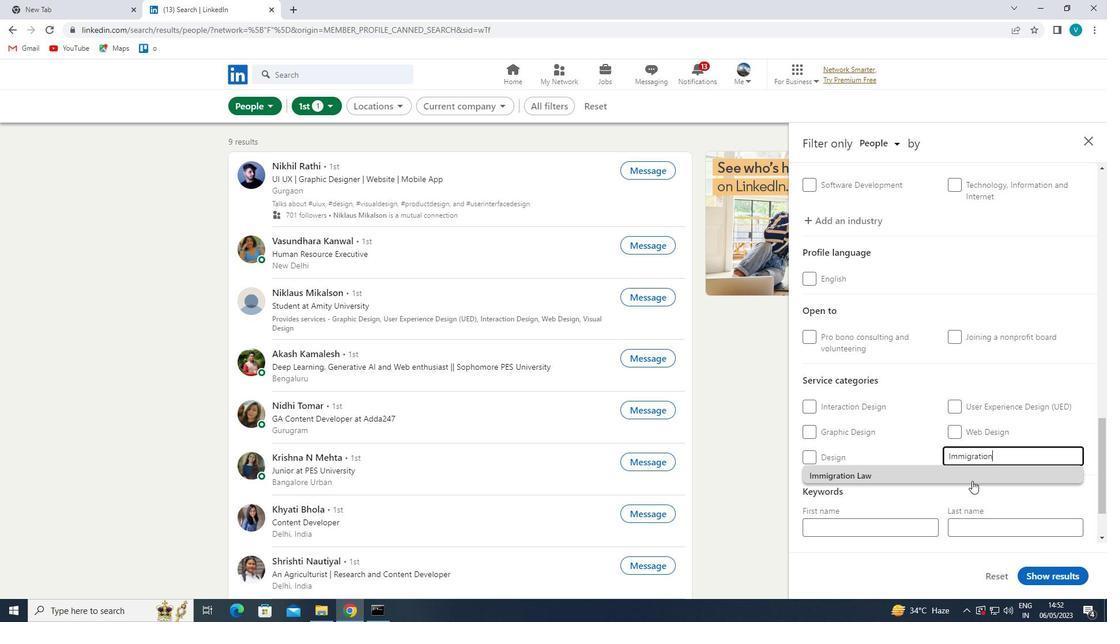 
Action: Mouse moved to (970, 480)
Screenshot: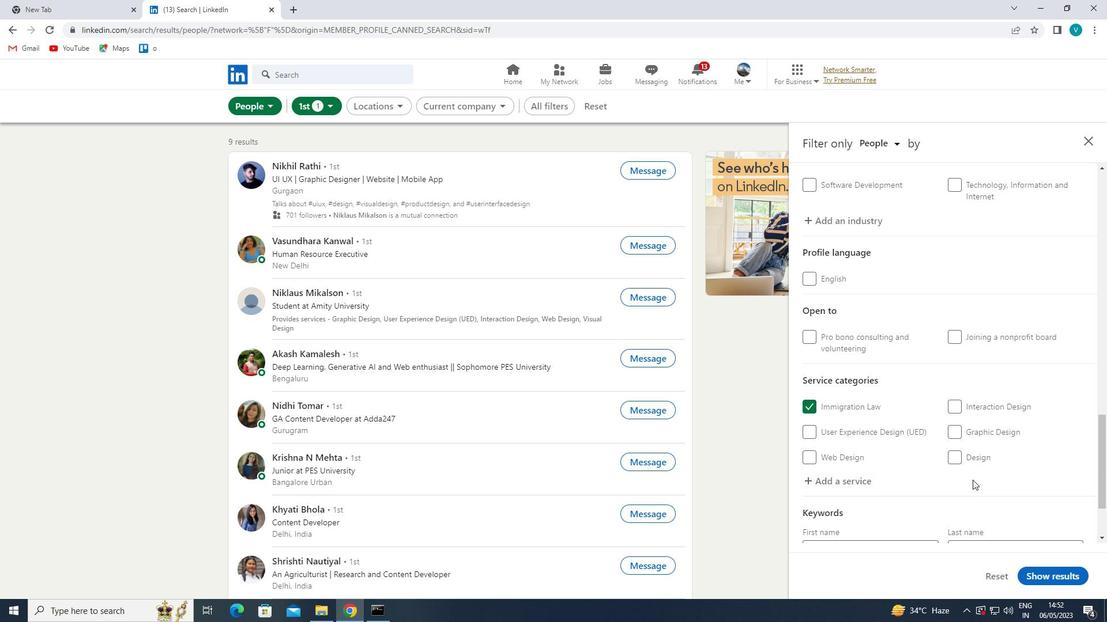 
Action: Mouse scrolled (970, 479) with delta (0, 0)
Screenshot: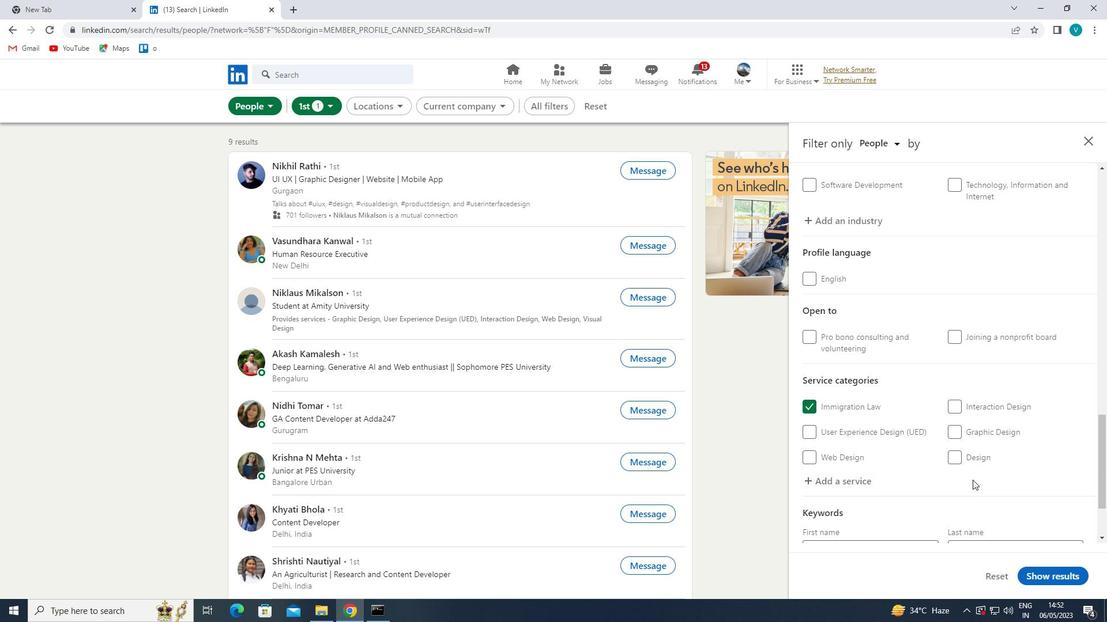 
Action: Mouse moved to (967, 480)
Screenshot: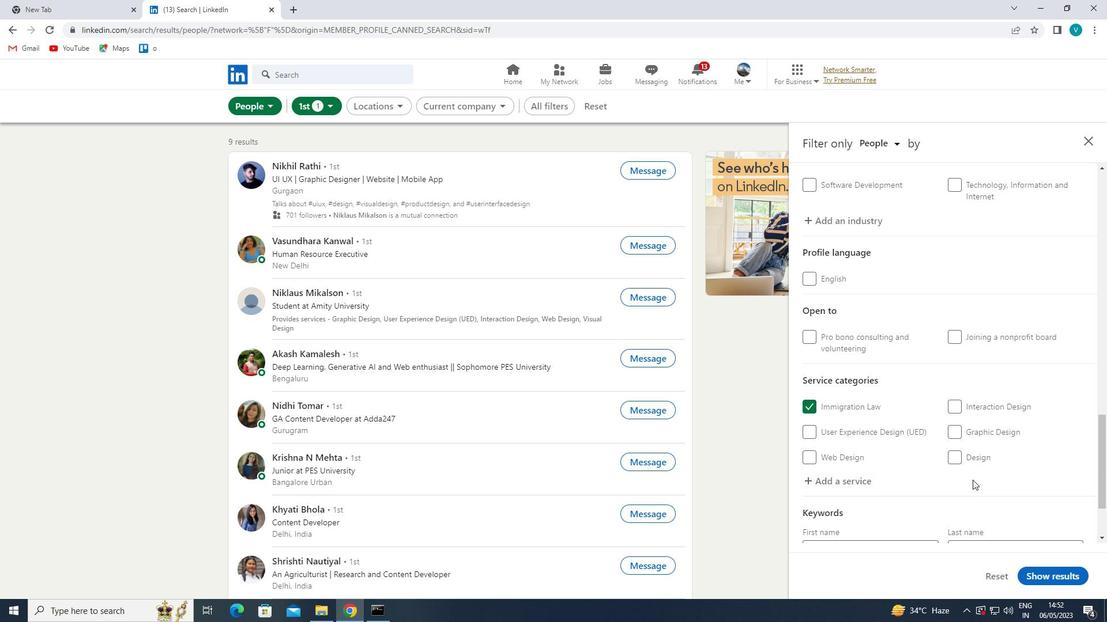 
Action: Mouse scrolled (967, 479) with delta (0, 0)
Screenshot: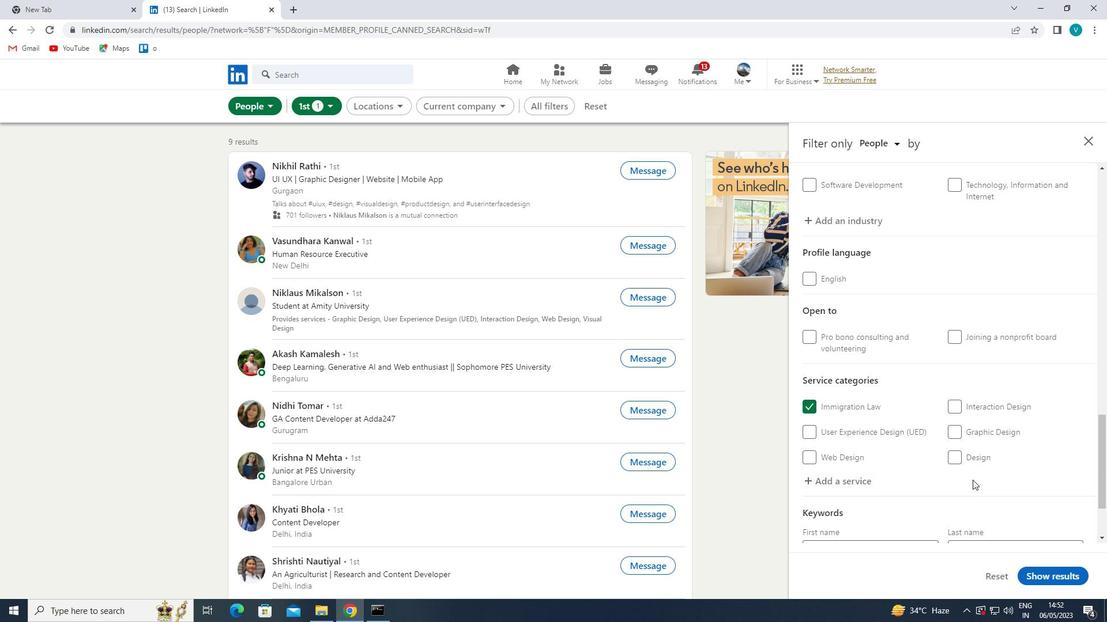 
Action: Mouse moved to (957, 479)
Screenshot: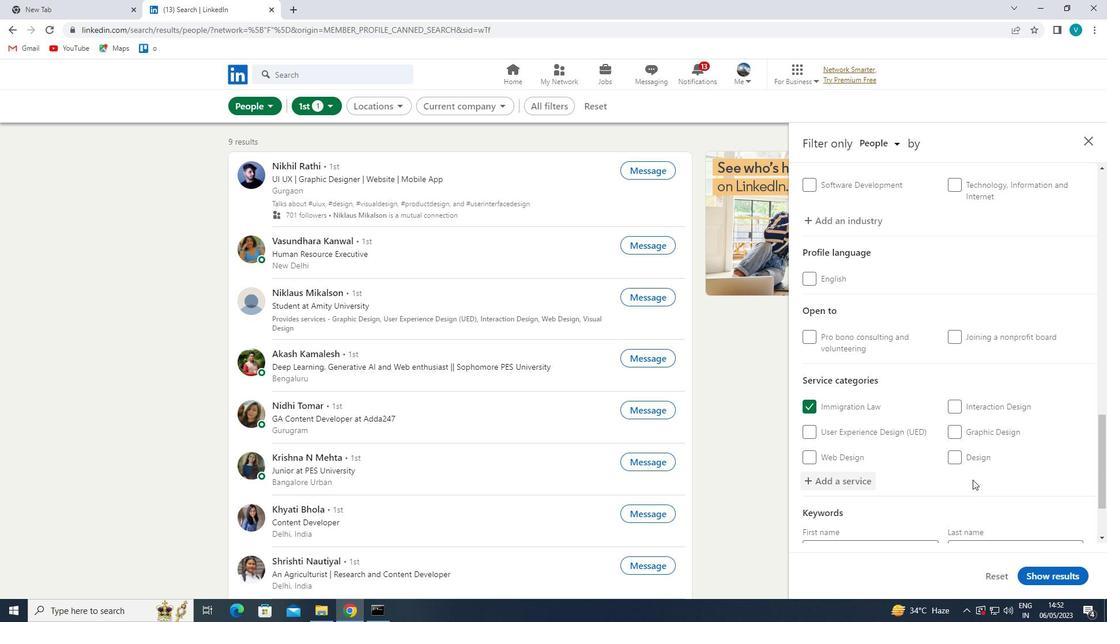 
Action: Mouse scrolled (957, 479) with delta (0, 0)
Screenshot: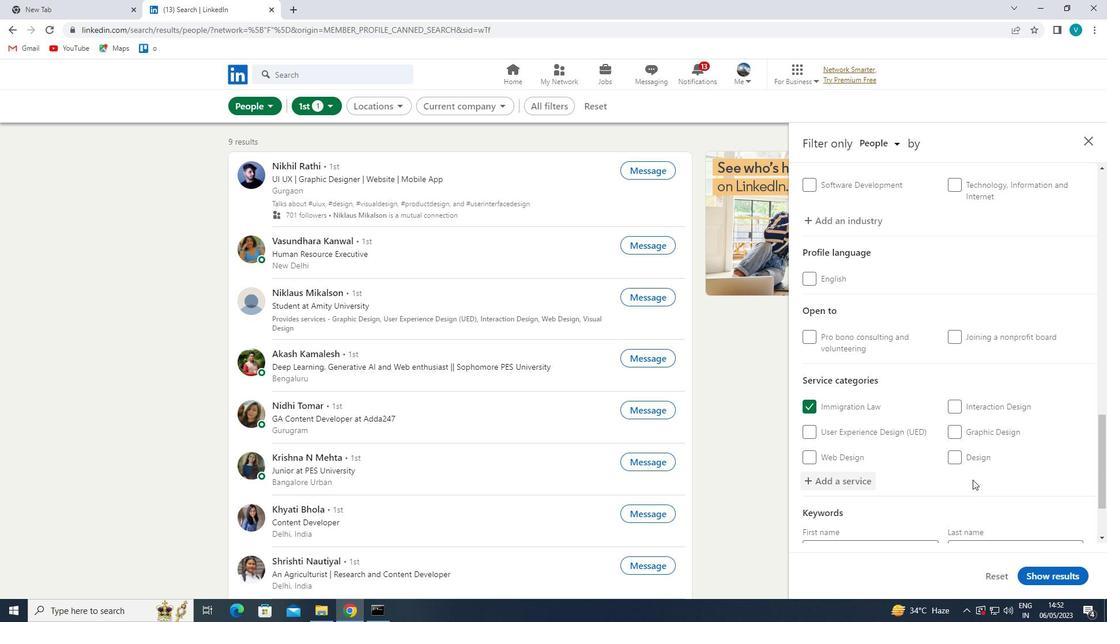 
Action: Mouse moved to (946, 478)
Screenshot: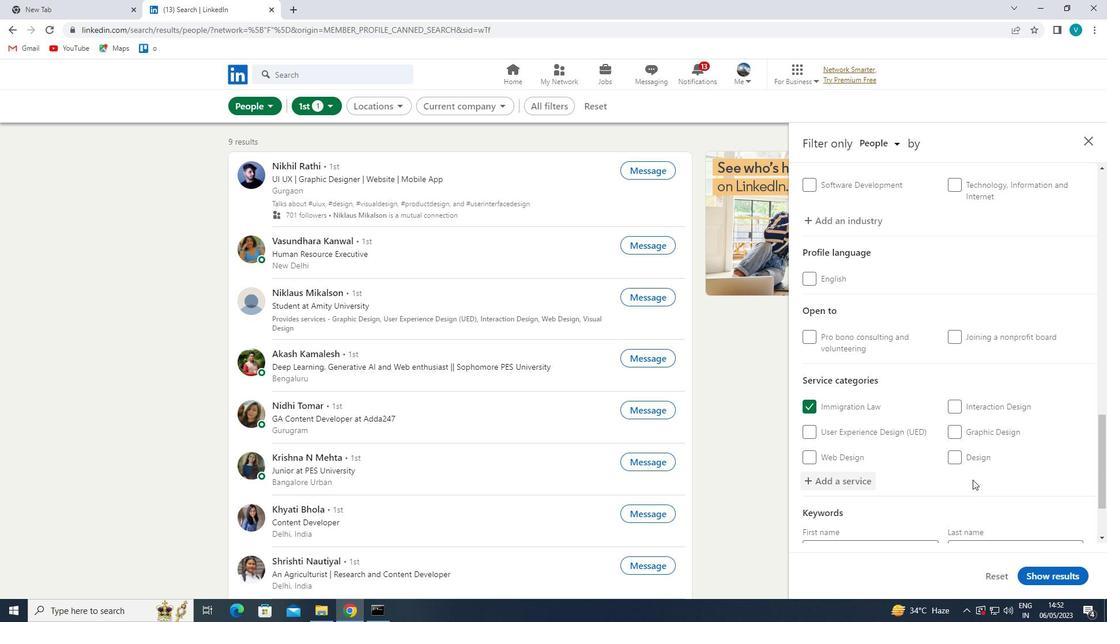 
Action: Mouse scrolled (946, 478) with delta (0, 0)
Screenshot: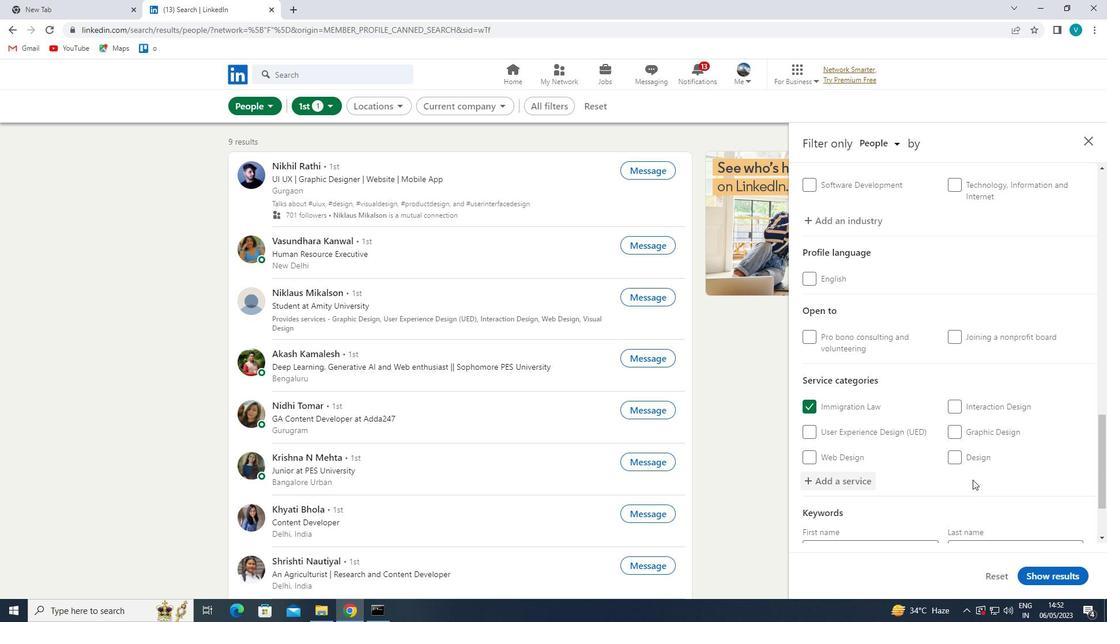 
Action: Mouse moved to (903, 493)
Screenshot: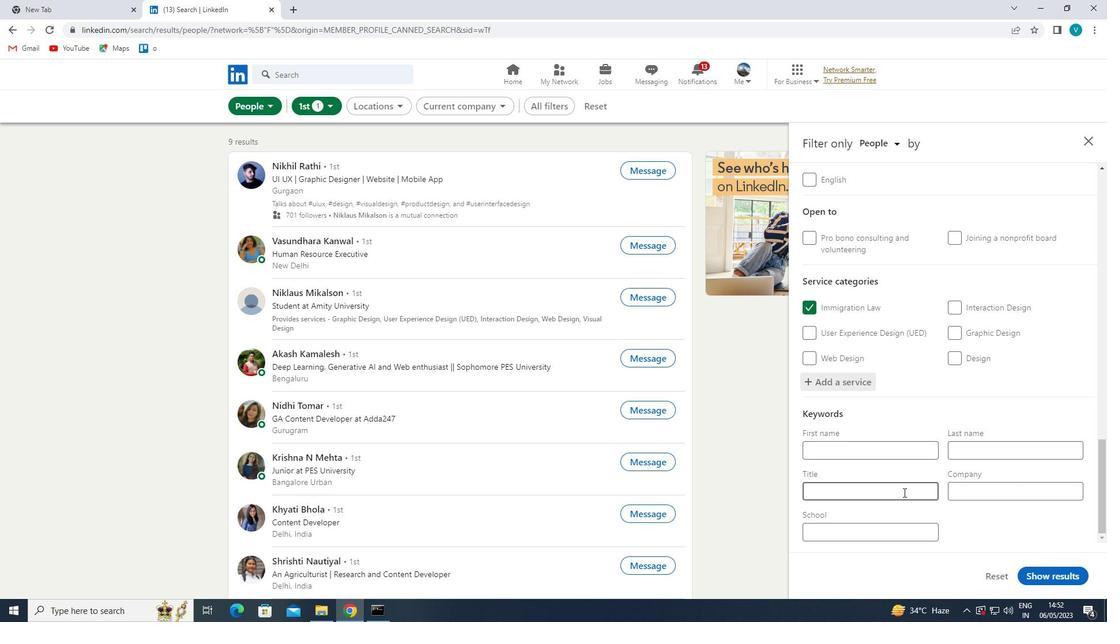 
Action: Mouse pressed left at (903, 493)
Screenshot: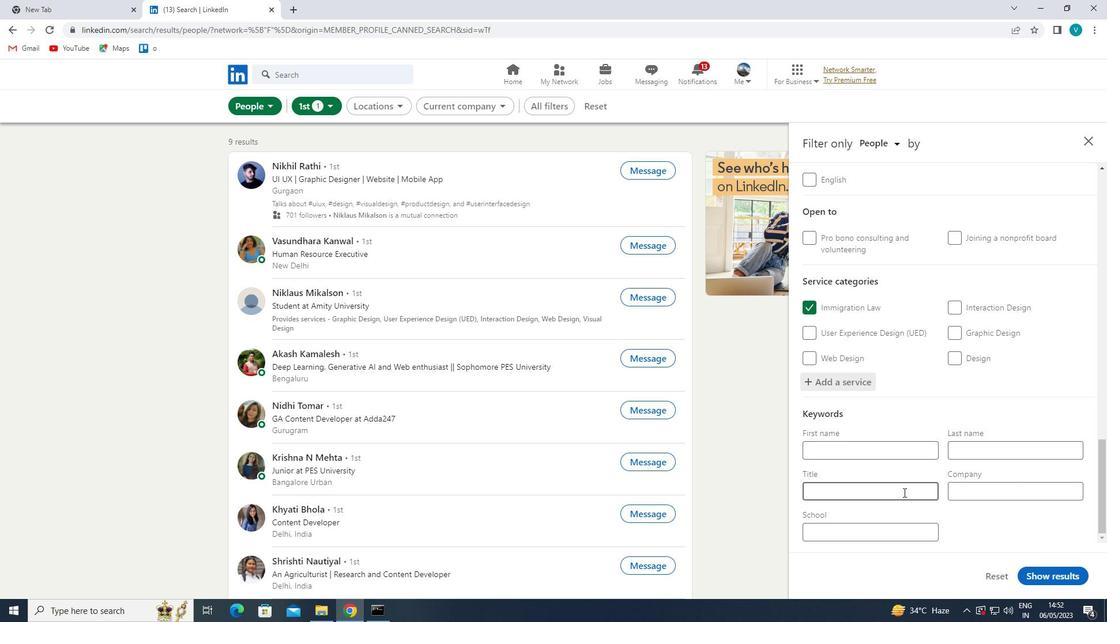 
Action: Mouse moved to (905, 490)
Screenshot: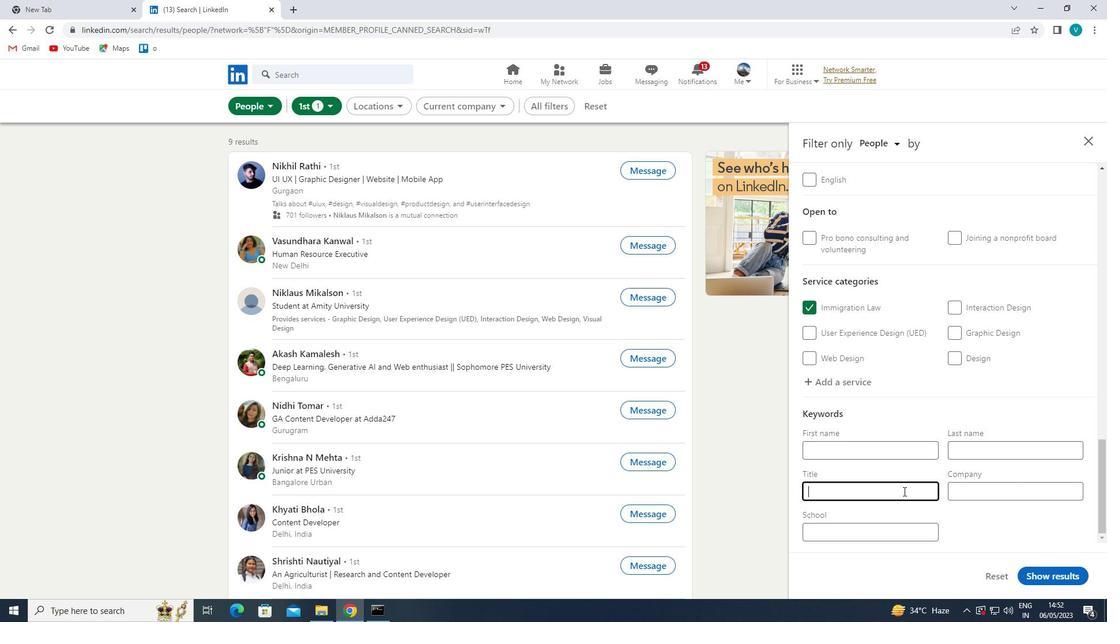 
Action: Key pressed <Key.shift>C
Screenshot: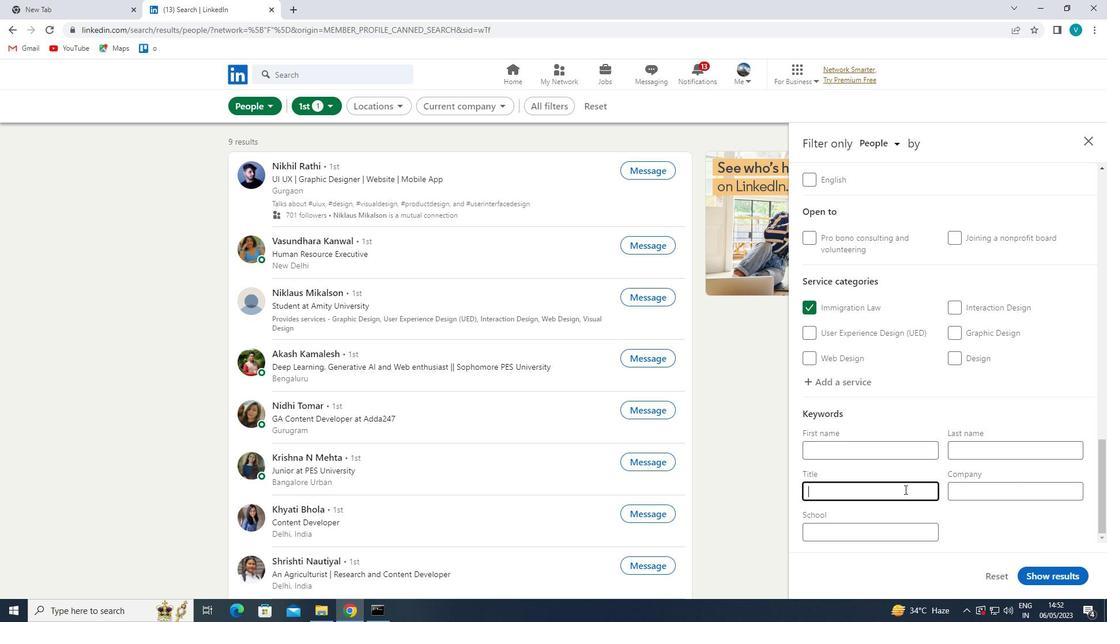 
Action: Mouse moved to (877, 474)
Screenshot: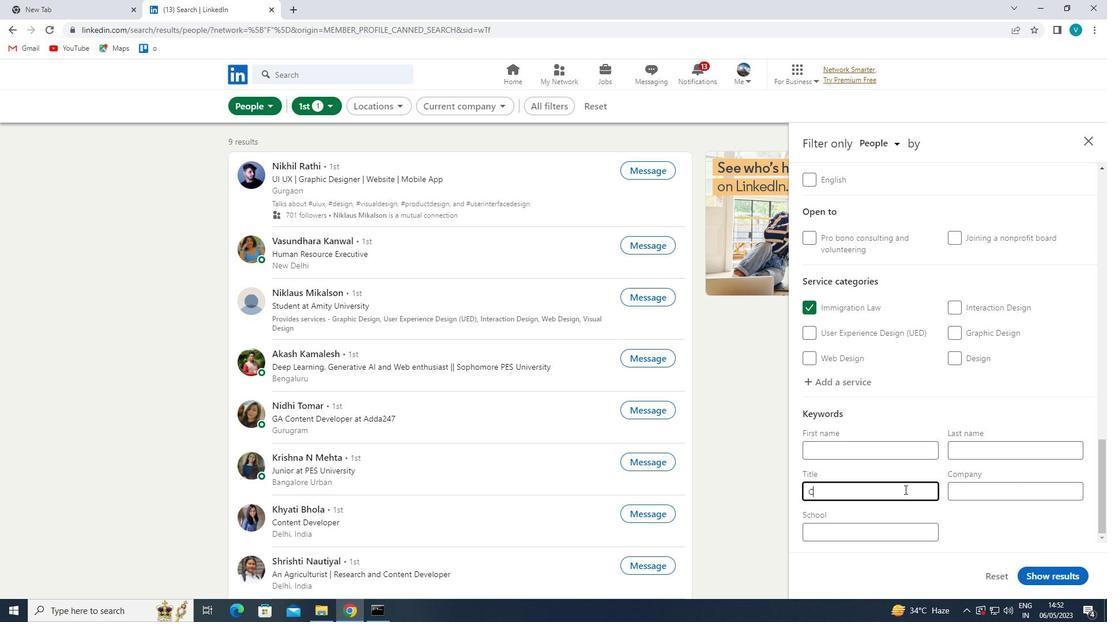 
Action: Key pressed USTO
Screenshot: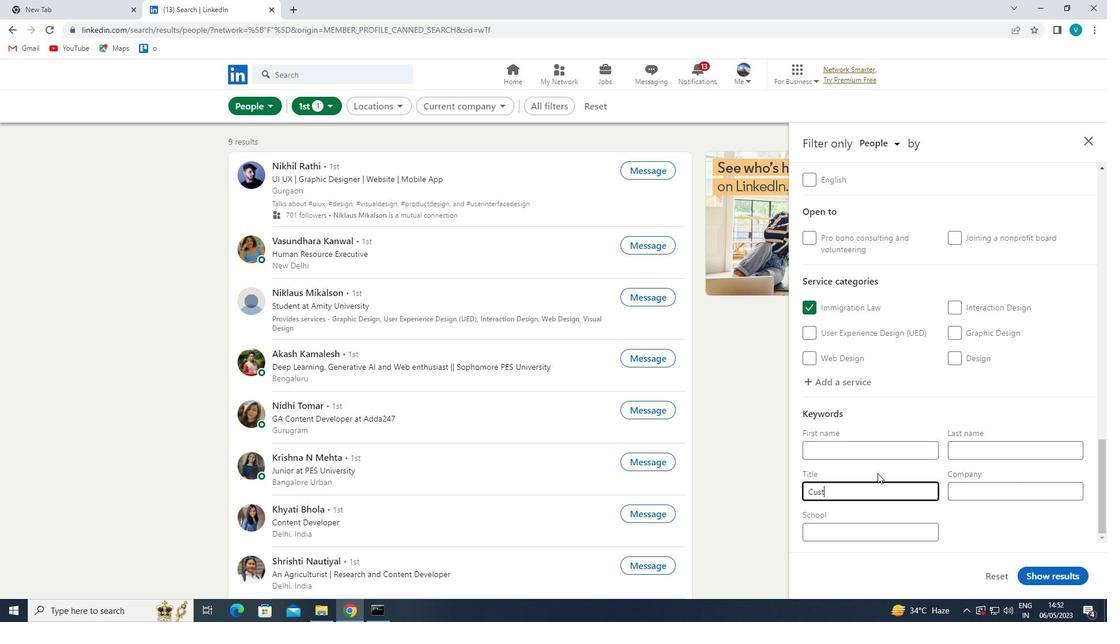 
Action: Mouse moved to (877, 473)
Screenshot: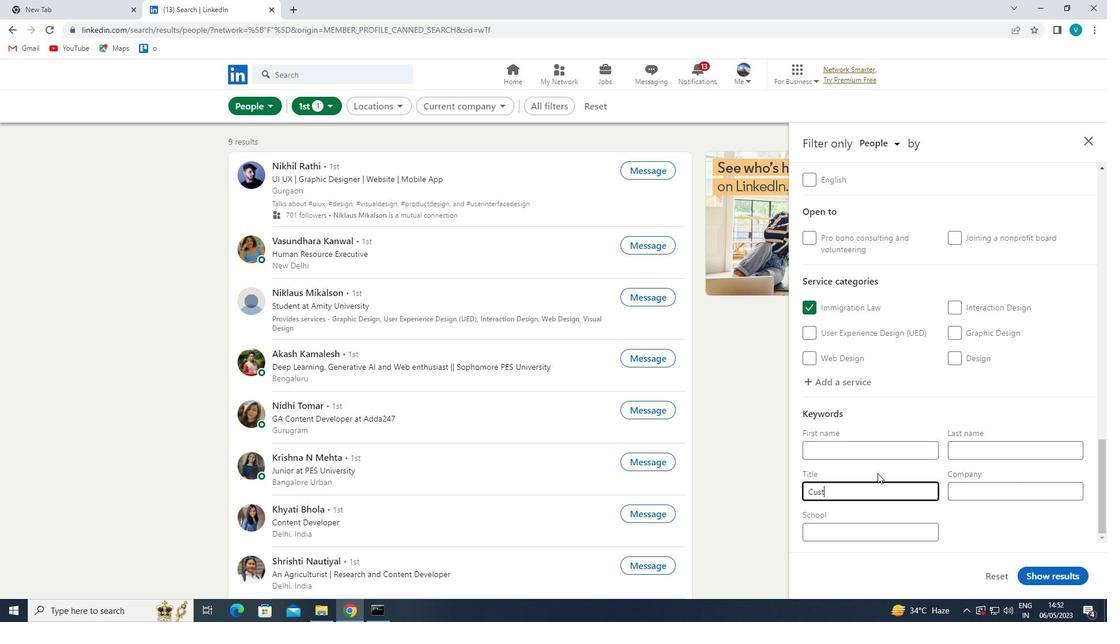 
Action: Key pressed MER<Key.space><Key.shift>SERVICE<Key.space>
Screenshot: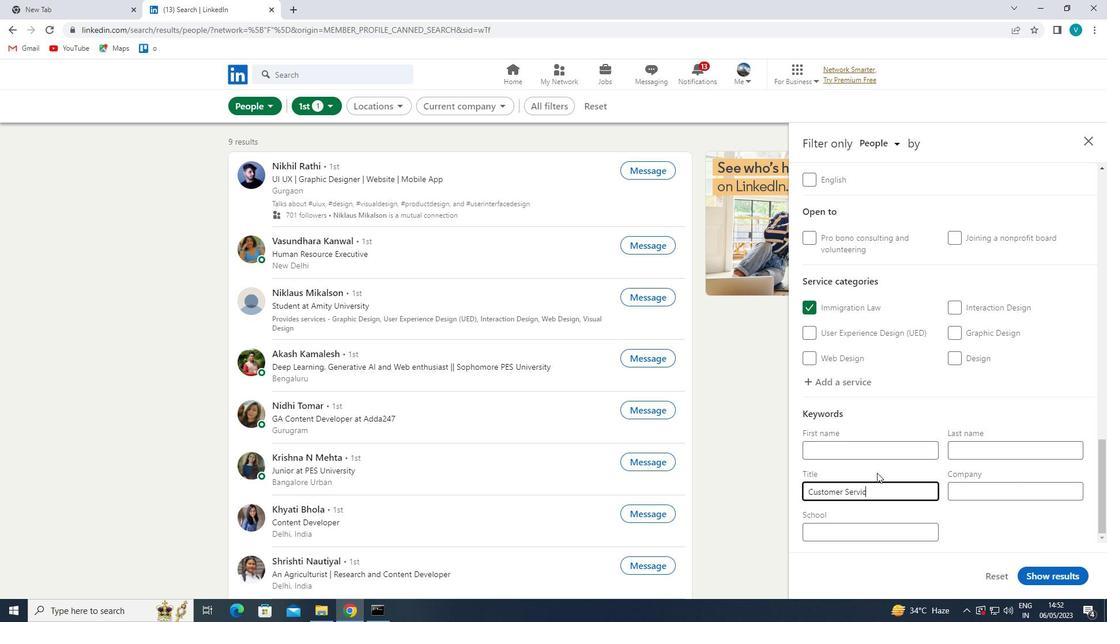 
Action: Mouse moved to (1061, 576)
Screenshot: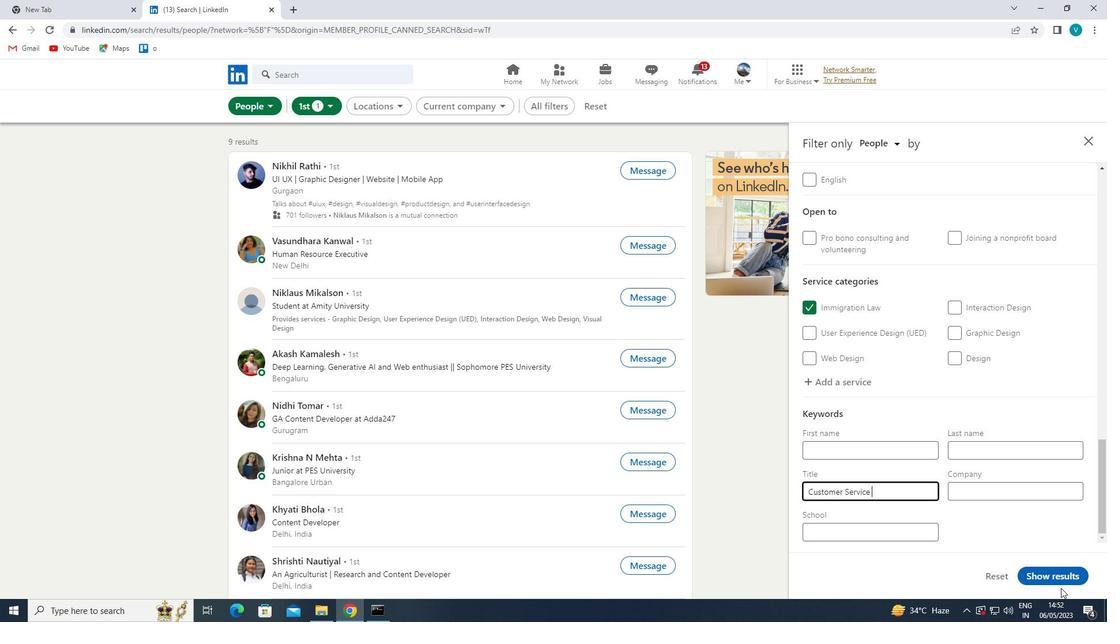 
Action: Mouse pressed left at (1061, 576)
Screenshot: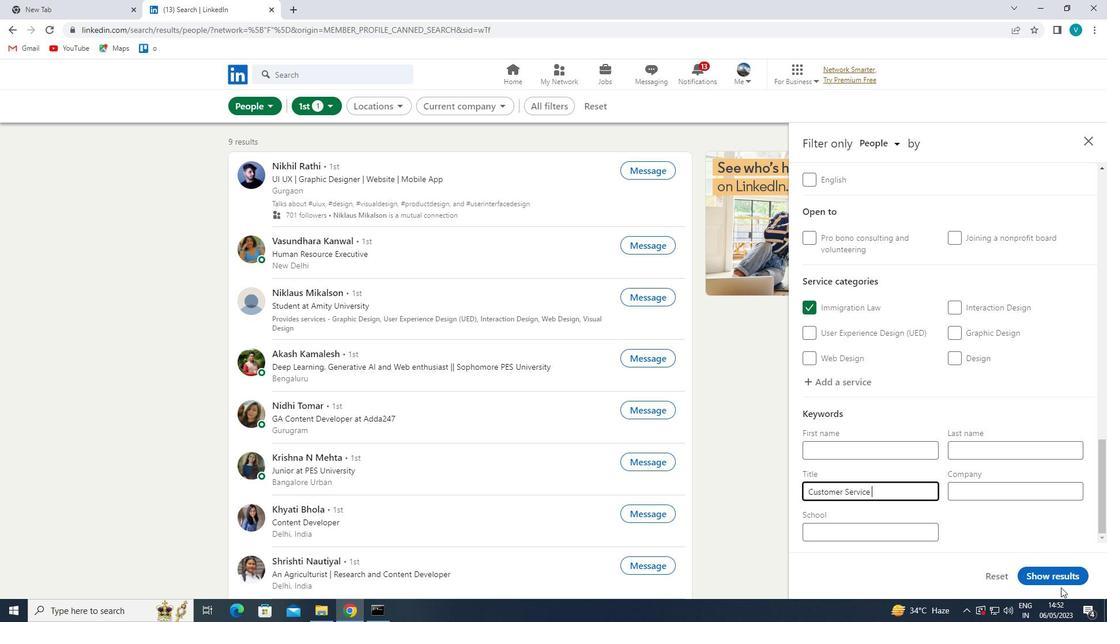
Action: Mouse moved to (959, 520)
Screenshot: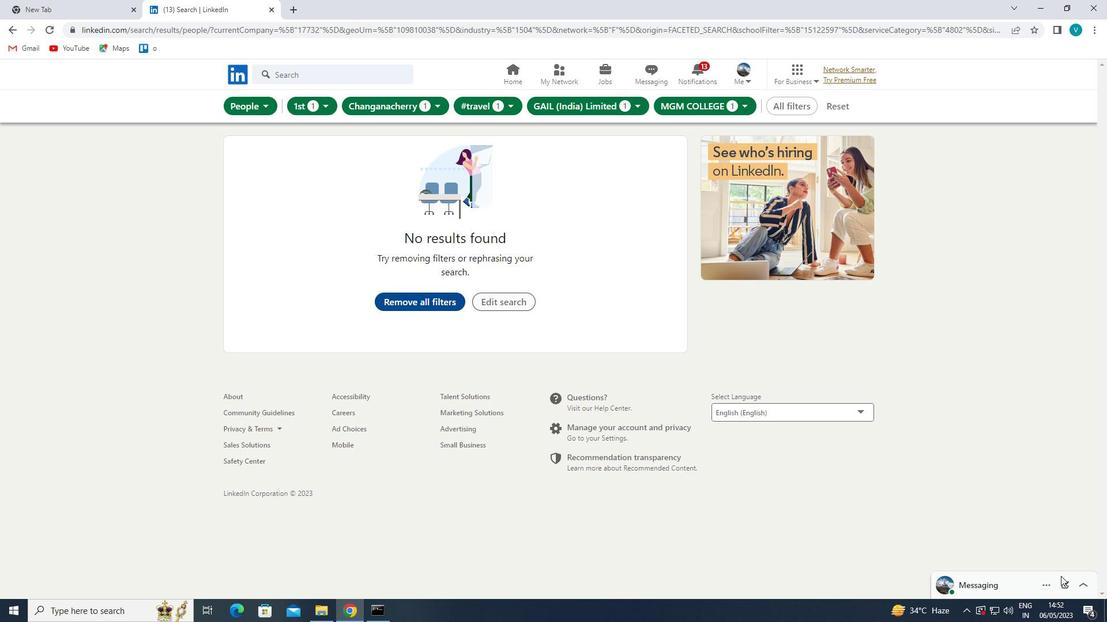 
